 Task: Create a Vector Illustration of a Beachfront CafÃ©.
Action: Mouse moved to (107, 59)
Screenshot: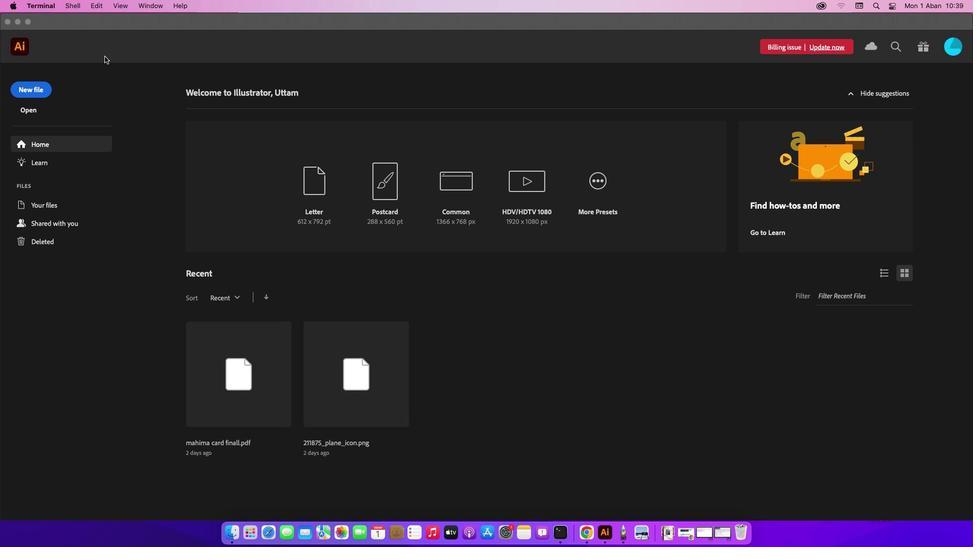 
Action: Mouse pressed left at (107, 59)
Screenshot: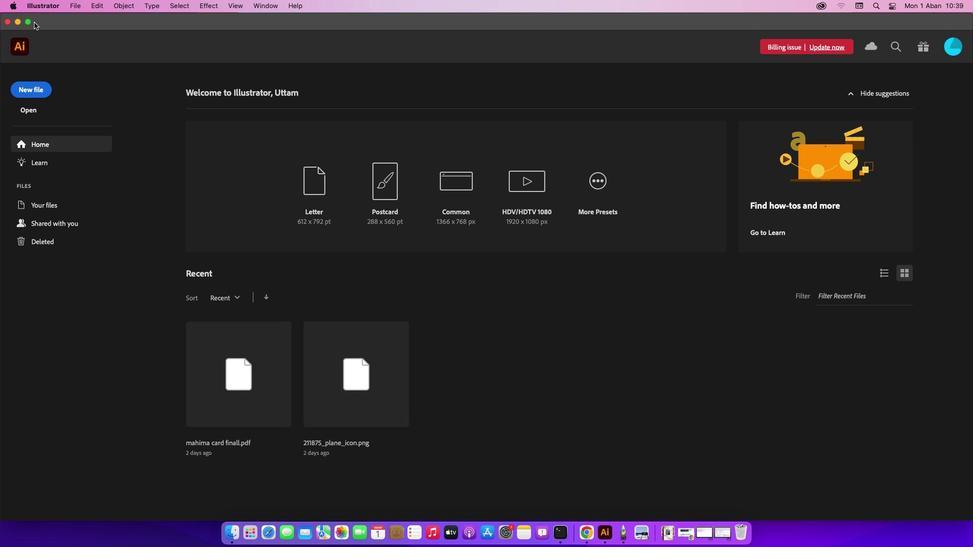 
Action: Mouse moved to (23, 90)
Screenshot: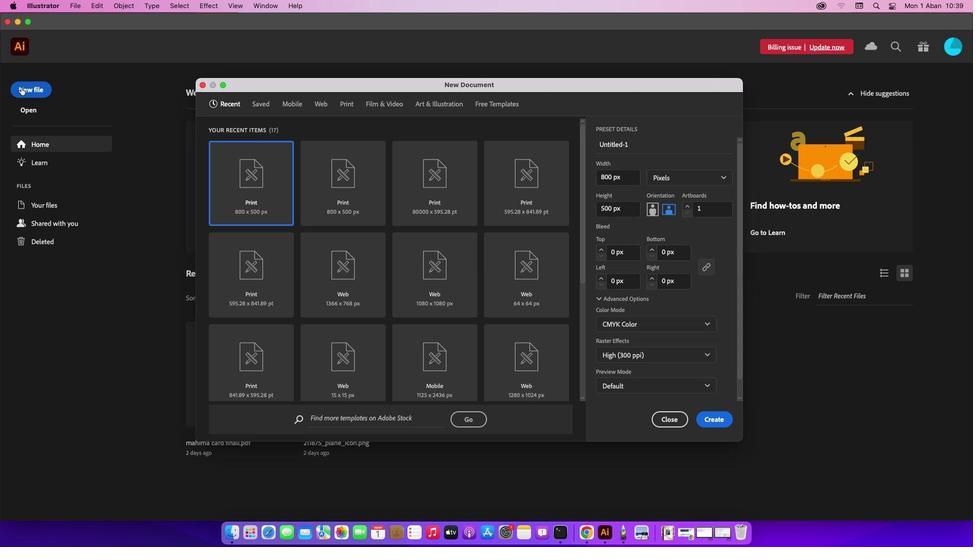 
Action: Mouse pressed left at (23, 90)
Screenshot: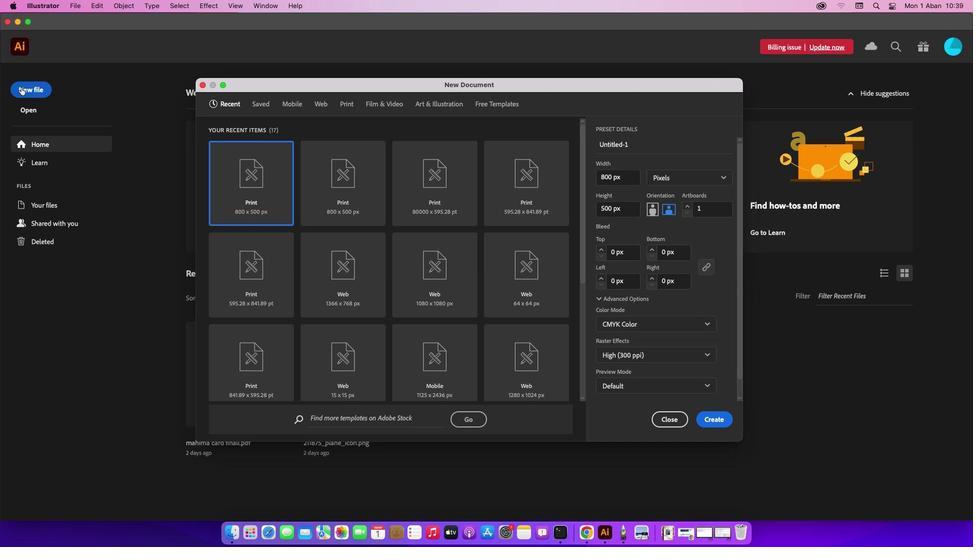 
Action: Mouse moved to (706, 422)
Screenshot: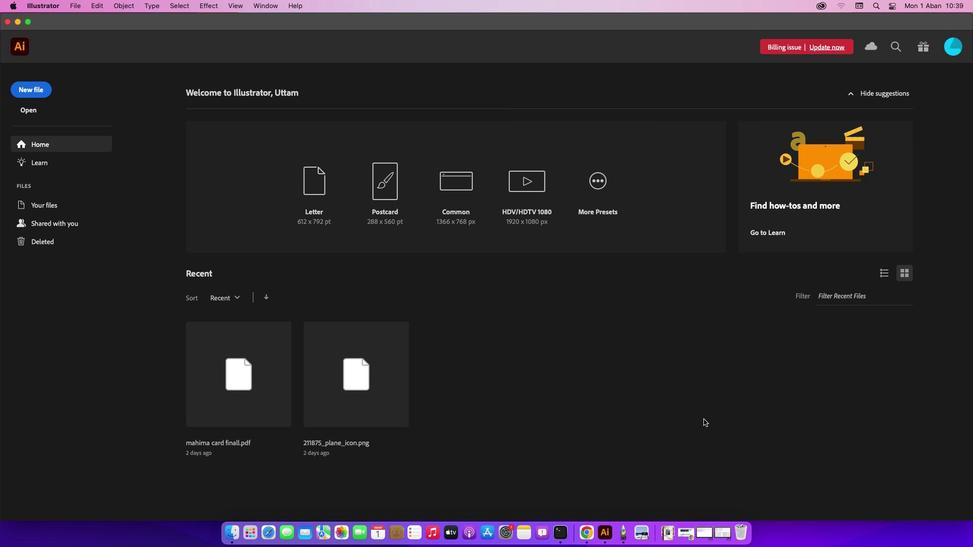
Action: Mouse pressed left at (706, 422)
Screenshot: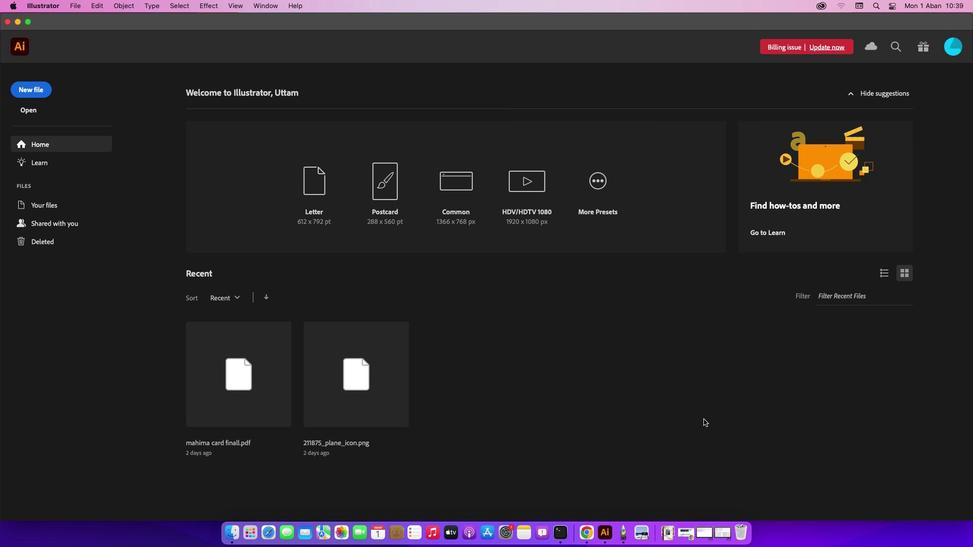 
Action: Mouse moved to (810, 91)
Screenshot: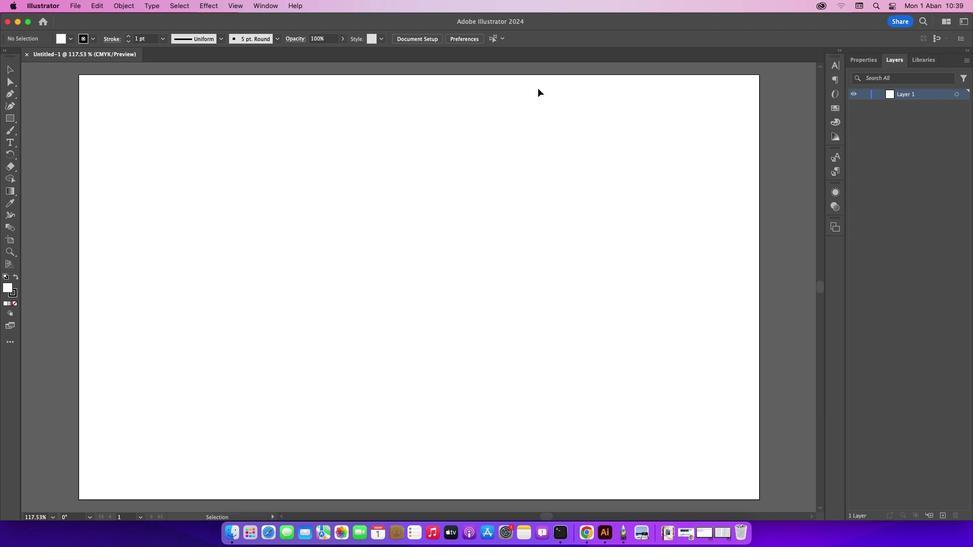 
Action: Mouse pressed left at (810, 91)
Screenshot: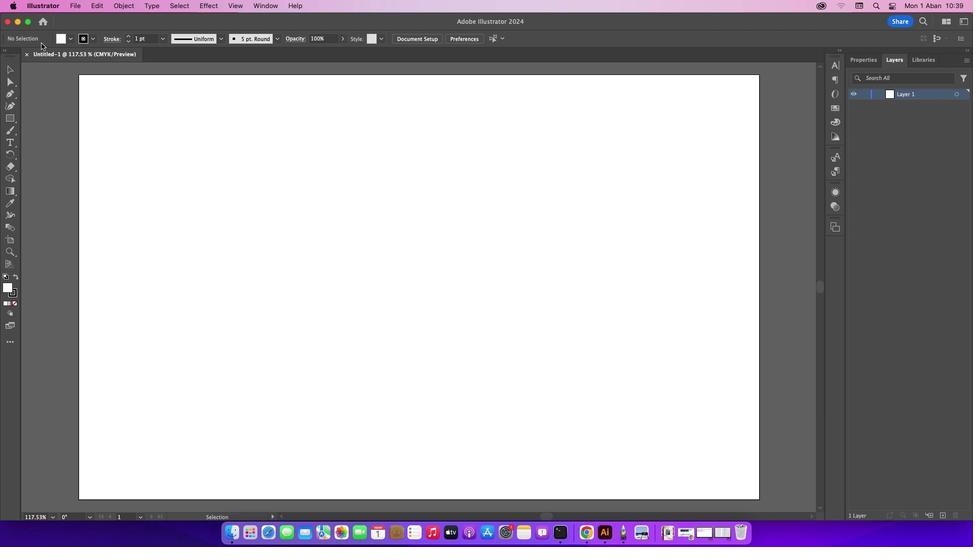 
Action: Mouse moved to (86, 12)
Screenshot: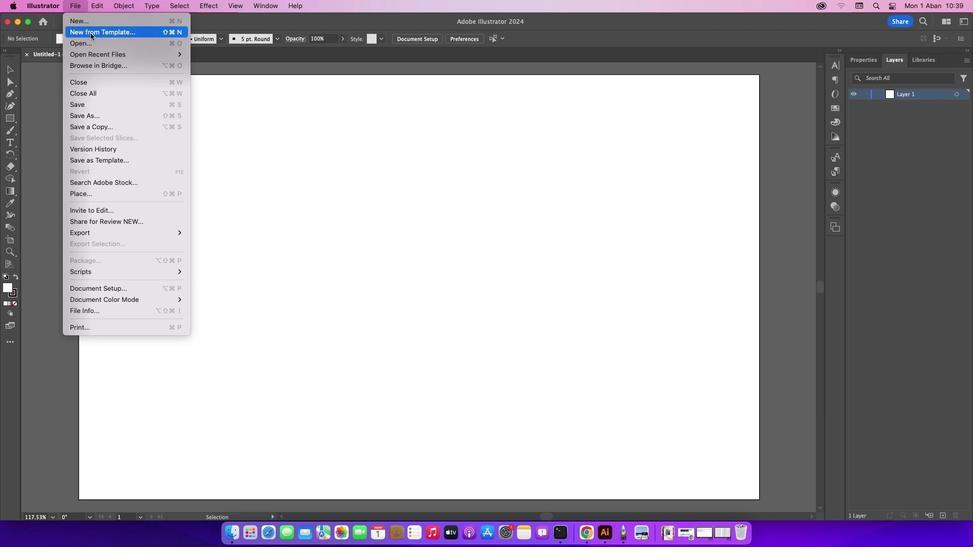 
Action: Mouse pressed left at (86, 12)
Screenshot: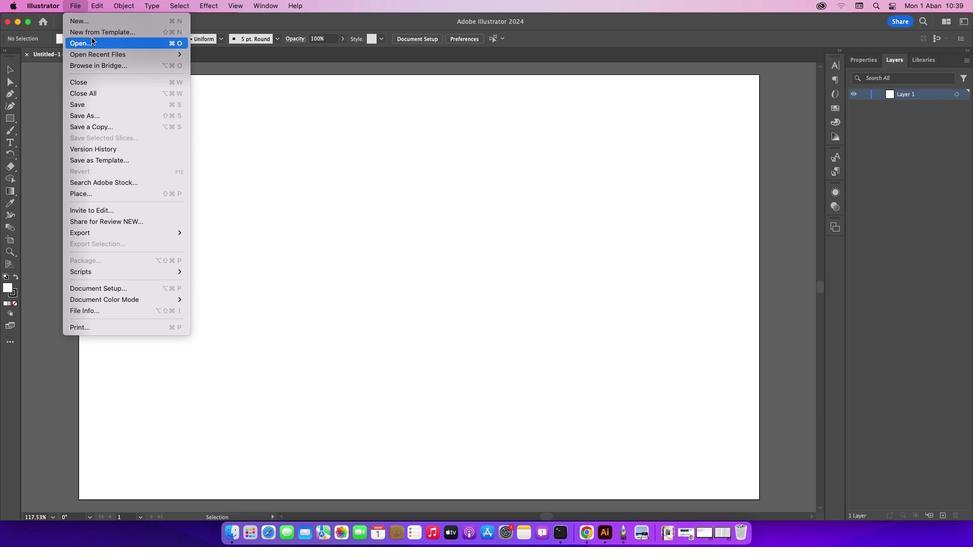 
Action: Mouse moved to (94, 41)
Screenshot: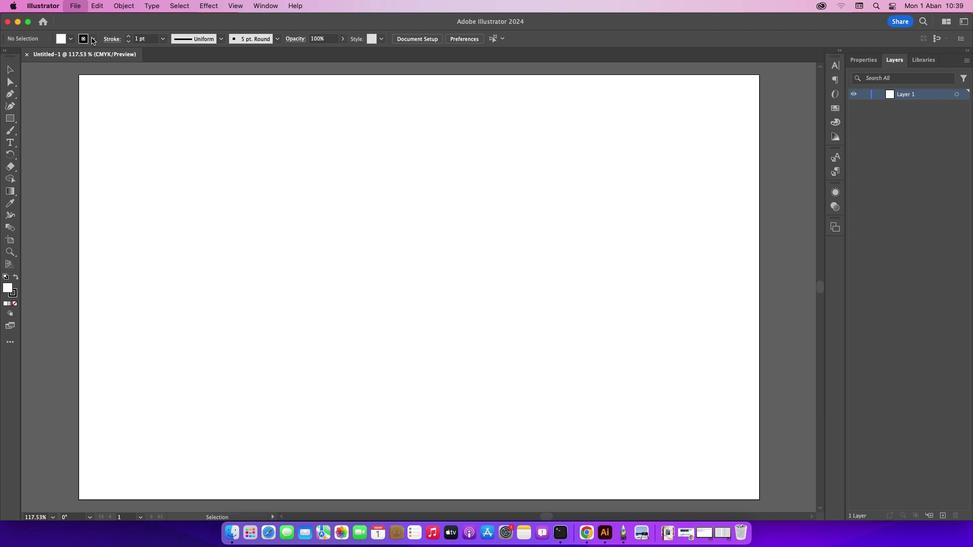 
Action: Mouse pressed left at (94, 41)
Screenshot: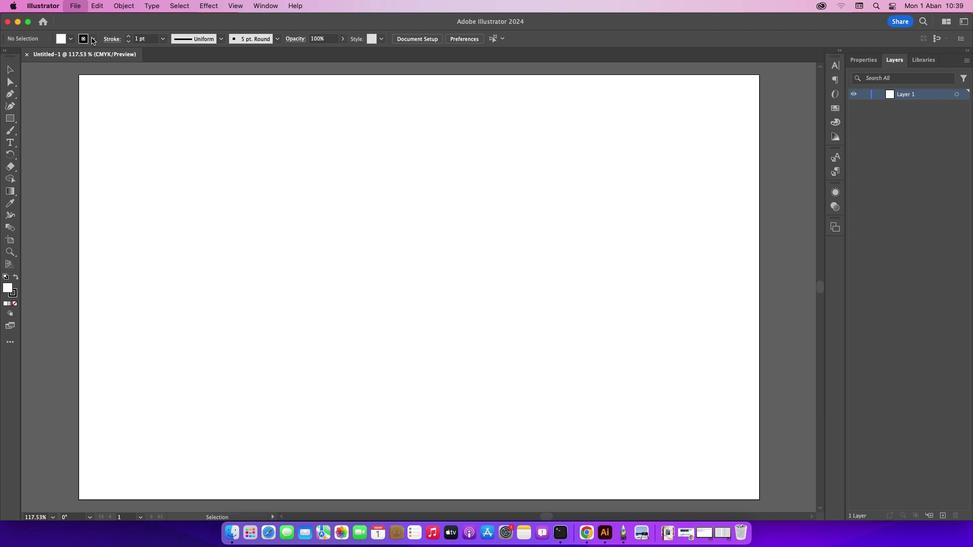 
Action: Mouse moved to (325, 140)
Screenshot: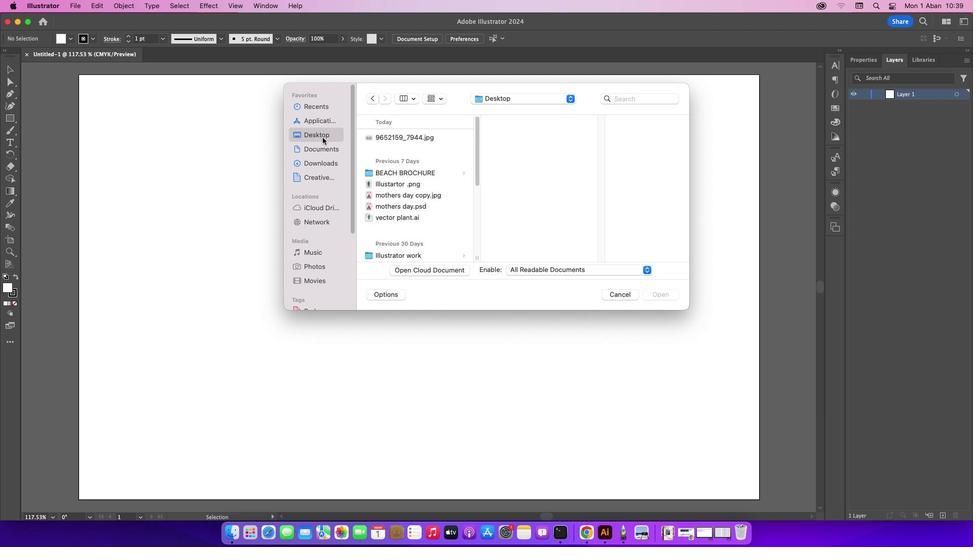 
Action: Mouse pressed left at (325, 140)
Screenshot: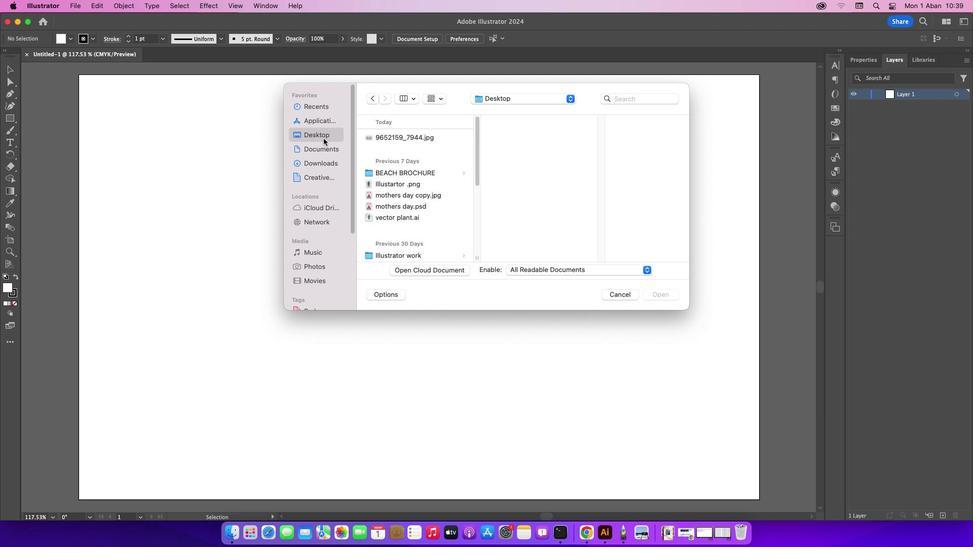 
Action: Mouse moved to (481, 165)
Screenshot: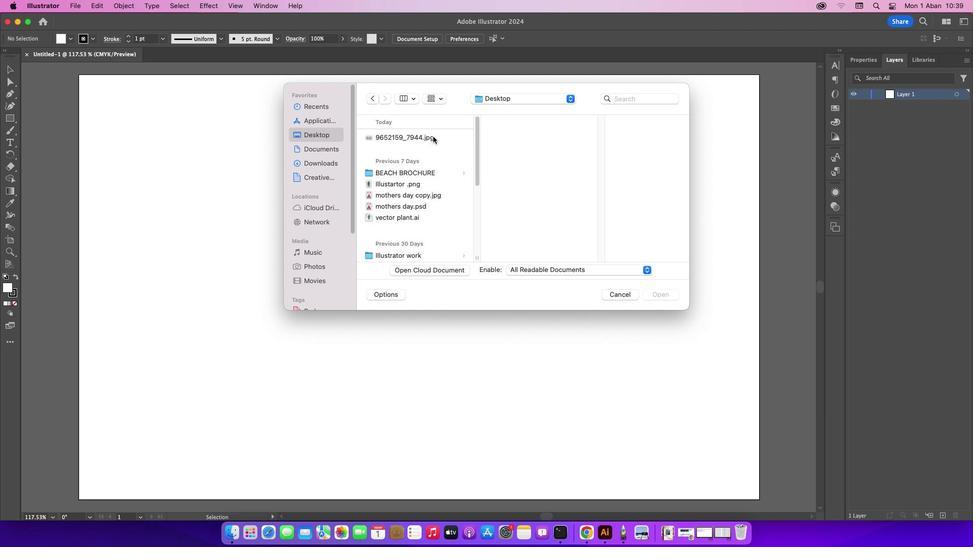 
Action: Mouse pressed left at (481, 165)
Screenshot: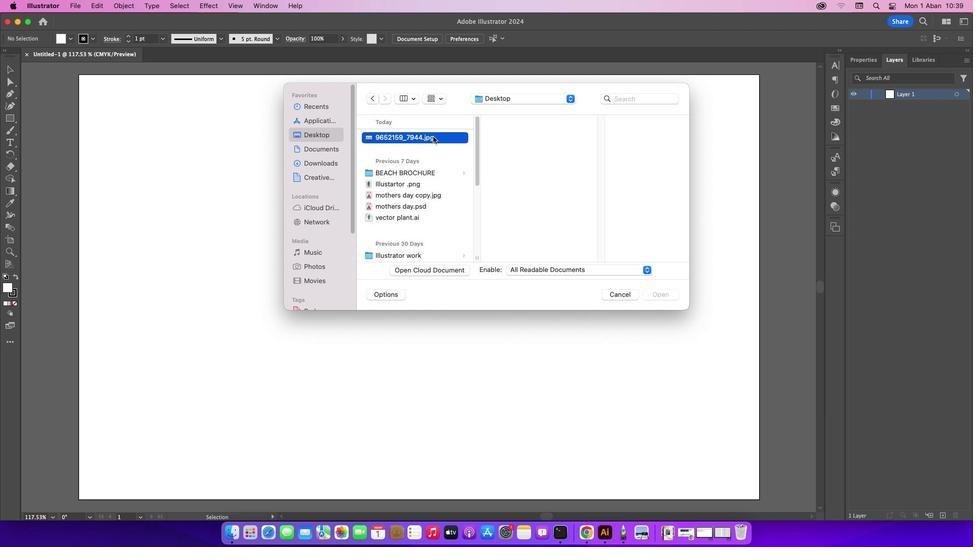 
Action: Mouse moved to (436, 139)
Screenshot: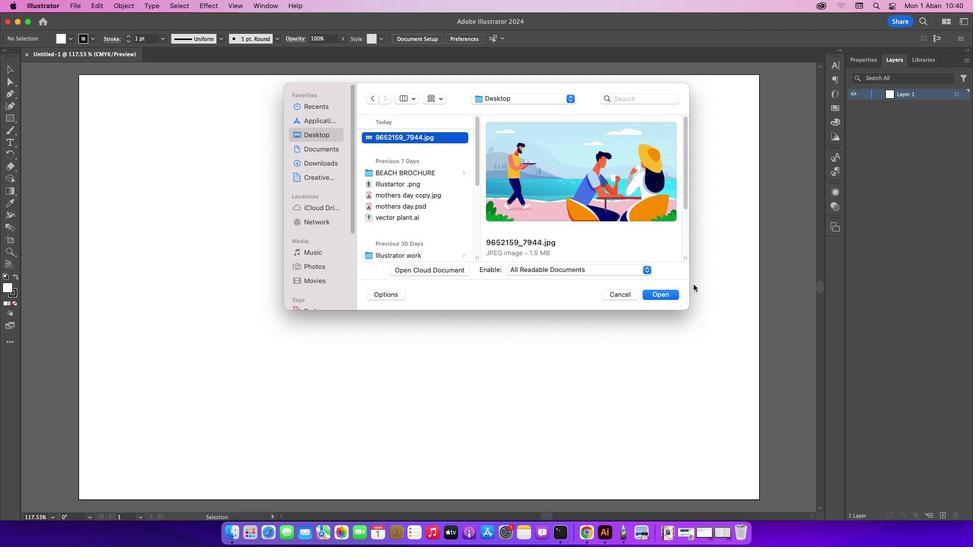 
Action: Mouse pressed left at (436, 139)
Screenshot: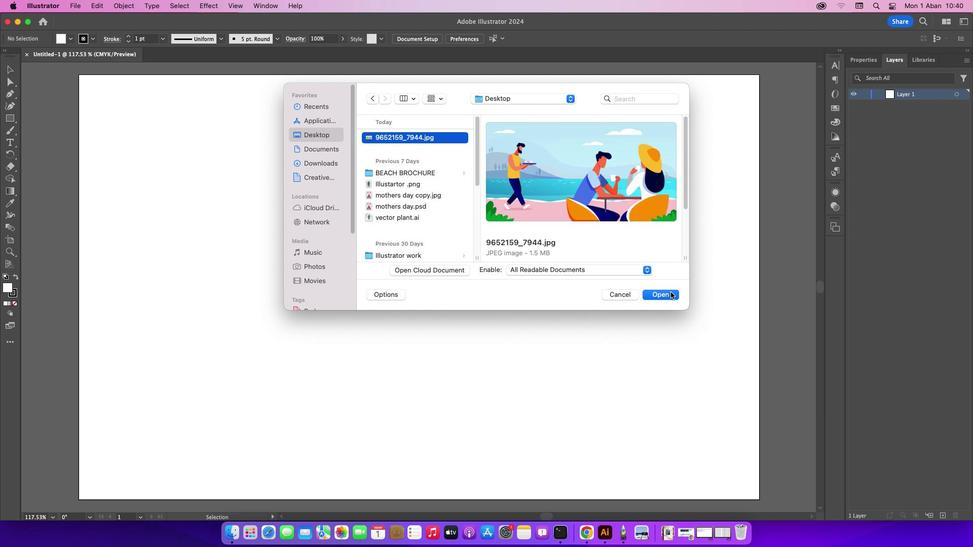 
Action: Mouse moved to (669, 298)
Screenshot: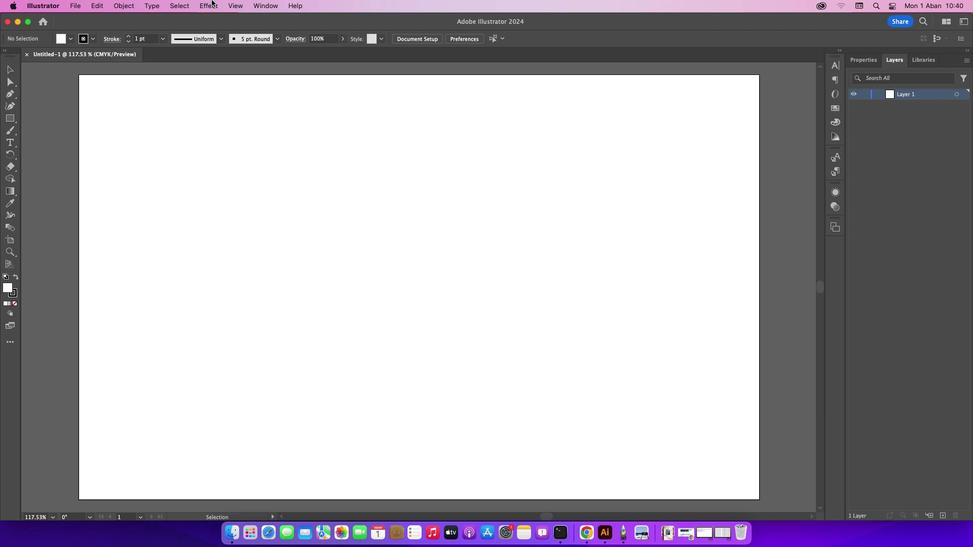 
Action: Mouse pressed left at (669, 298)
Screenshot: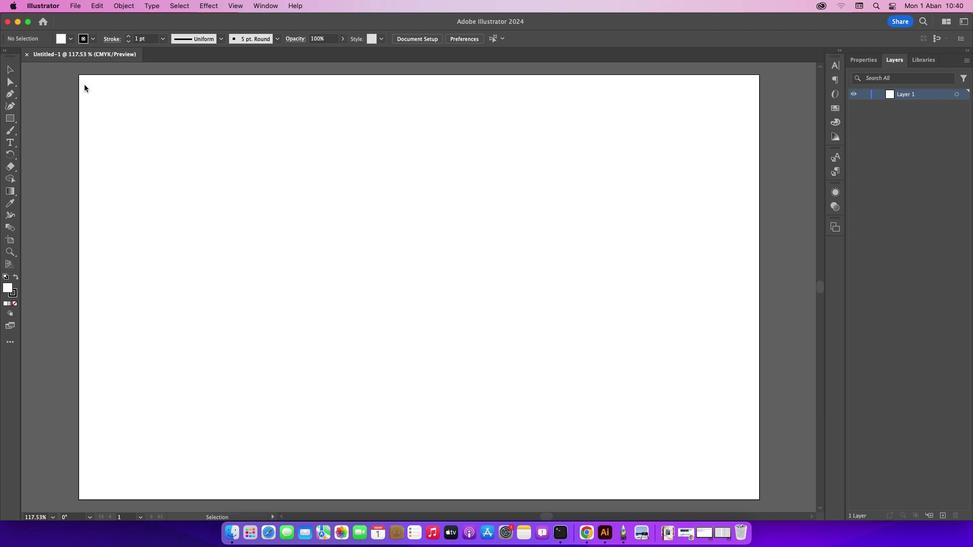 
Action: Mouse moved to (882, 98)
Screenshot: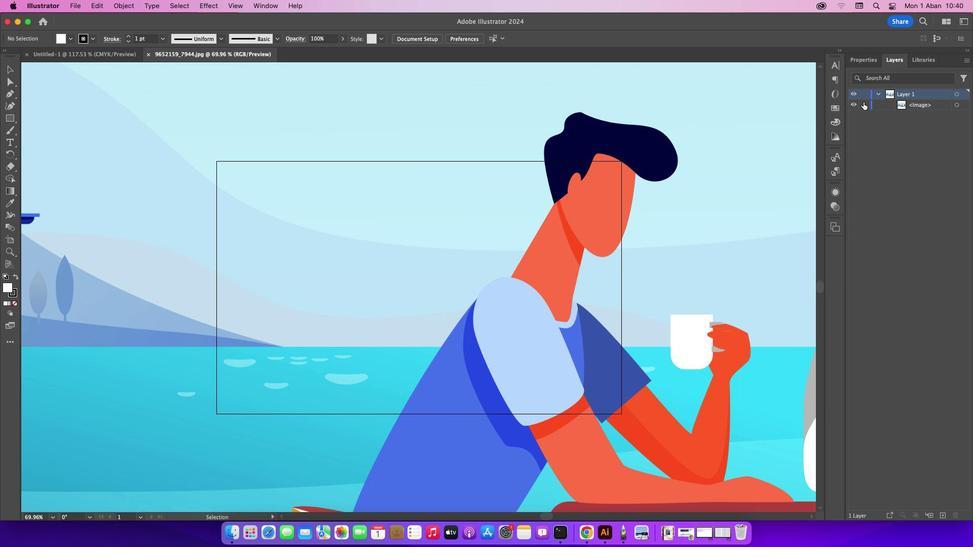 
Action: Mouse pressed left at (882, 98)
Screenshot: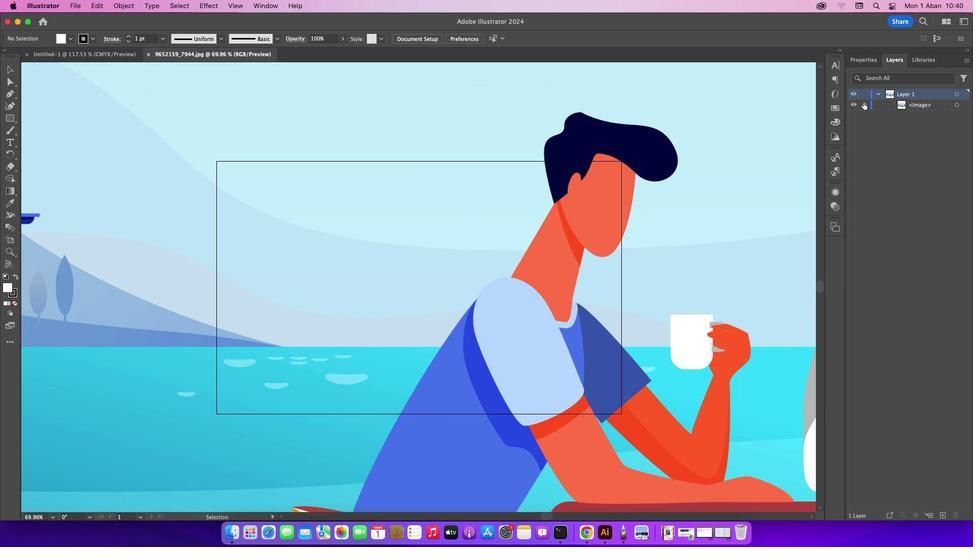 
Action: Mouse moved to (866, 105)
Screenshot: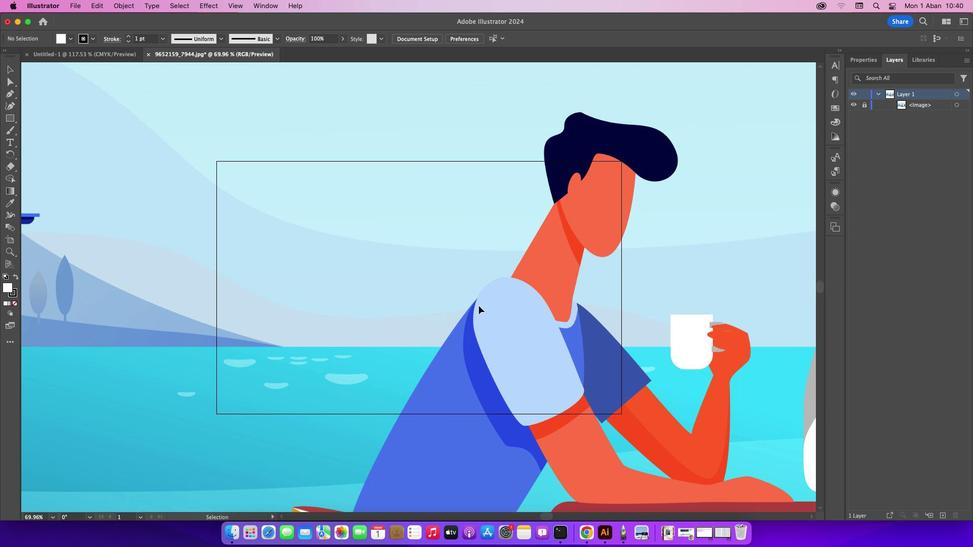 
Action: Mouse pressed left at (866, 105)
Screenshot: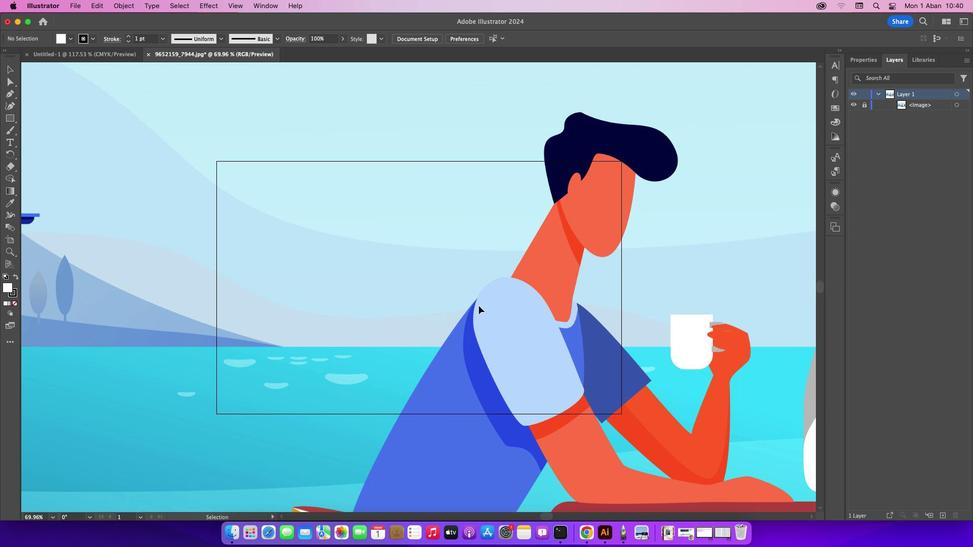
Action: Mouse moved to (481, 308)
Screenshot: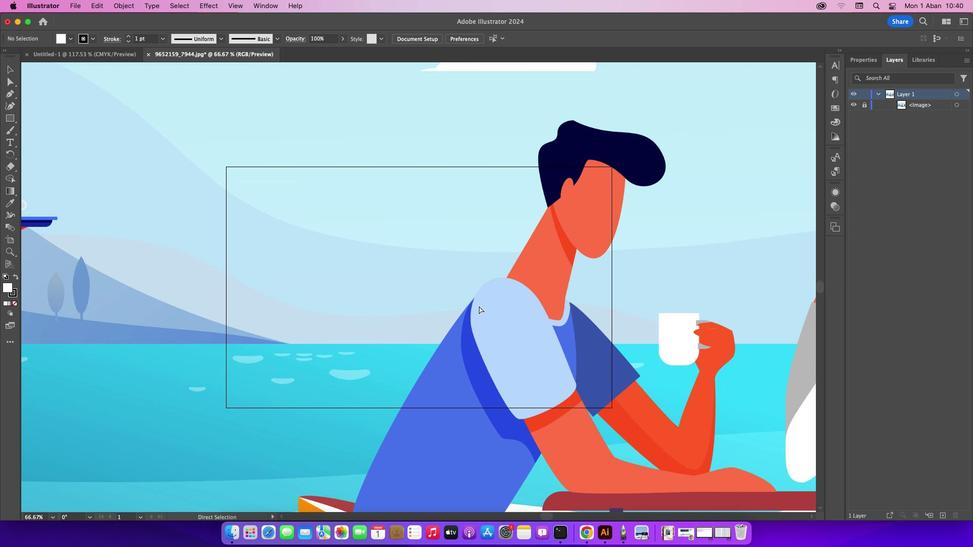 
Action: Key pressed Key.cmd_r'-''-''-''-'
Screenshot: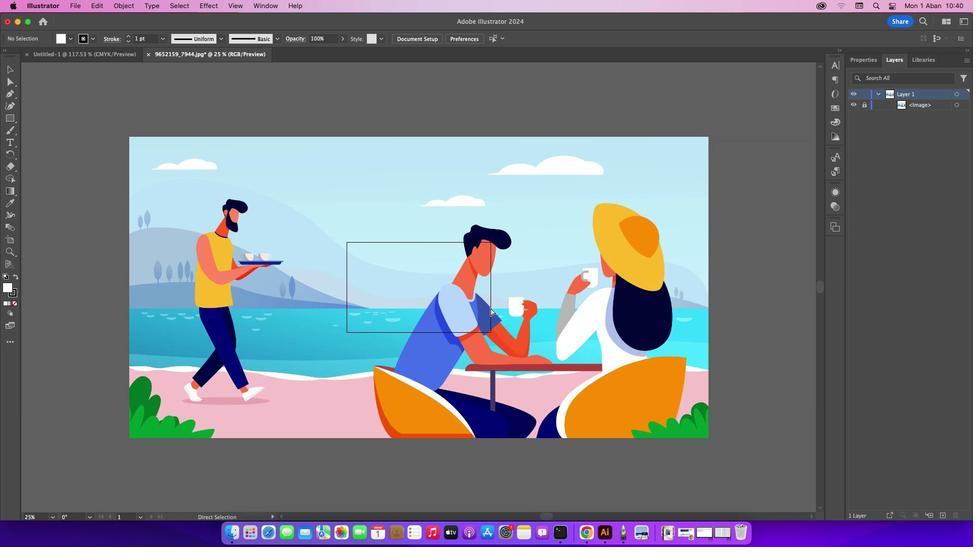 
Action: Mouse moved to (493, 310)
Screenshot: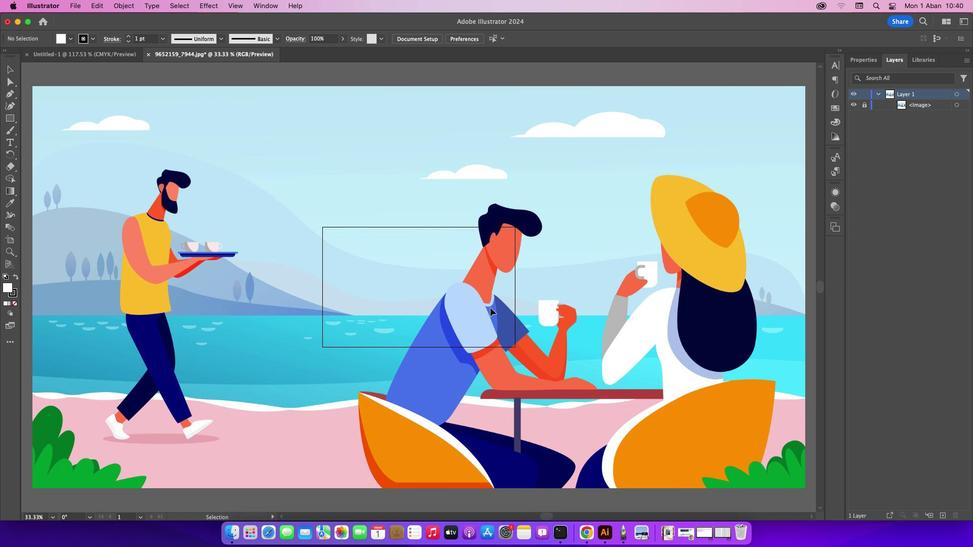 
Action: Key pressed '='
Screenshot: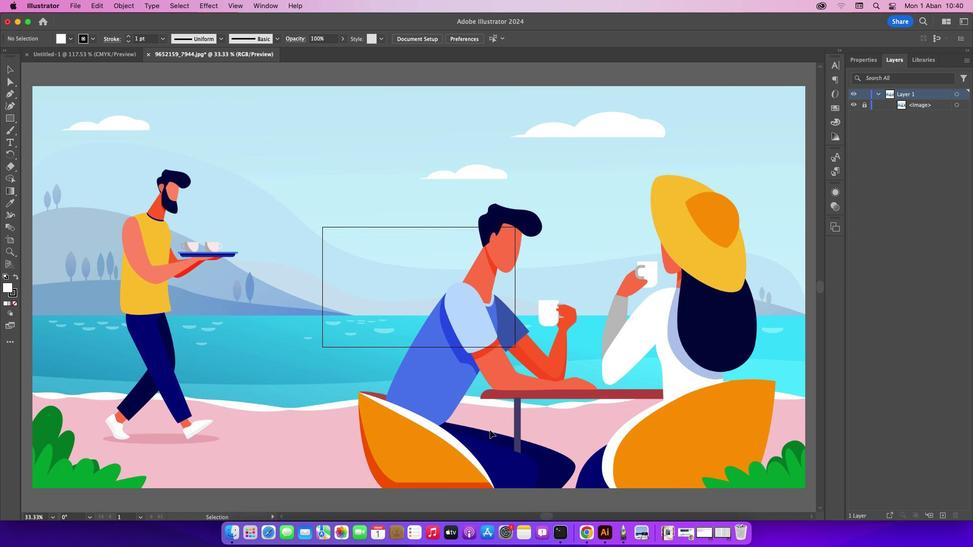 
Action: Mouse moved to (547, 519)
Screenshot: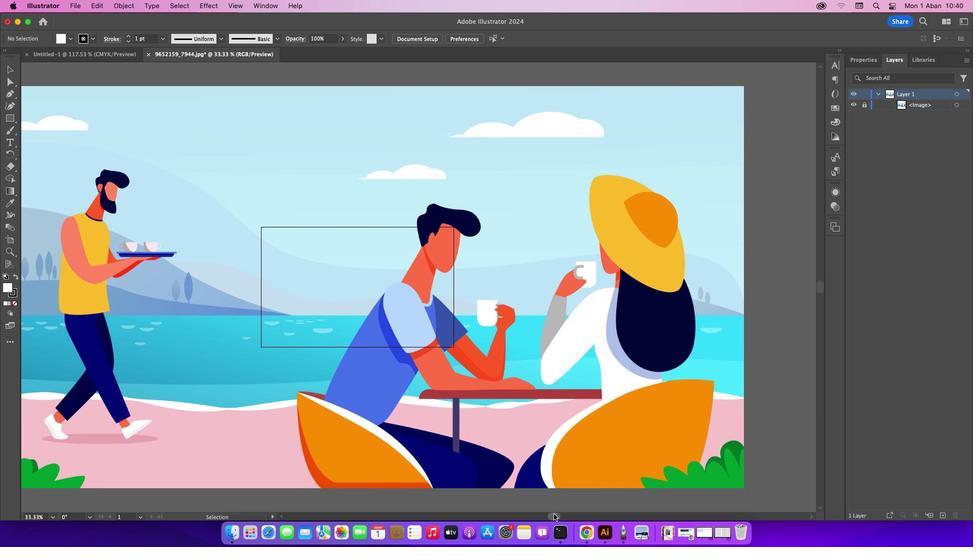
Action: Mouse pressed left at (547, 519)
Screenshot: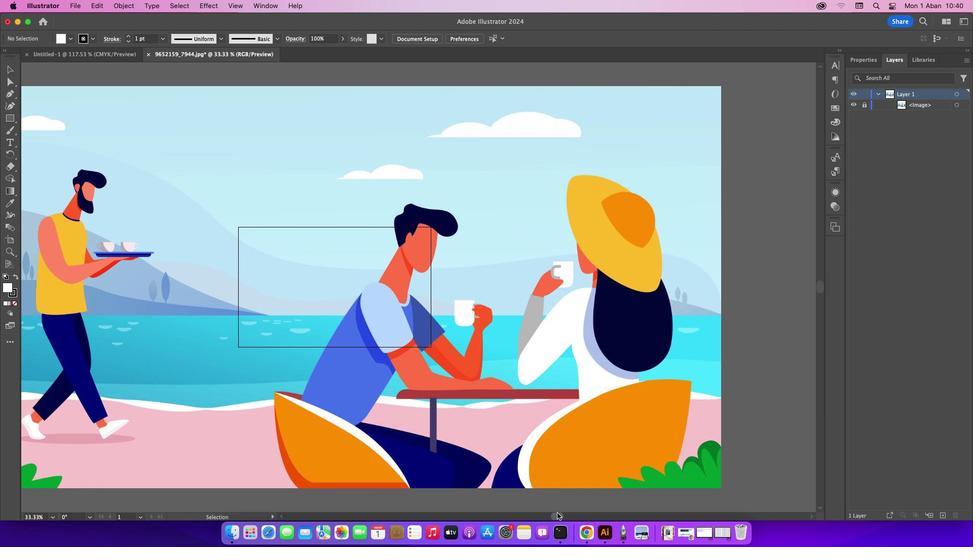 
Action: Mouse moved to (543, 427)
Screenshot: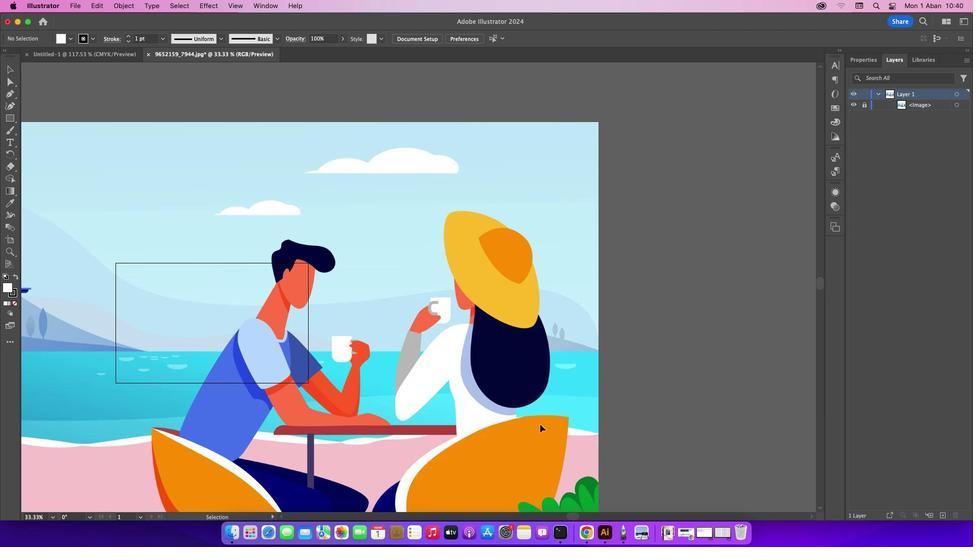
Action: Mouse scrolled (543, 427) with delta (3, 2)
Screenshot: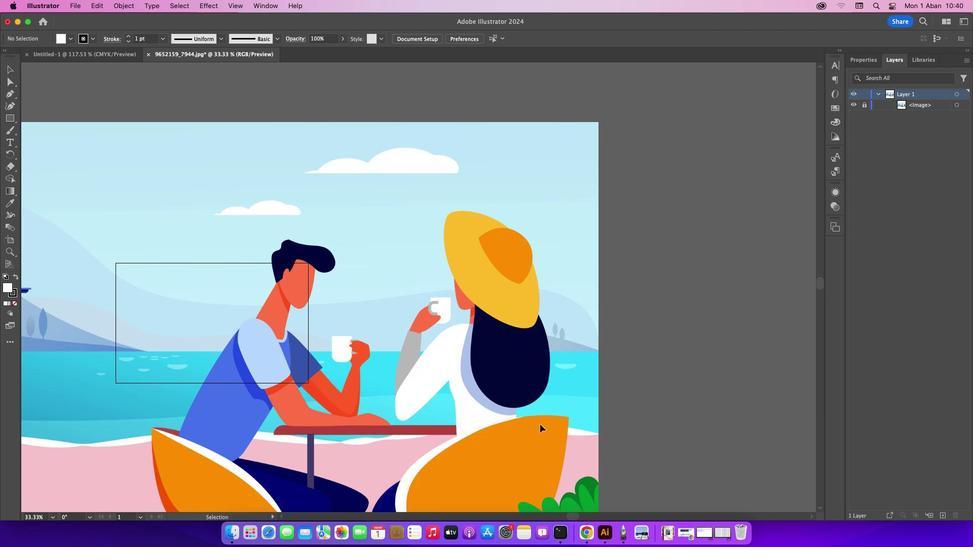 
Action: Mouse scrolled (543, 427) with delta (3, 2)
Screenshot: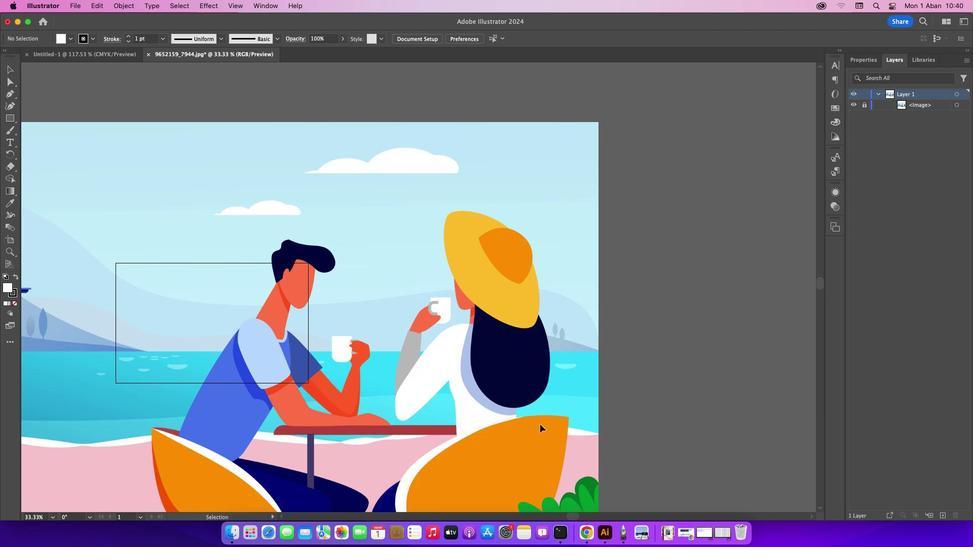 
Action: Mouse scrolled (543, 427) with delta (3, 1)
Screenshot: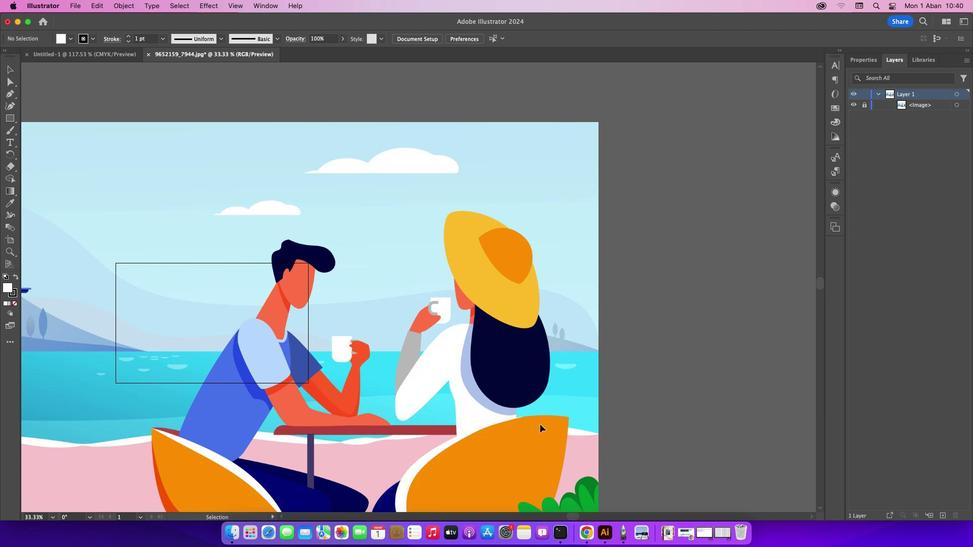 
Action: Mouse scrolled (543, 427) with delta (3, 0)
Screenshot: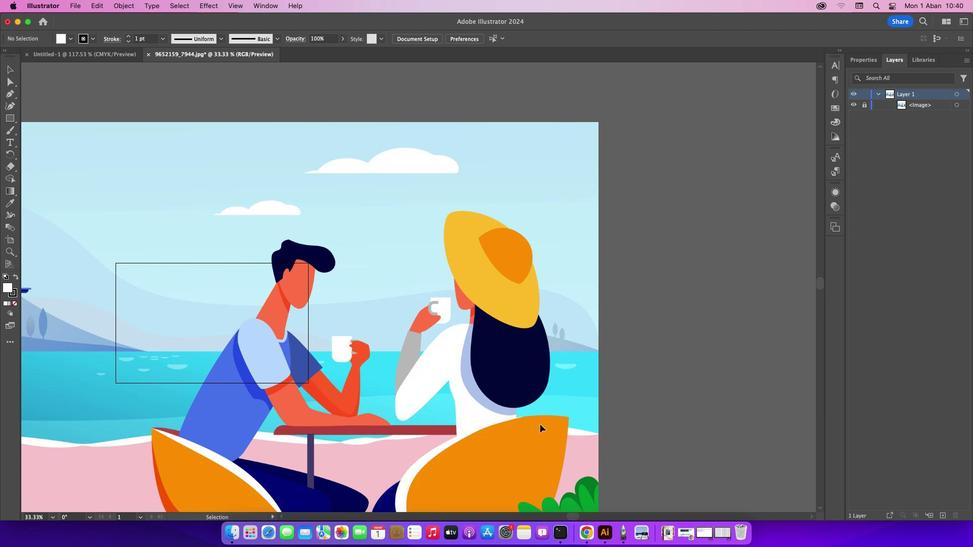 
Action: Mouse scrolled (543, 427) with delta (3, 0)
Screenshot: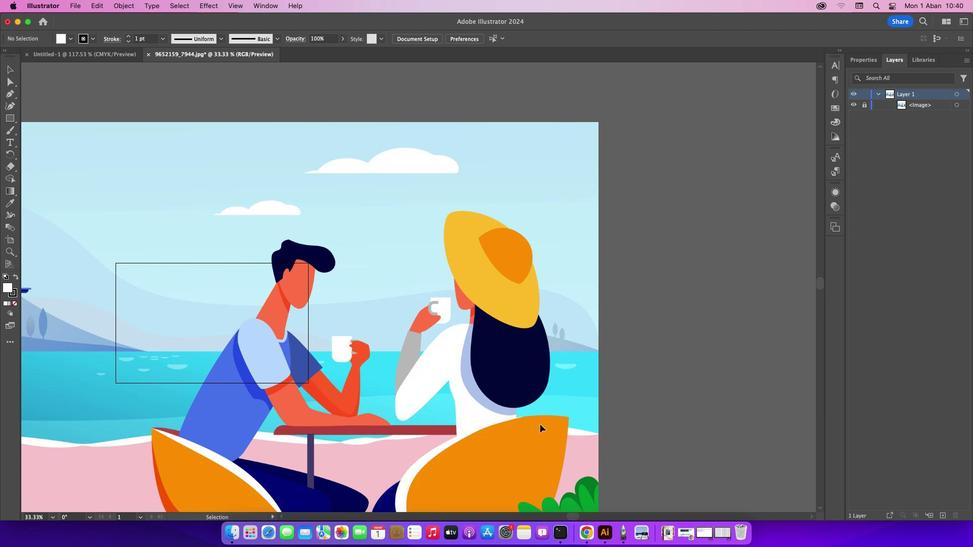 
Action: Mouse scrolled (543, 427) with delta (3, 3)
Screenshot: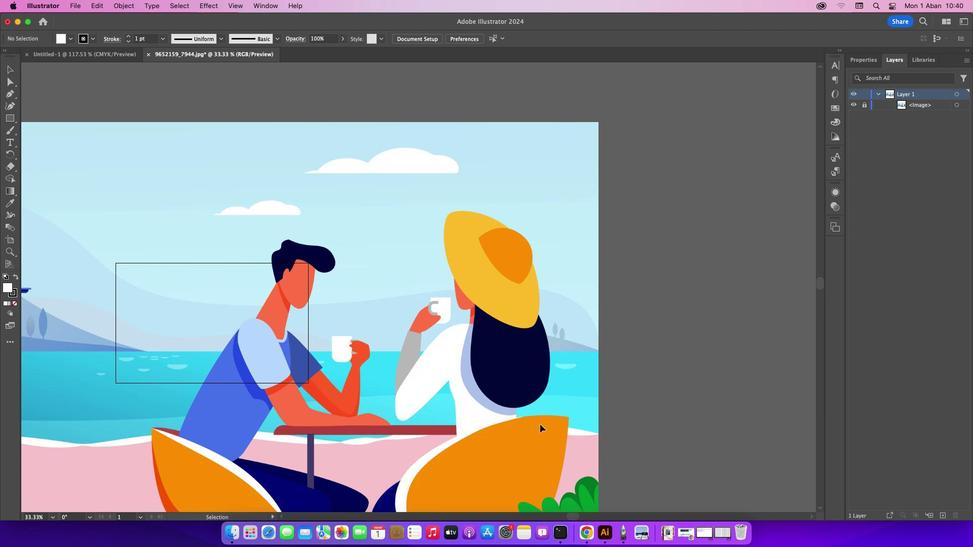 
Action: Mouse scrolled (543, 427) with delta (3, 3)
Screenshot: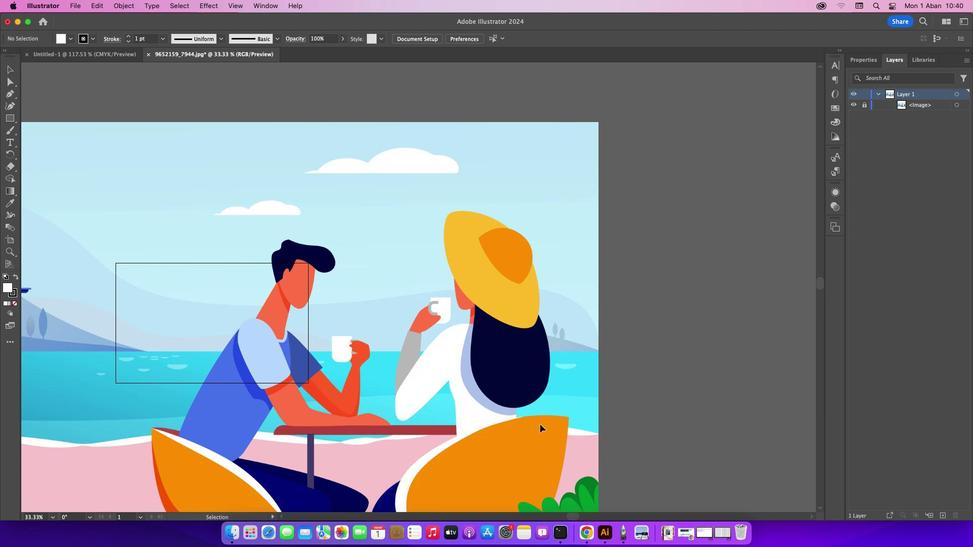
Action: Mouse scrolled (543, 427) with delta (3, 4)
Screenshot: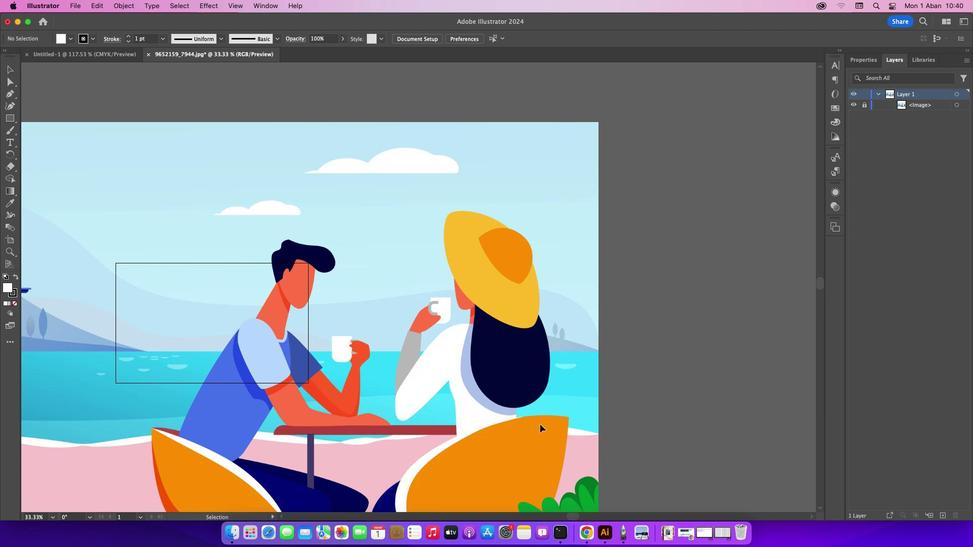 
Action: Mouse scrolled (543, 427) with delta (3, 5)
Screenshot: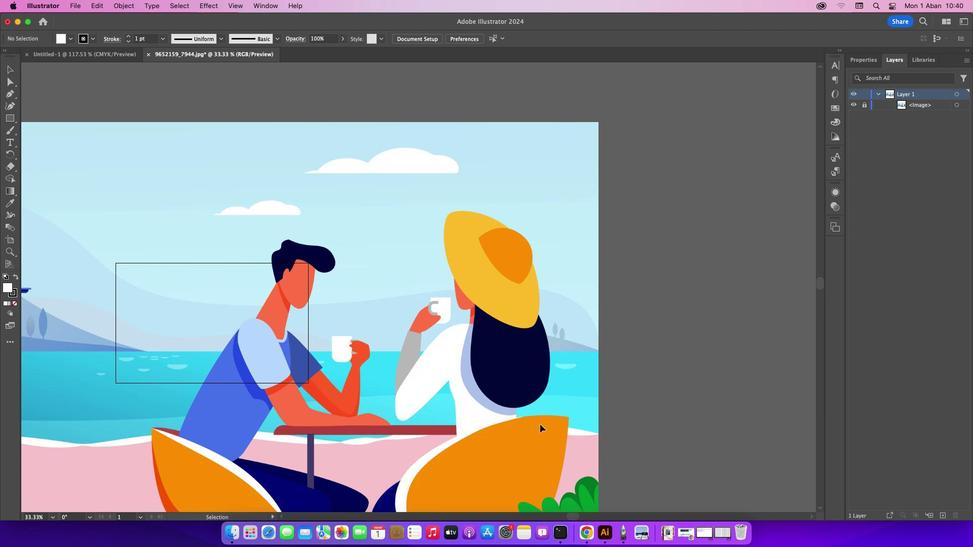 
Action: Mouse scrolled (543, 427) with delta (3, 6)
Screenshot: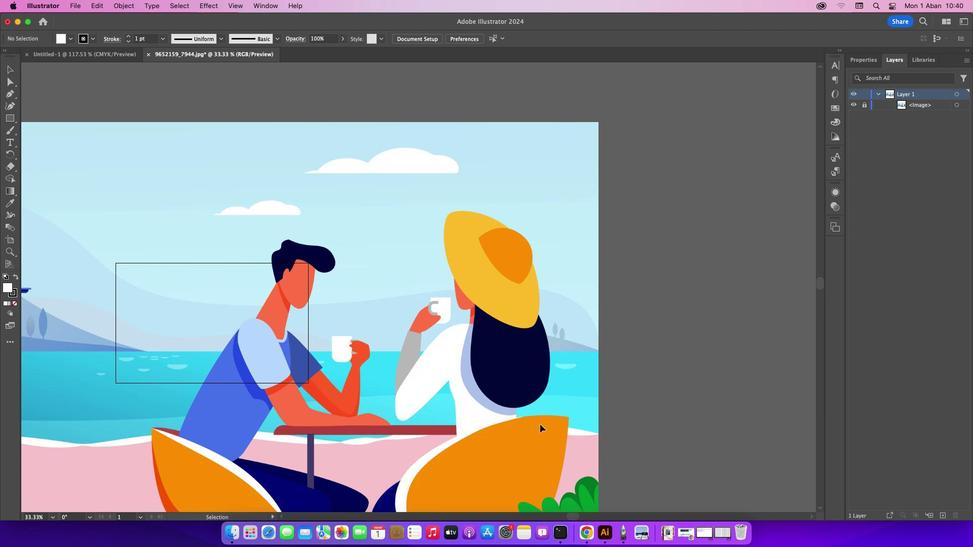 
Action: Key pressed Key.cmd_r'='
Screenshot: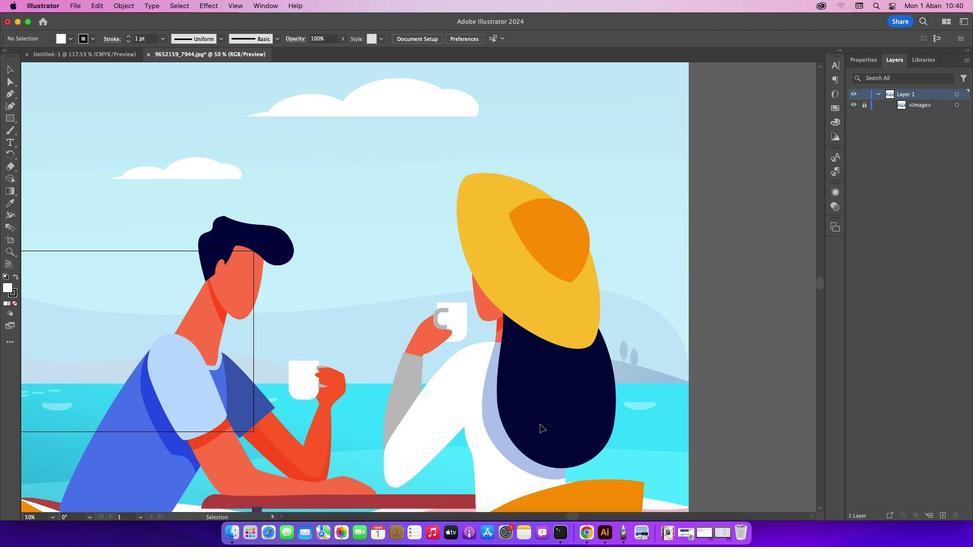 
Action: Mouse moved to (12, 97)
Screenshot: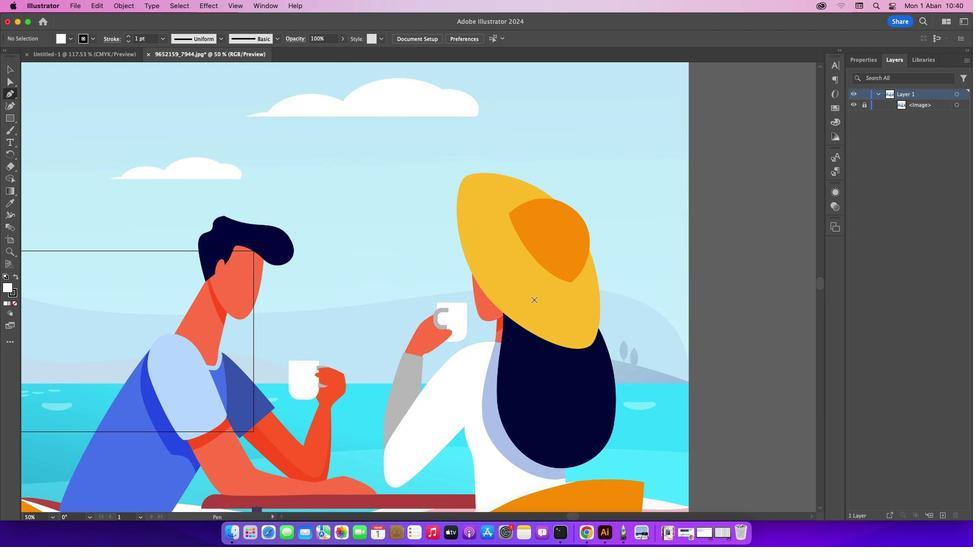 
Action: Mouse pressed left at (12, 97)
Screenshot: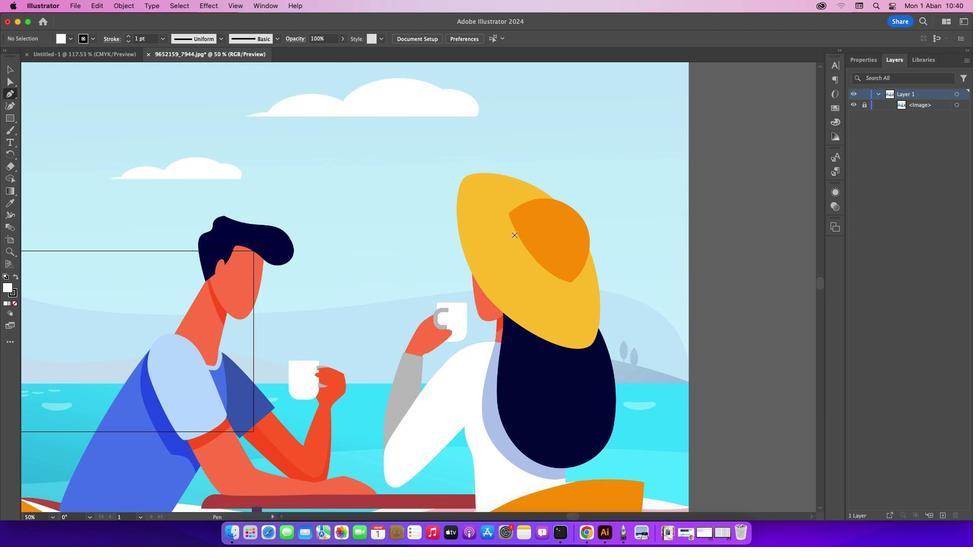 
Action: Mouse moved to (517, 237)
Screenshot: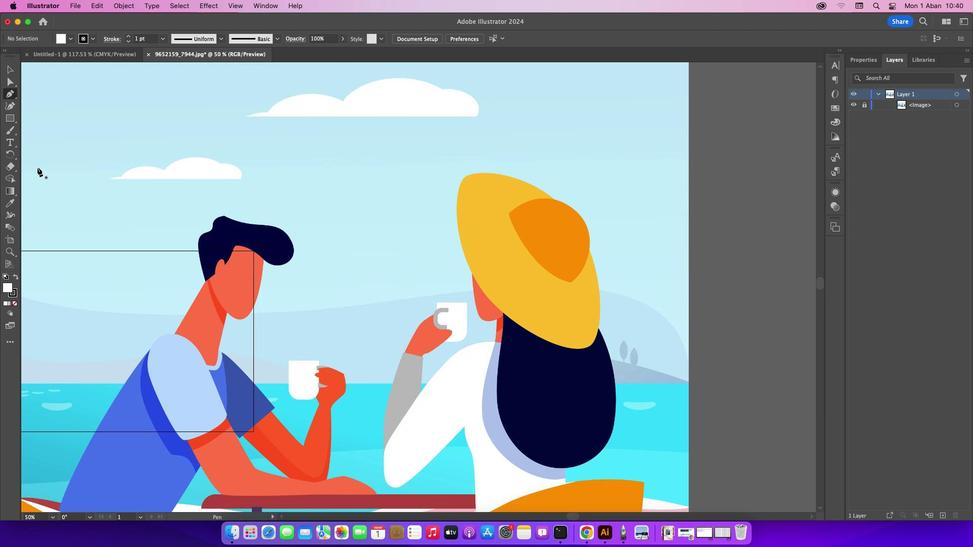 
Action: Key pressed Key.caps_lock
Screenshot: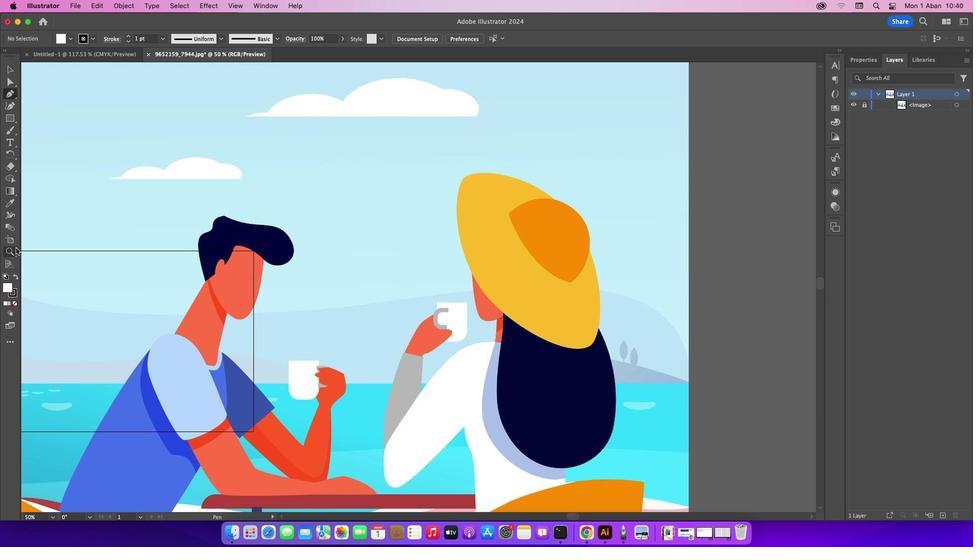 
Action: Mouse moved to (16, 298)
Screenshot: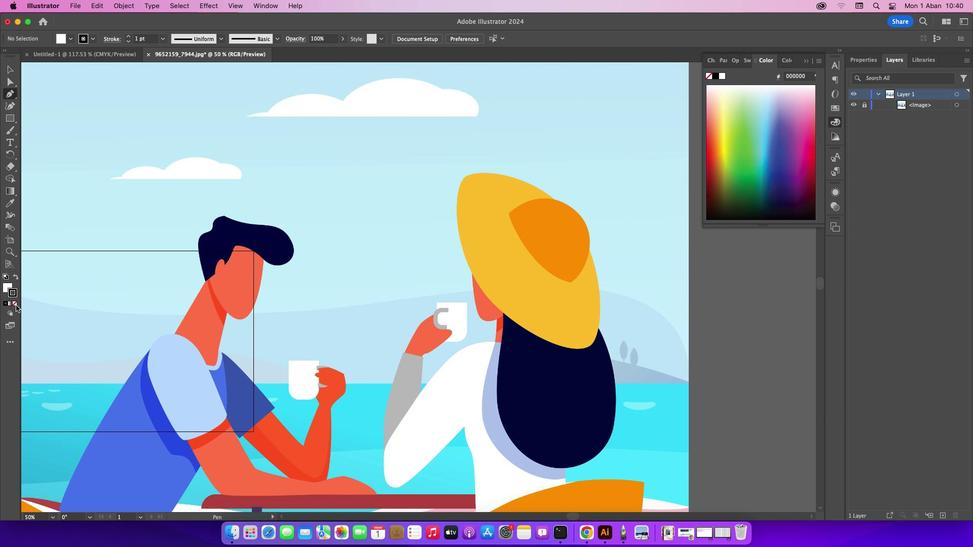
Action: Mouse pressed left at (16, 298)
Screenshot: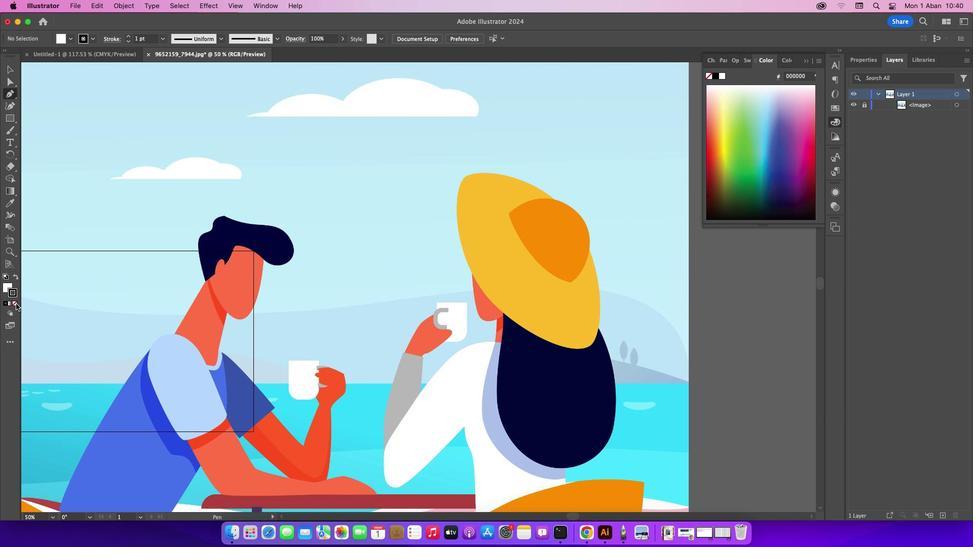 
Action: Mouse moved to (18, 306)
Screenshot: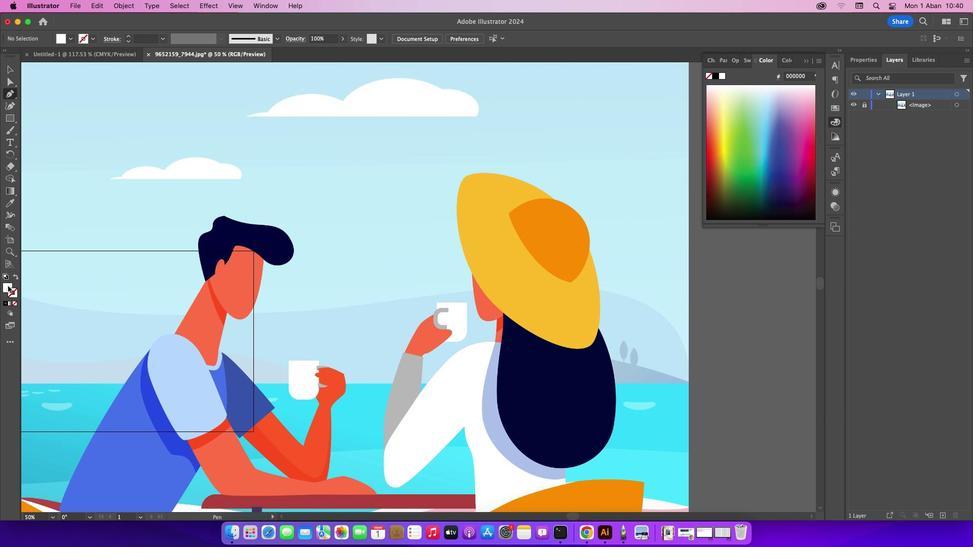 
Action: Mouse pressed left at (18, 306)
Screenshot: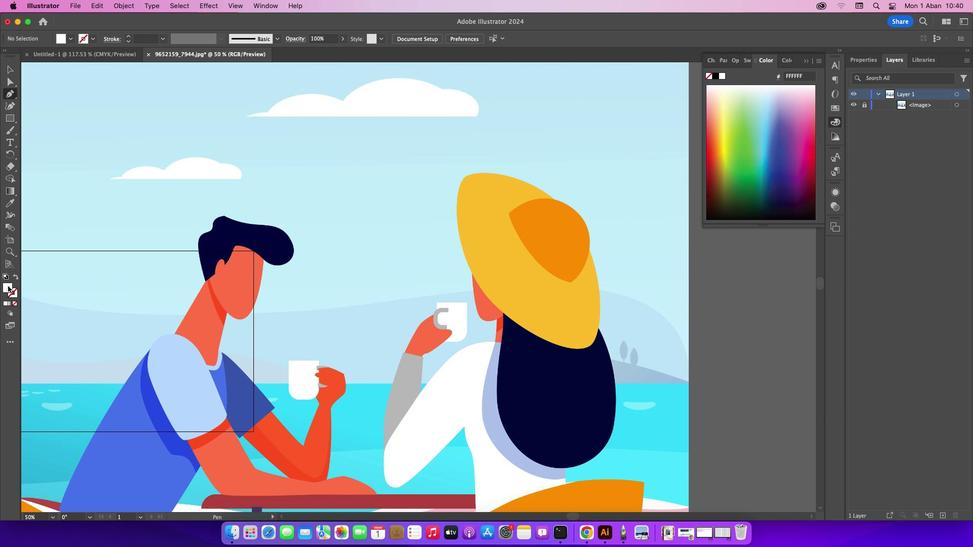 
Action: Mouse moved to (10, 289)
Screenshot: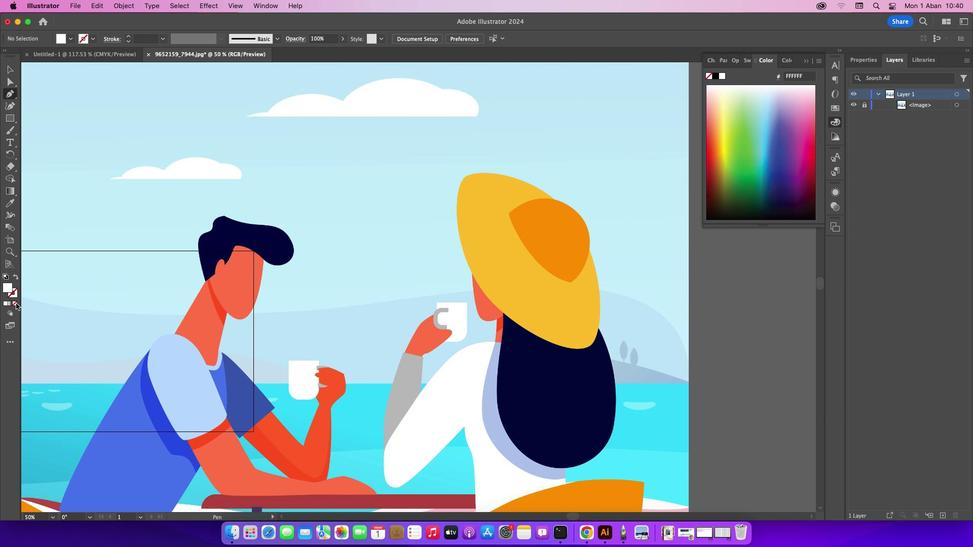 
Action: Mouse pressed left at (10, 289)
Screenshot: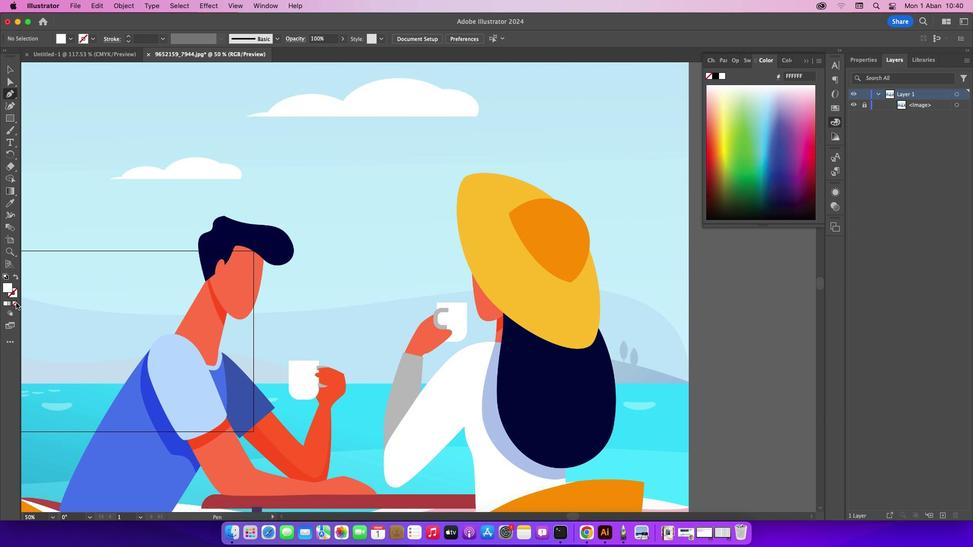 
Action: Mouse moved to (18, 306)
Screenshot: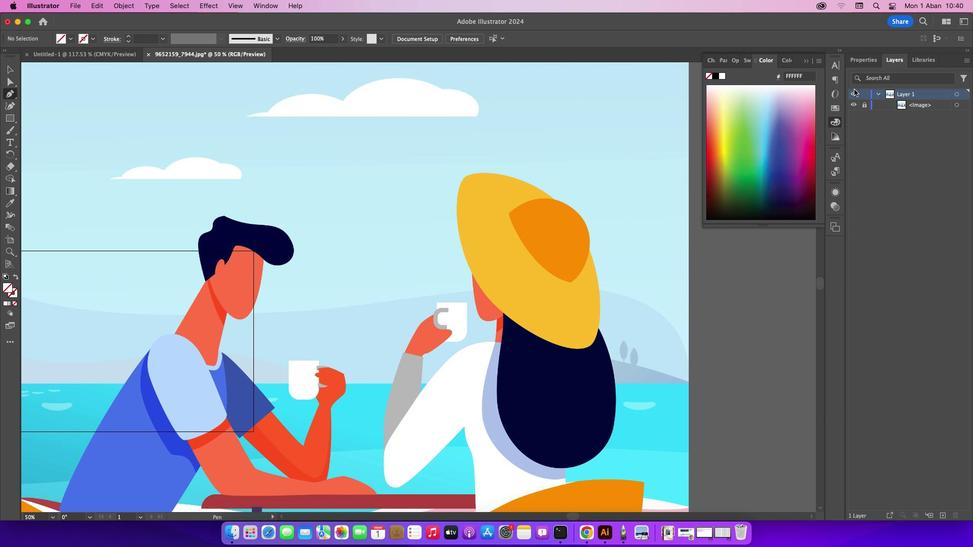 
Action: Mouse pressed left at (18, 306)
Screenshot: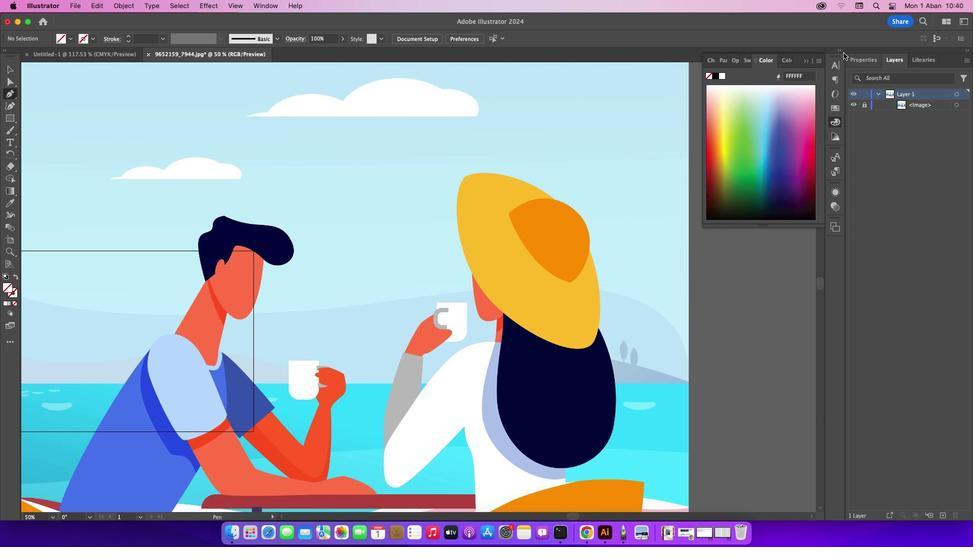 
Action: Mouse moved to (807, 62)
Screenshot: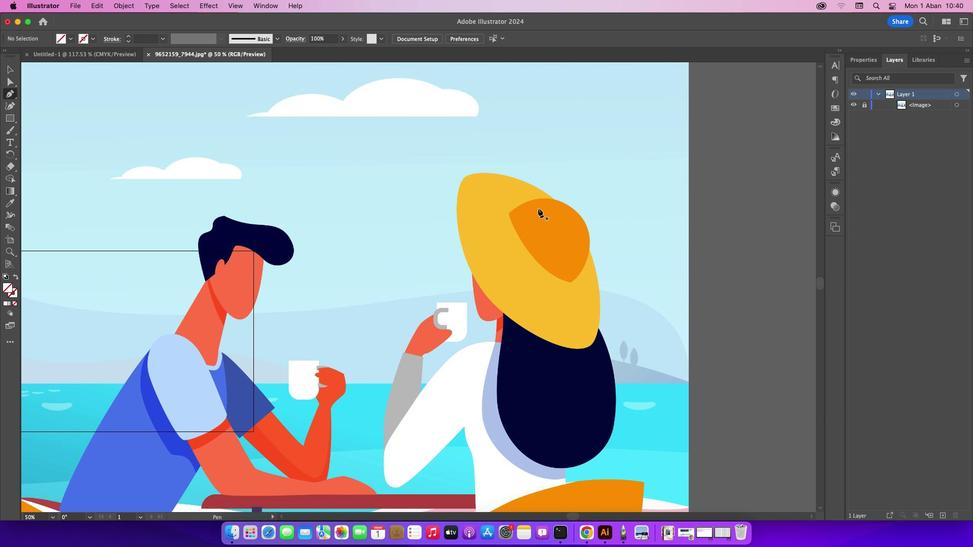 
Action: Mouse pressed left at (807, 62)
Screenshot: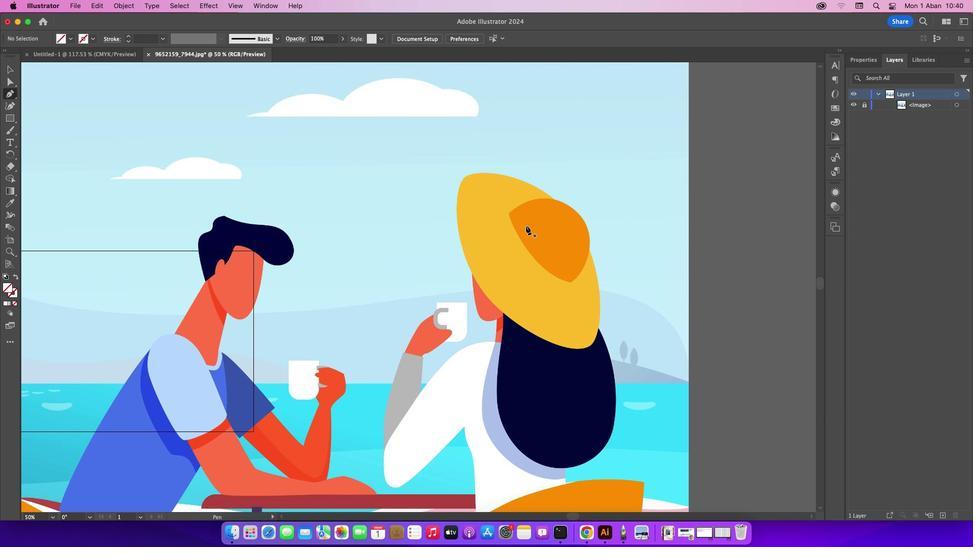
Action: Mouse moved to (511, 216)
Screenshot: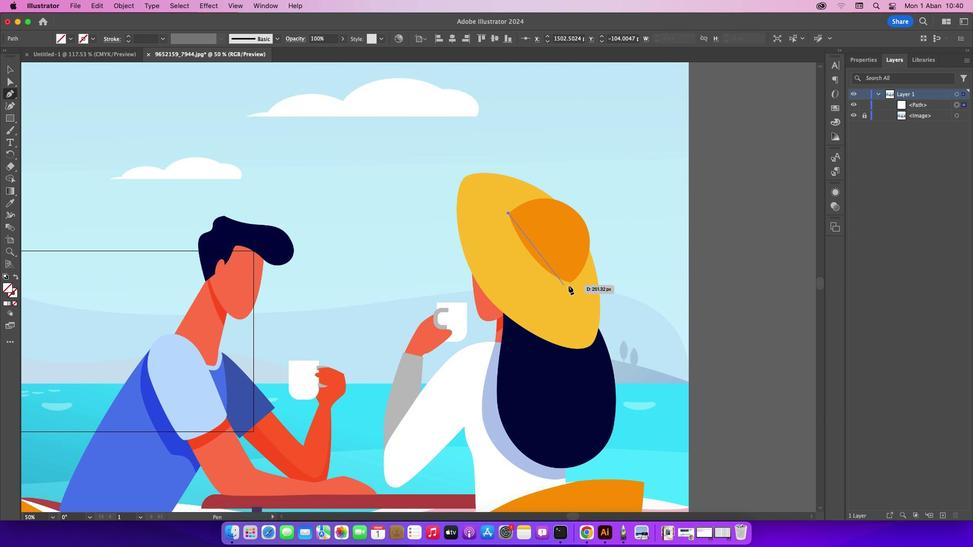 
Action: Mouse pressed left at (511, 216)
Screenshot: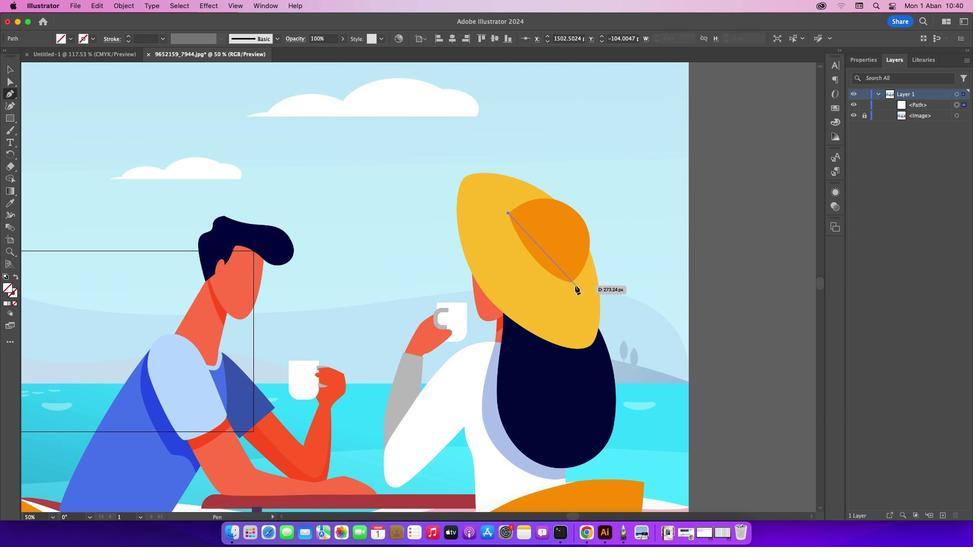 
Action: Mouse moved to (571, 284)
Screenshot: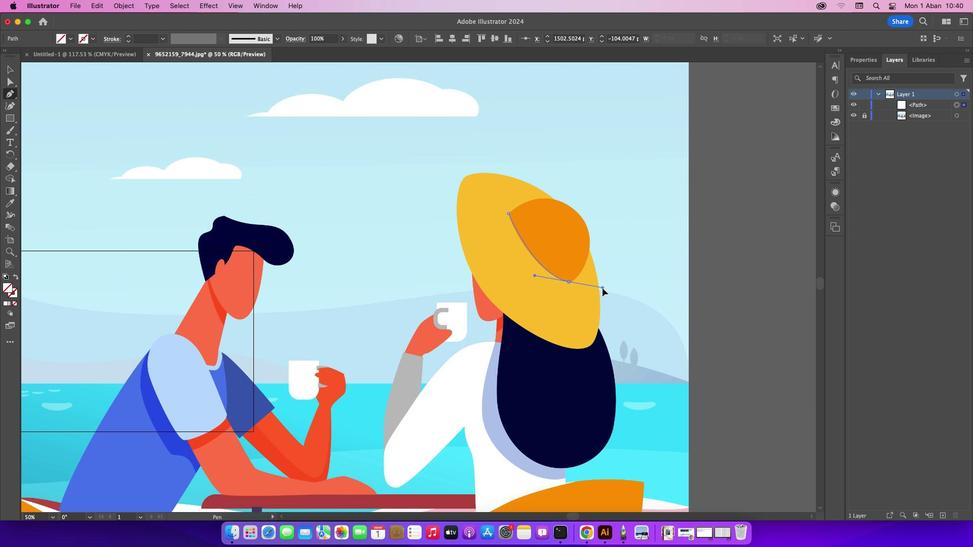
Action: Mouse pressed left at (571, 284)
Screenshot: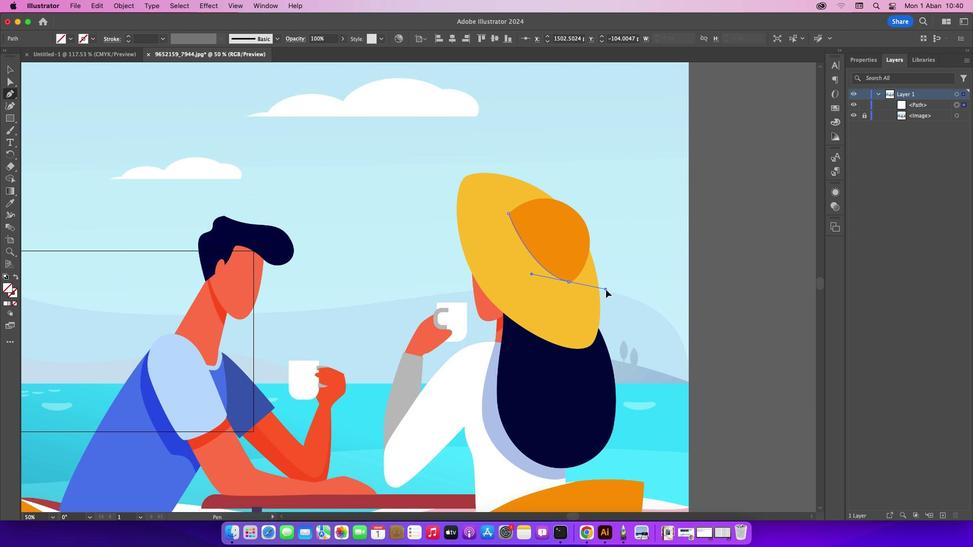 
Action: Mouse moved to (570, 283)
Screenshot: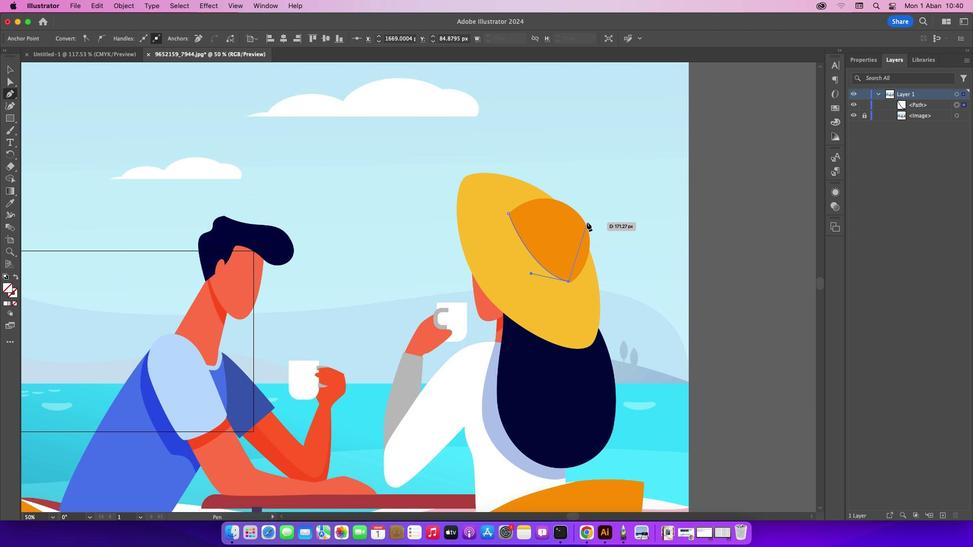 
Action: Mouse pressed left at (570, 283)
Screenshot: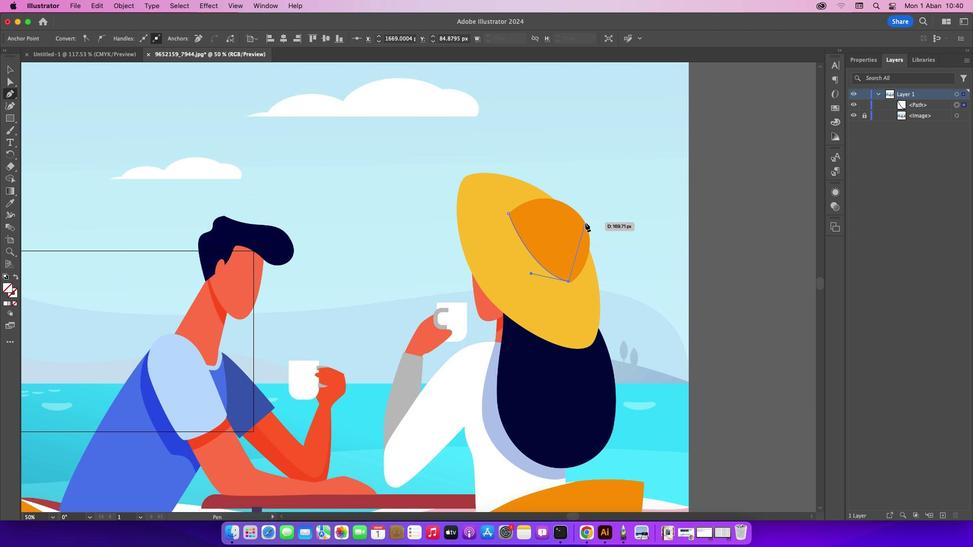 
Action: Mouse moved to (588, 225)
Screenshot: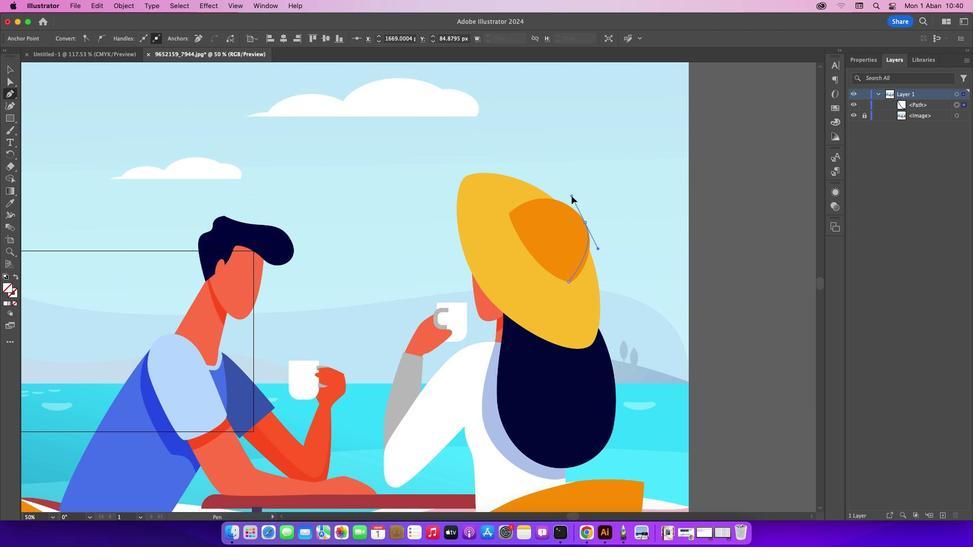 
Action: Mouse pressed left at (588, 225)
Screenshot: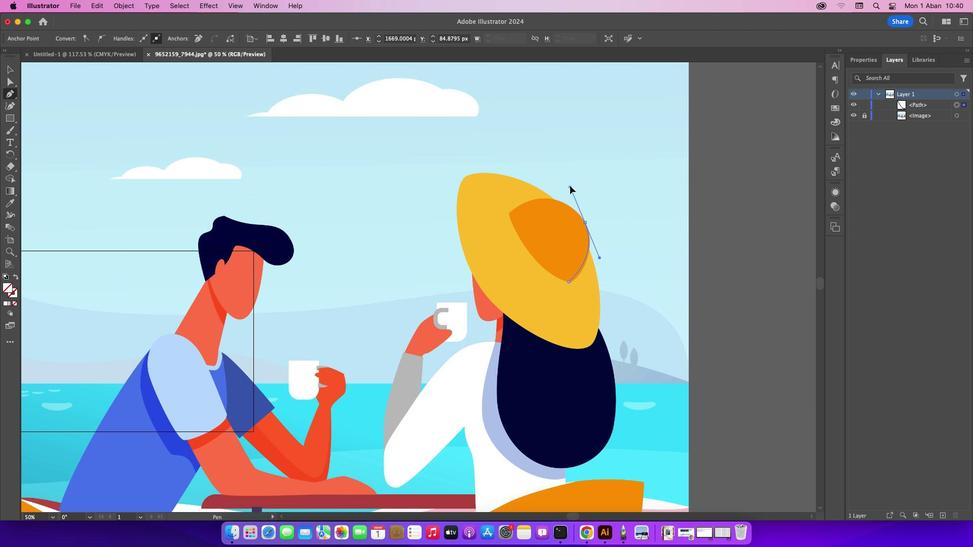 
Action: Mouse moved to (570, 173)
Screenshot: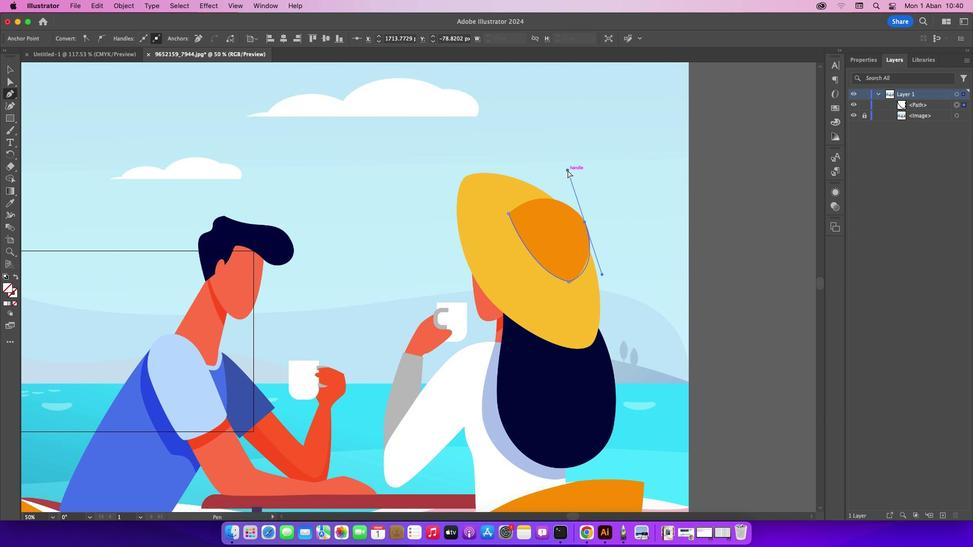 
Action: Key pressed Key.cmd'z'
Screenshot: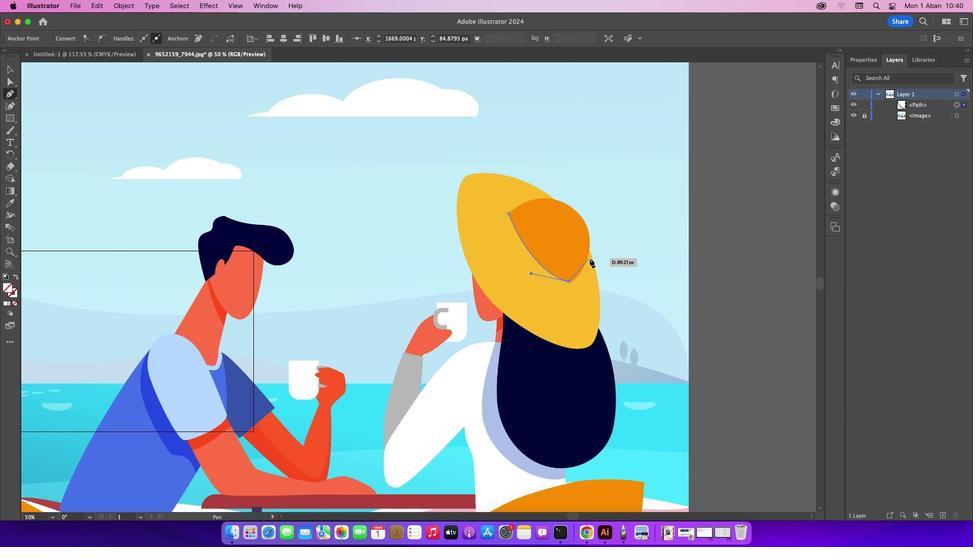 
Action: Mouse moved to (592, 254)
Screenshot: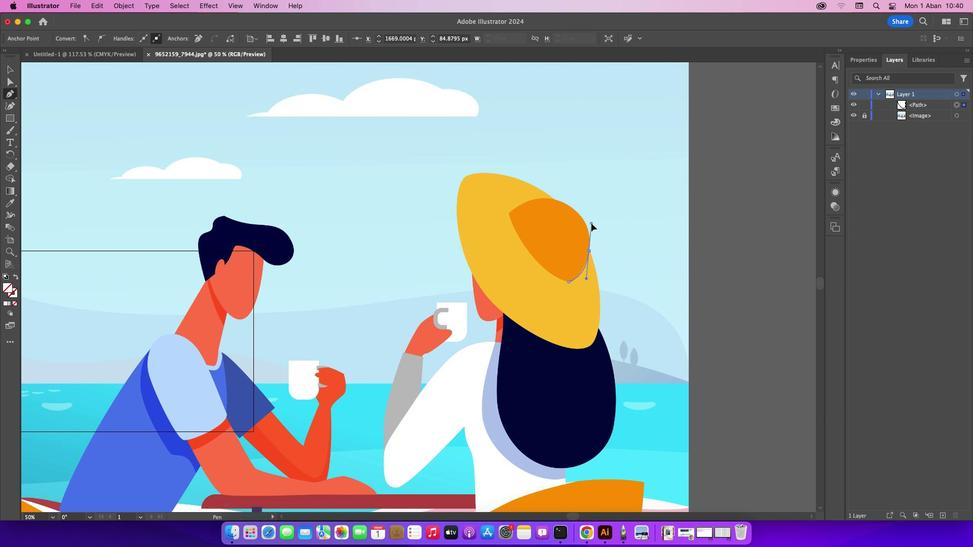 
Action: Mouse pressed left at (592, 254)
Screenshot: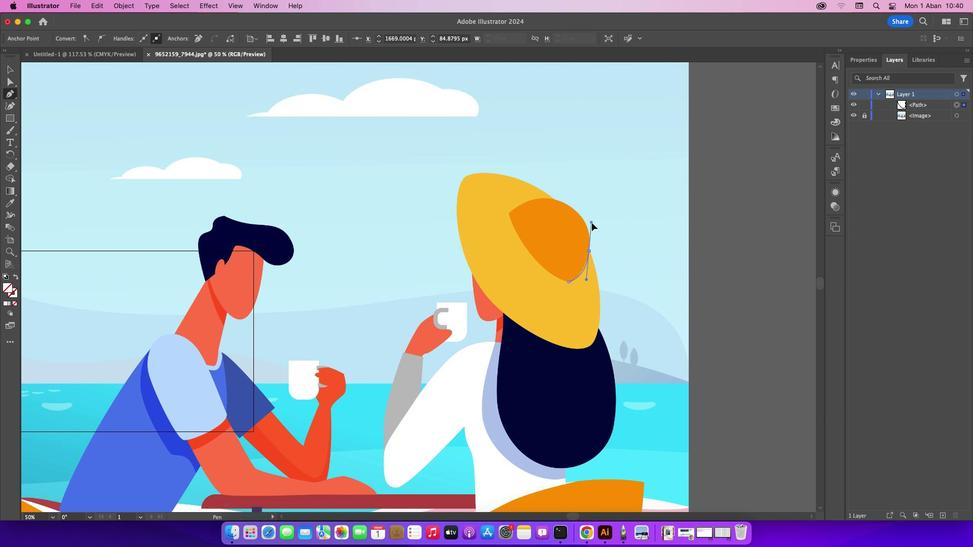 
Action: Mouse moved to (562, 202)
Screenshot: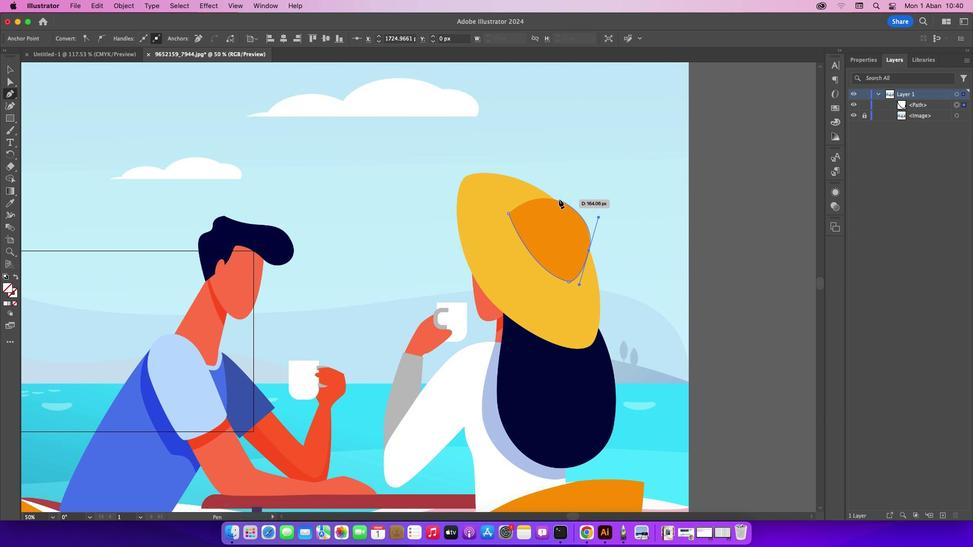 
Action: Mouse pressed left at (562, 202)
Screenshot: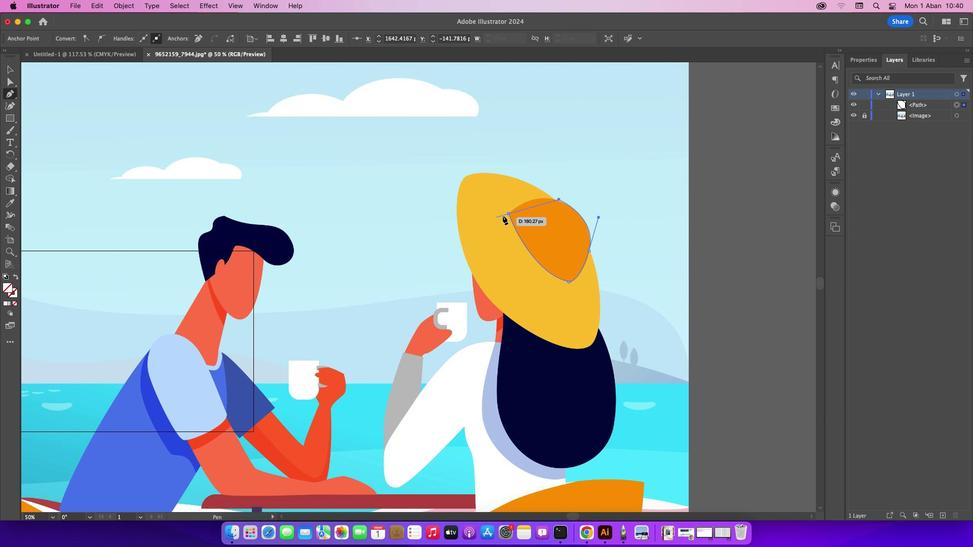 
Action: Mouse moved to (511, 214)
Screenshot: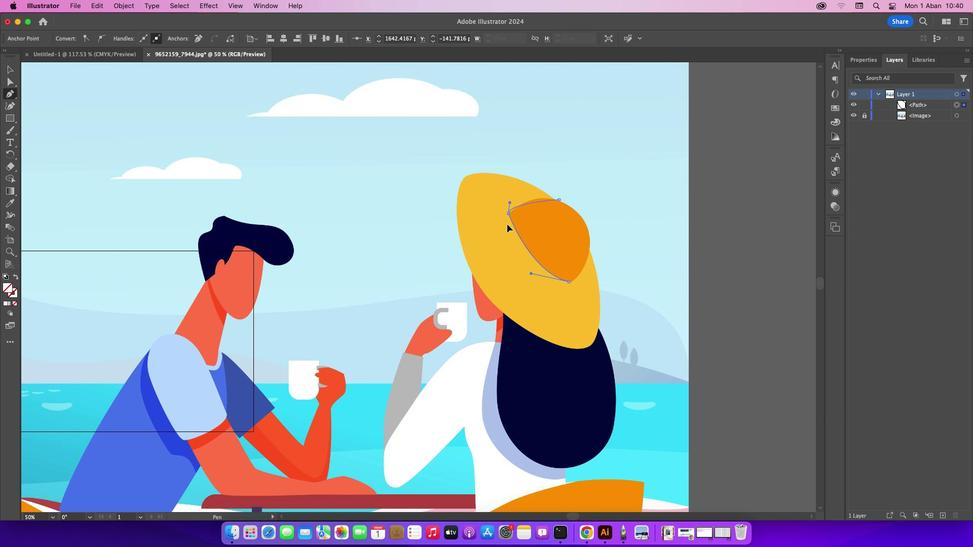 
Action: Mouse pressed left at (511, 214)
Screenshot: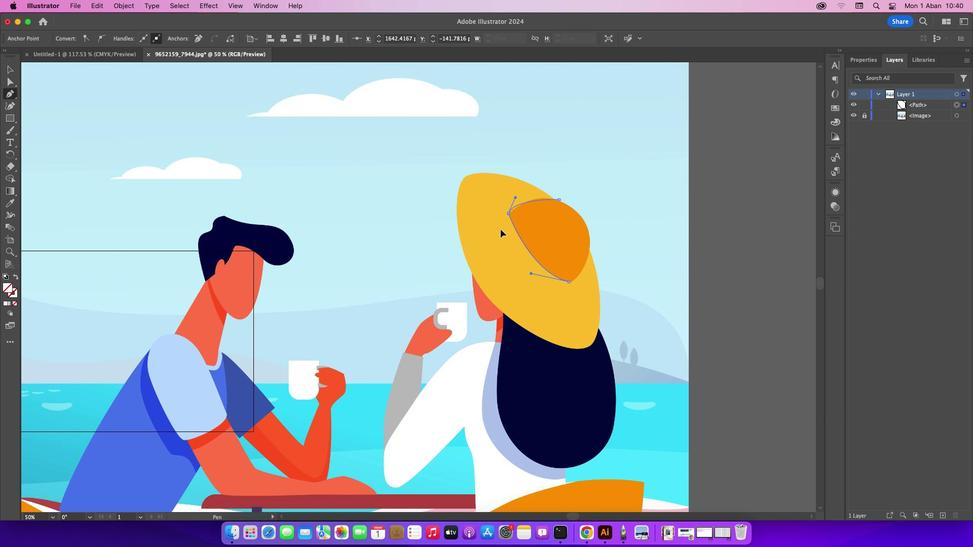 
Action: Mouse moved to (21, 70)
Screenshot: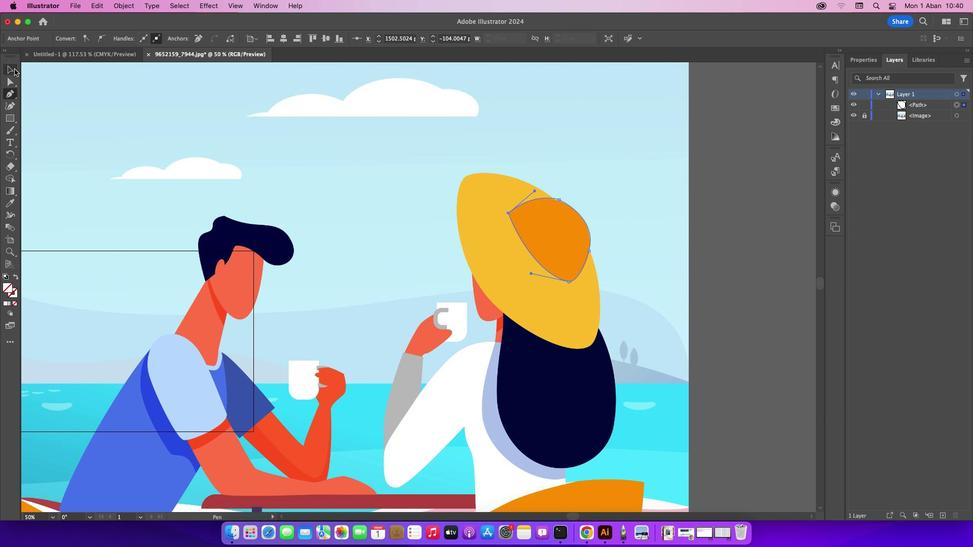 
Action: Mouse pressed left at (21, 70)
Screenshot: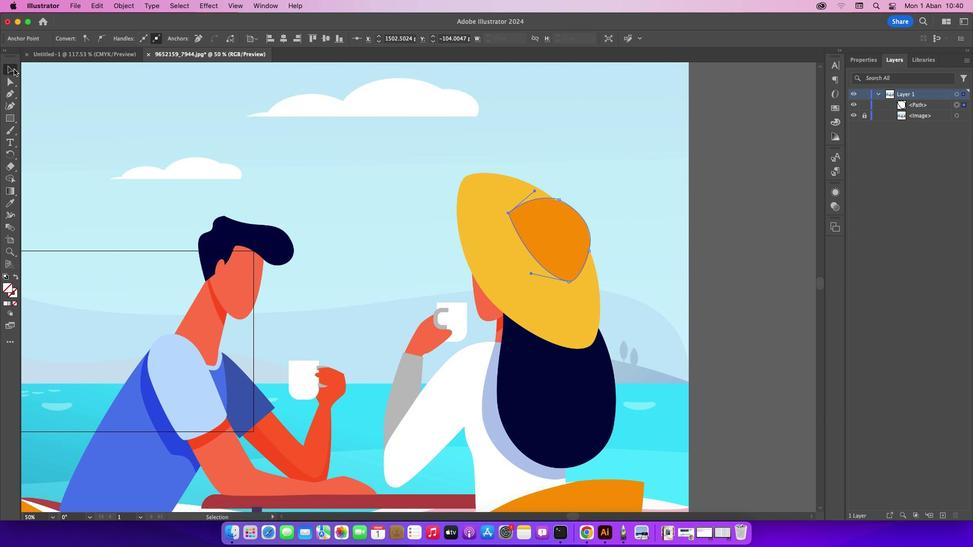 
Action: Mouse moved to (20, 70)
Screenshot: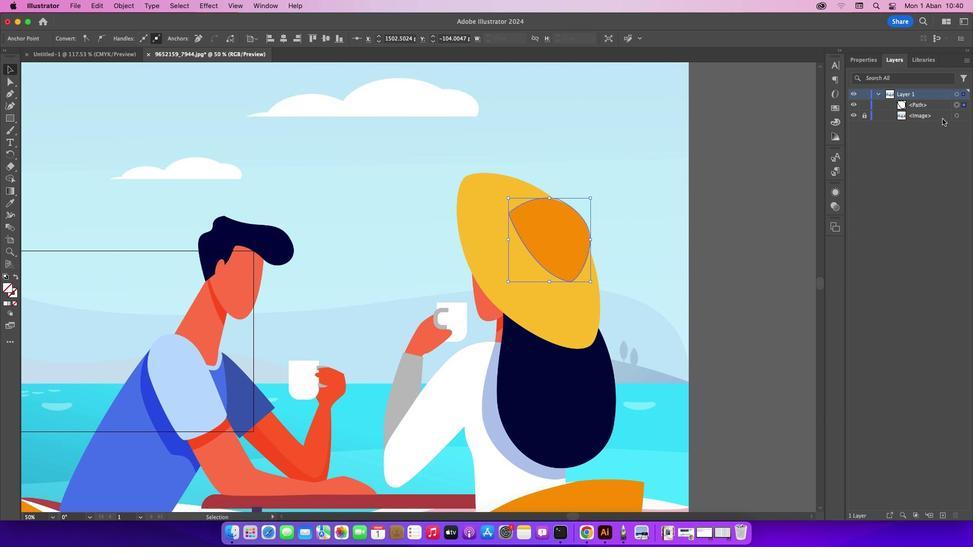 
Action: Mouse pressed left at (20, 70)
Screenshot: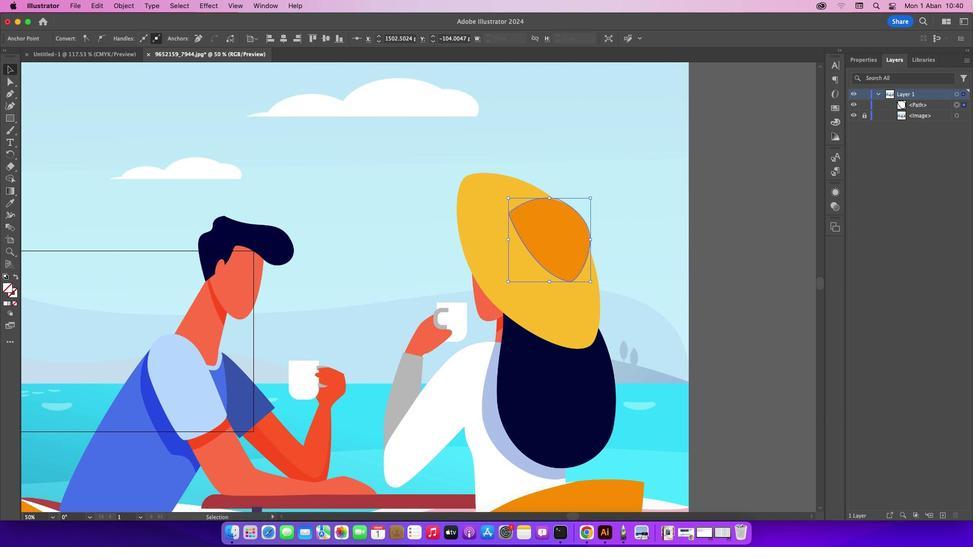 
Action: Mouse moved to (17, 71)
Screenshot: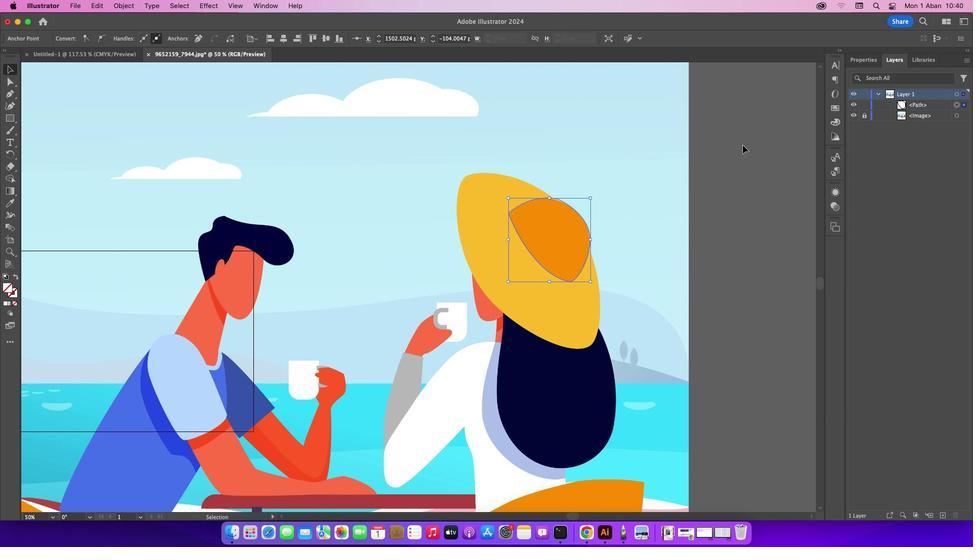 
Action: Mouse pressed left at (17, 71)
Screenshot: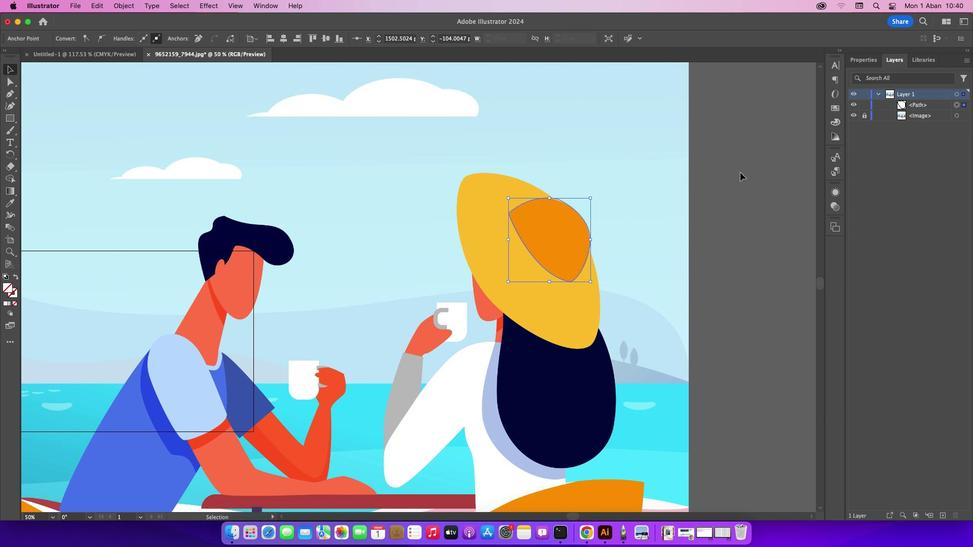 
Action: Mouse moved to (557, 225)
Screenshot: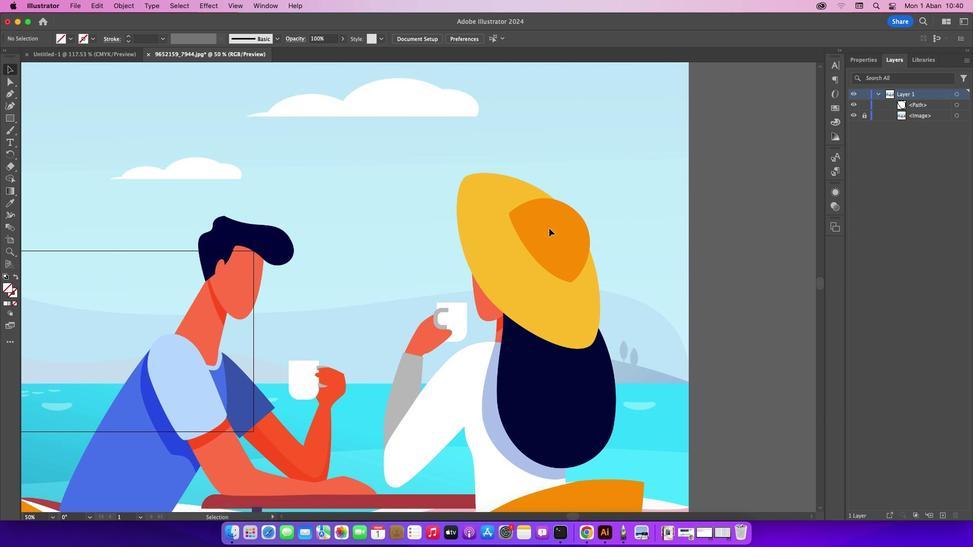 
Action: Mouse pressed left at (557, 225)
Screenshot: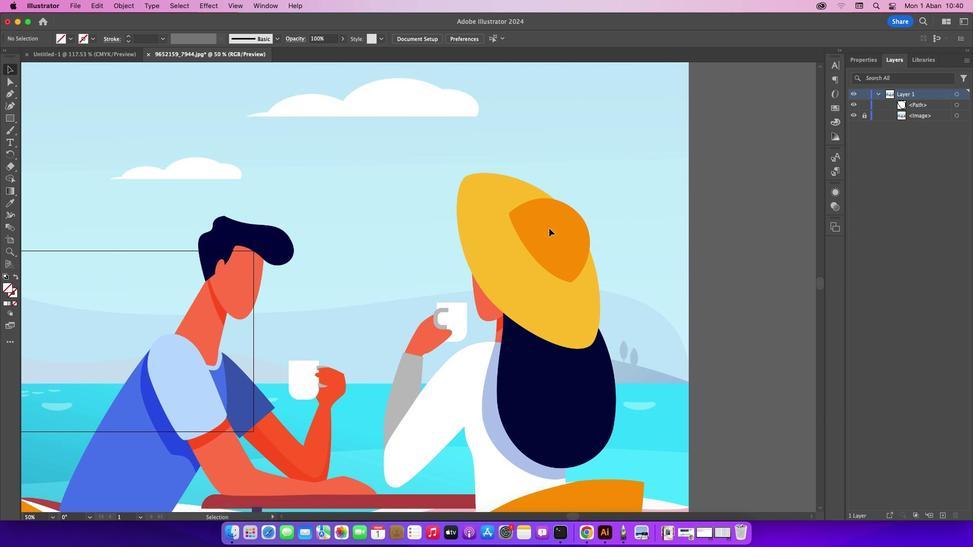 
Action: Mouse moved to (552, 231)
Screenshot: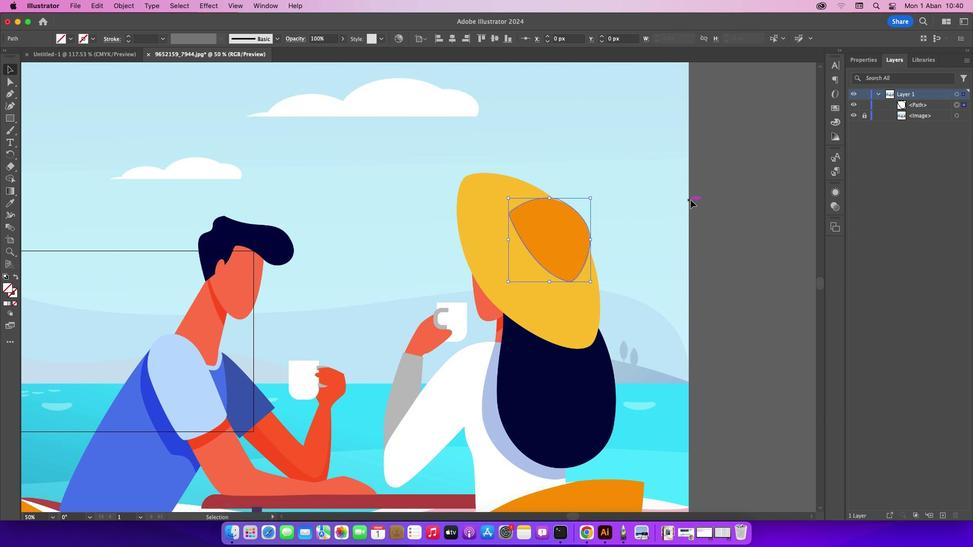
Action: Mouse pressed left at (552, 231)
Screenshot: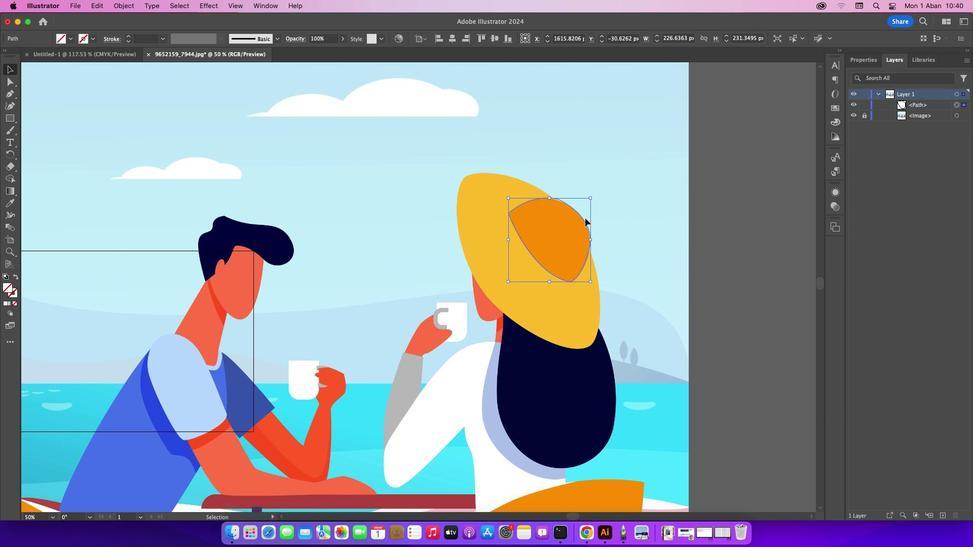 
Action: Mouse moved to (583, 220)
Screenshot: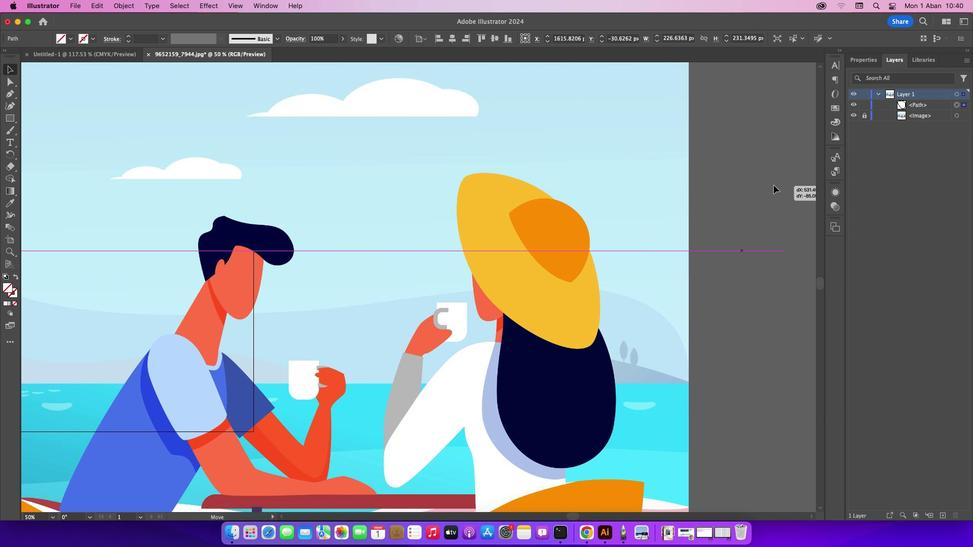 
Action: Mouse pressed left at (583, 220)
Screenshot: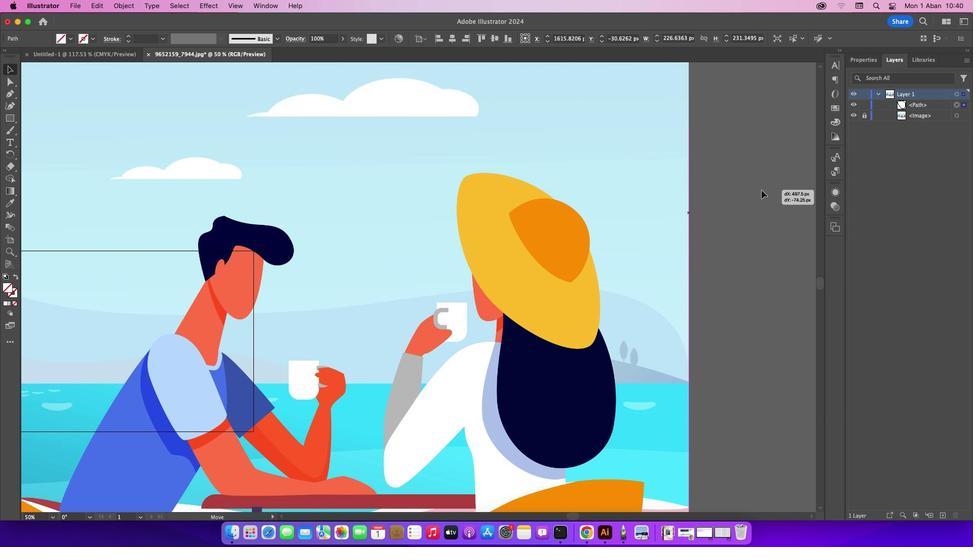 
Action: Mouse moved to (15, 206)
Screenshot: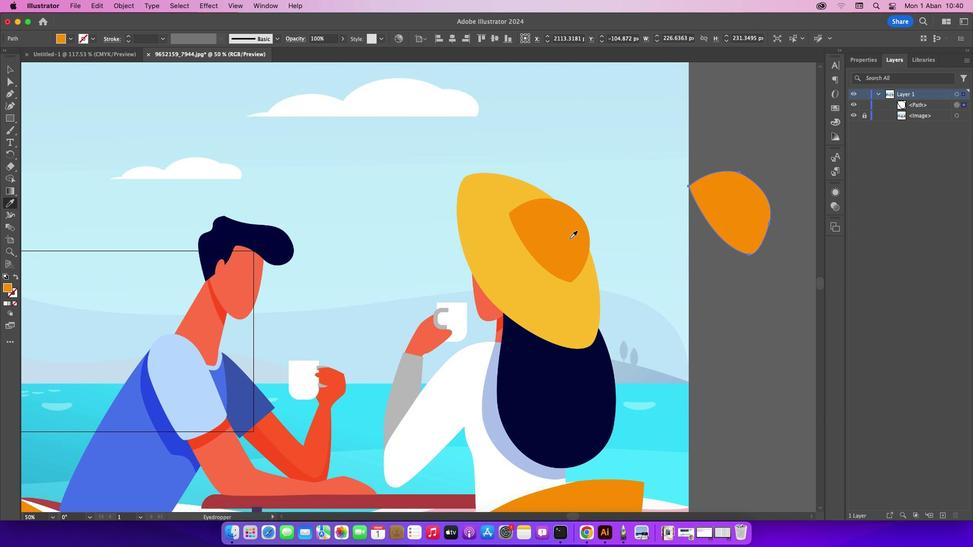 
Action: Mouse pressed left at (15, 206)
Screenshot: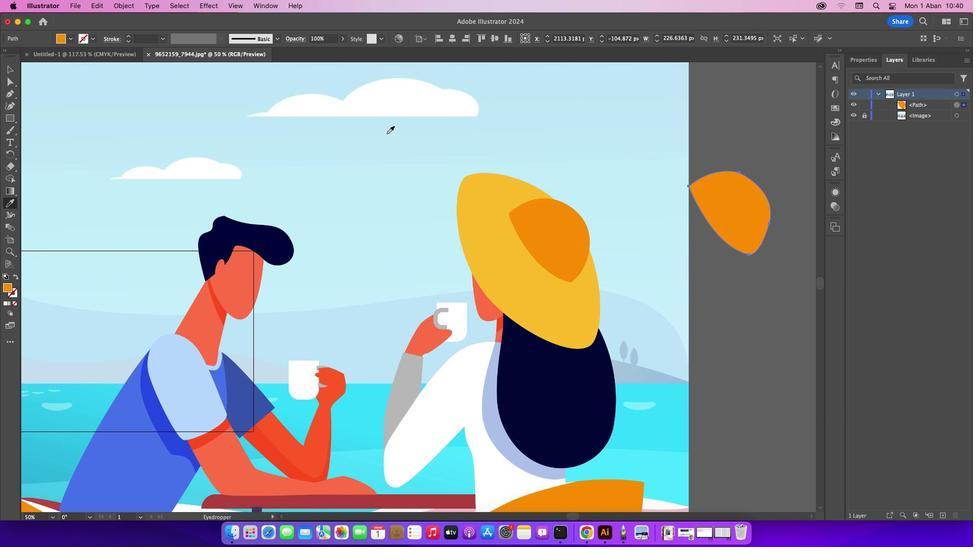 
Action: Mouse moved to (572, 241)
Screenshot: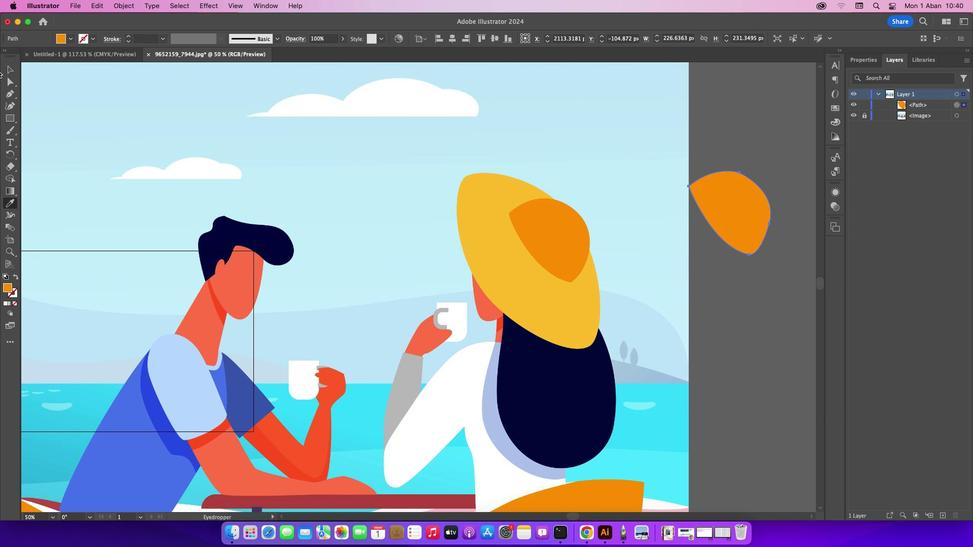 
Action: Mouse pressed left at (572, 241)
Screenshot: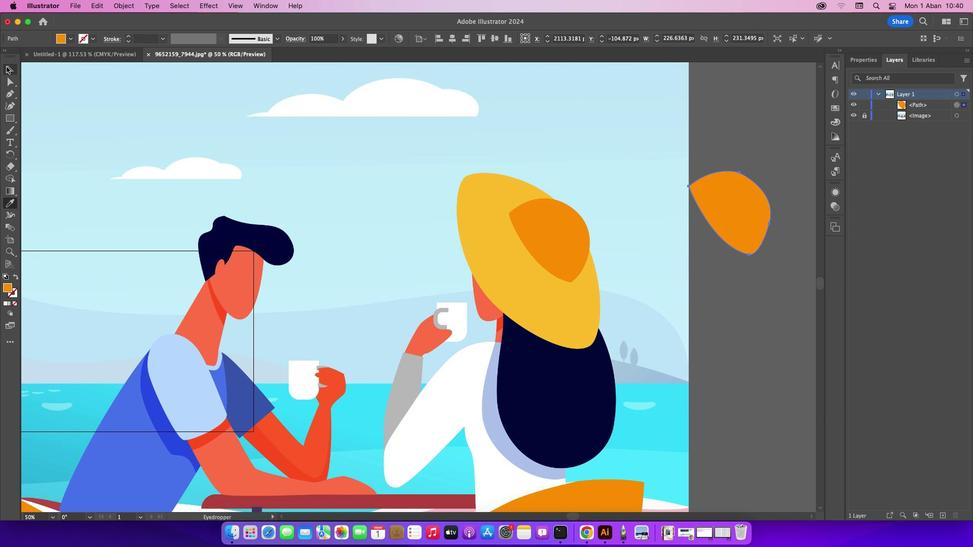 
Action: Mouse moved to (11, 68)
Screenshot: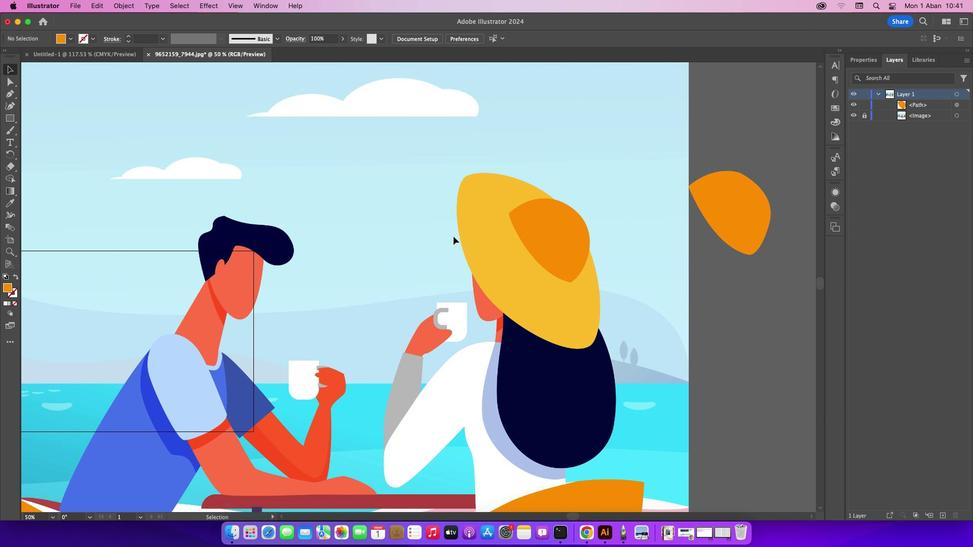 
Action: Mouse pressed left at (11, 68)
Screenshot: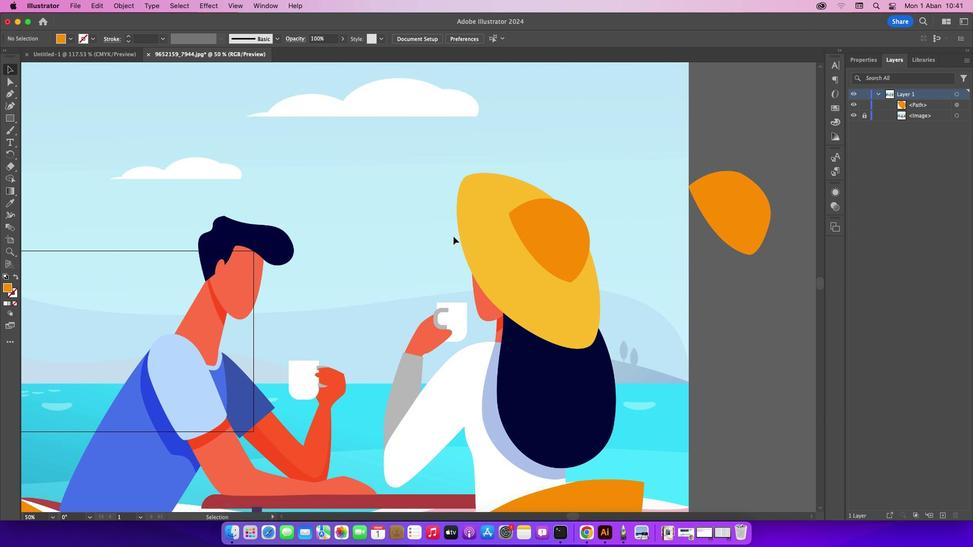 
Action: Mouse moved to (456, 239)
Screenshot: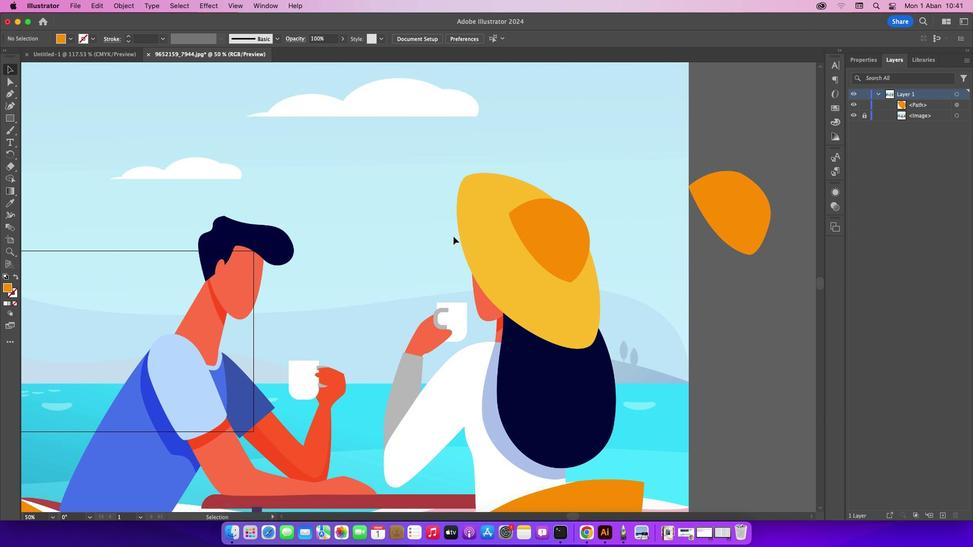 
Action: Mouse pressed left at (456, 239)
Screenshot: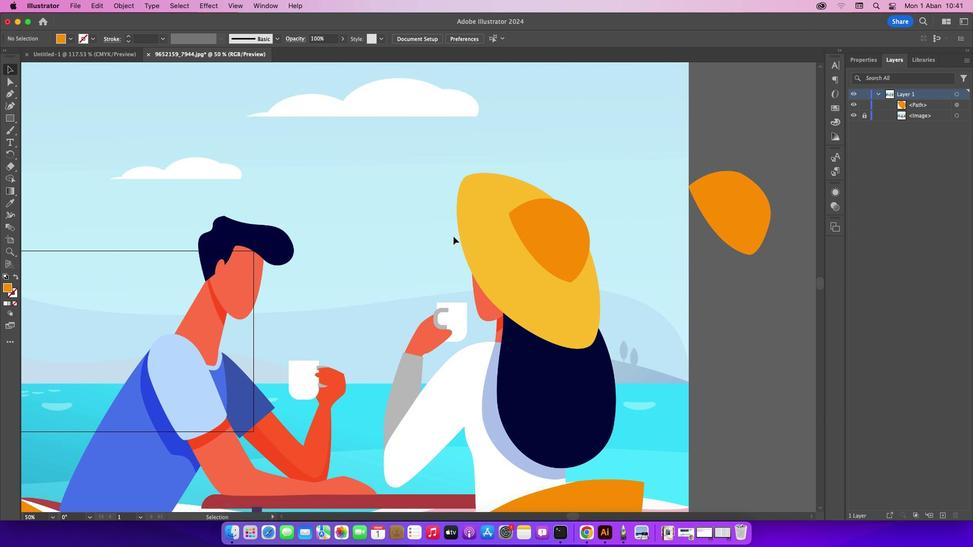
Action: Key pressed Key.cmd_r'-''-''-'
Screenshot: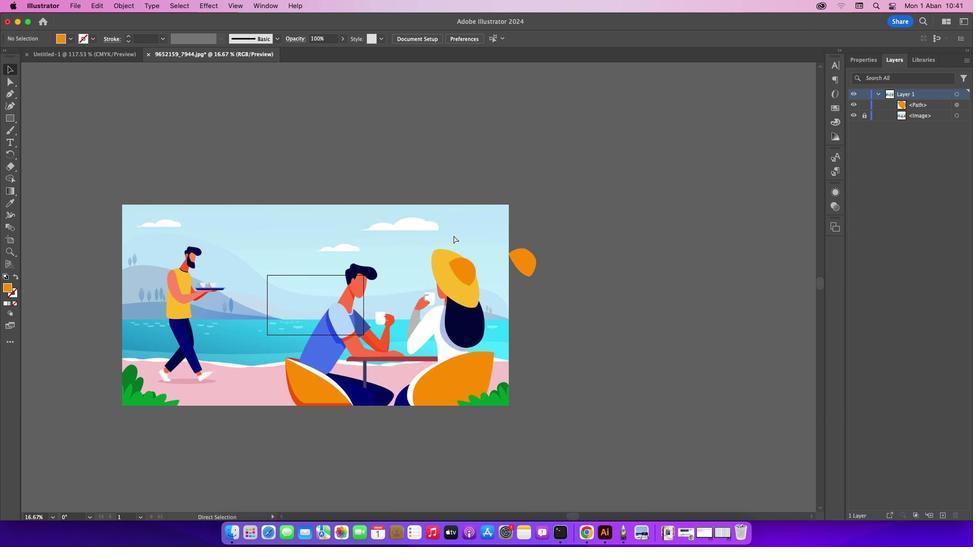 
Action: Mouse moved to (456, 238)
Screenshot: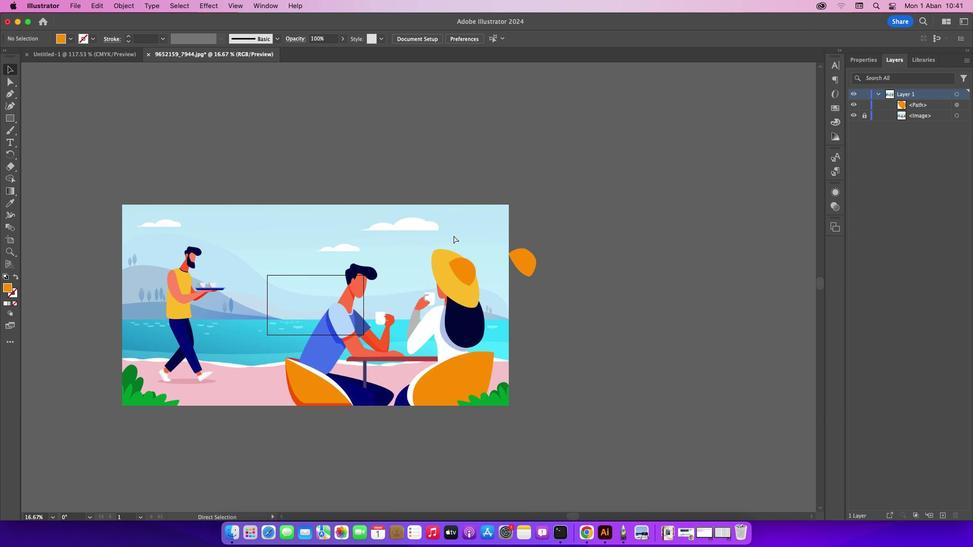 
Action: Key pressed '=''='
Screenshot: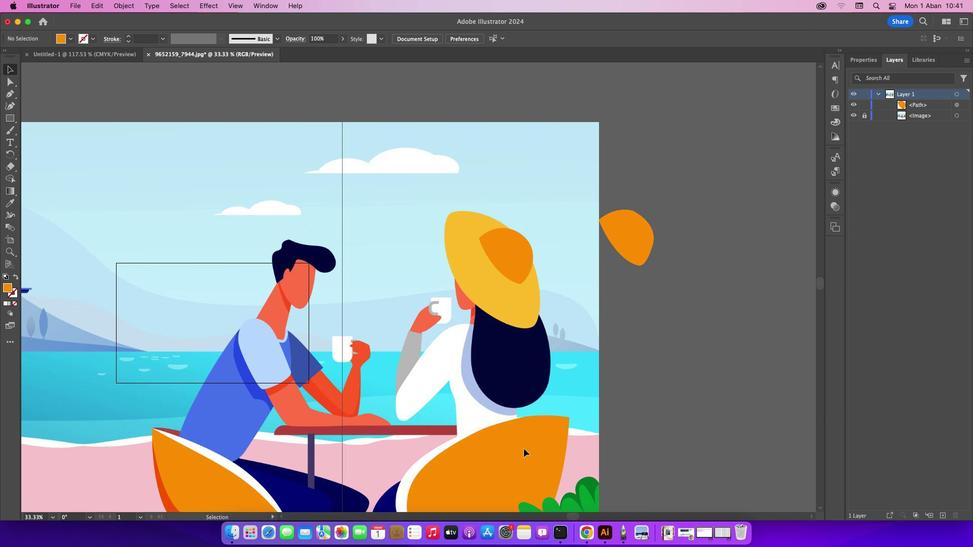 
Action: Mouse moved to (578, 517)
Screenshot: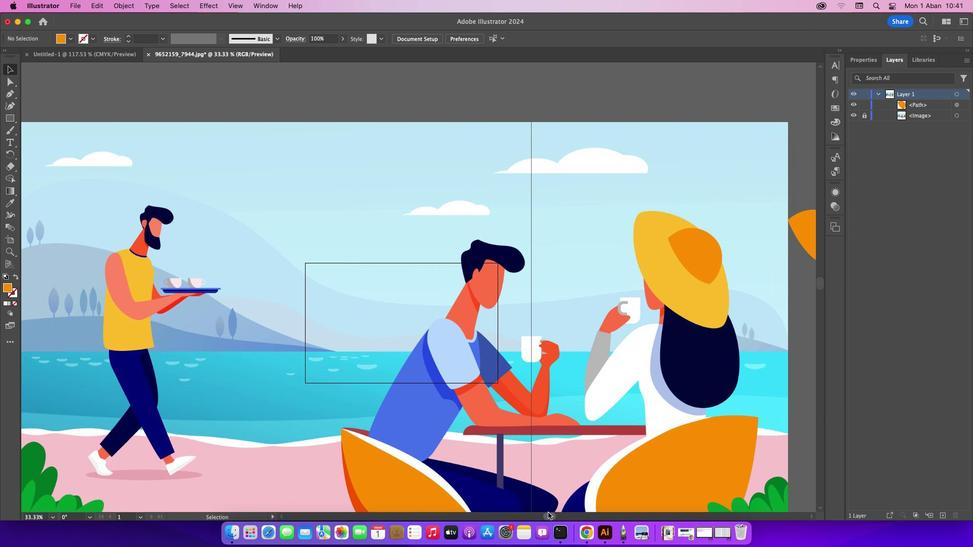 
Action: Mouse pressed left at (578, 517)
Screenshot: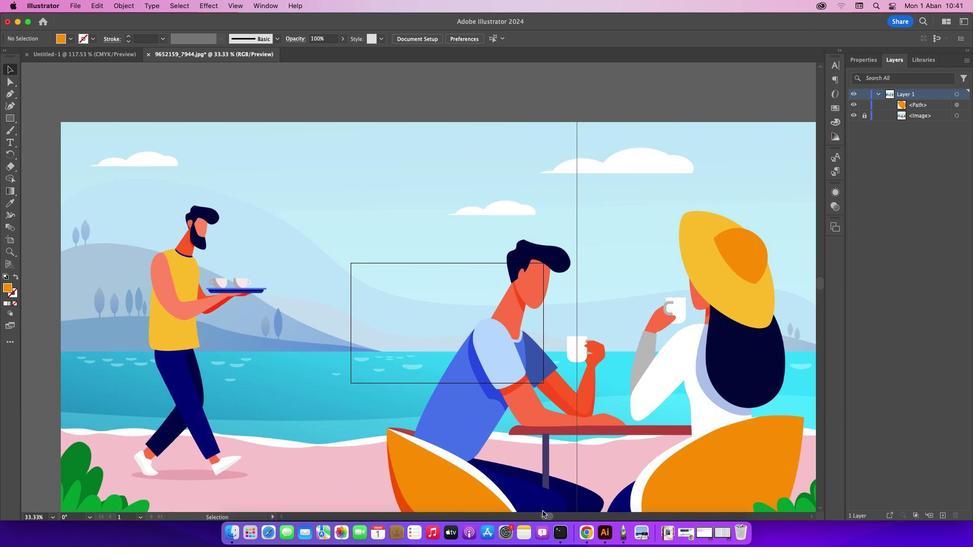 
Action: Mouse moved to (14, 98)
Screenshot: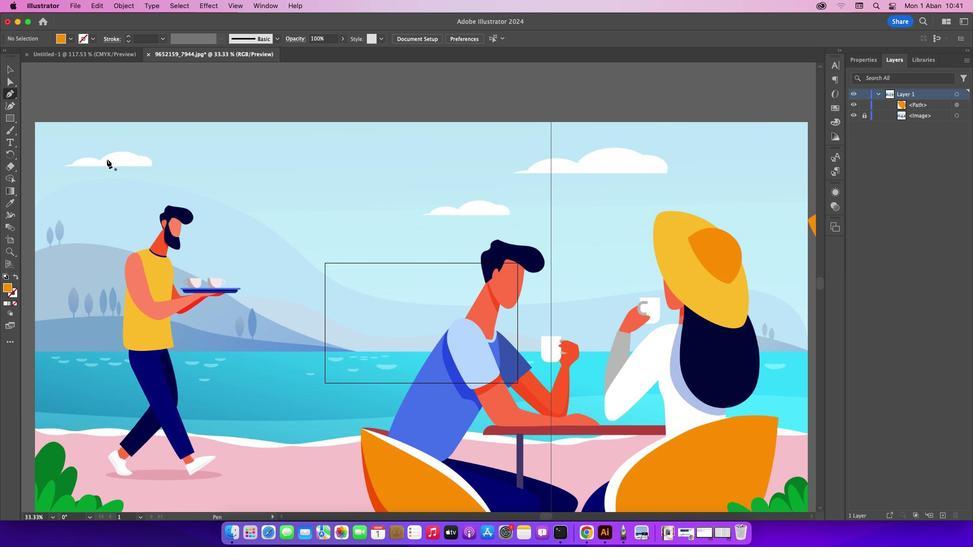 
Action: Mouse pressed left at (14, 98)
Screenshot: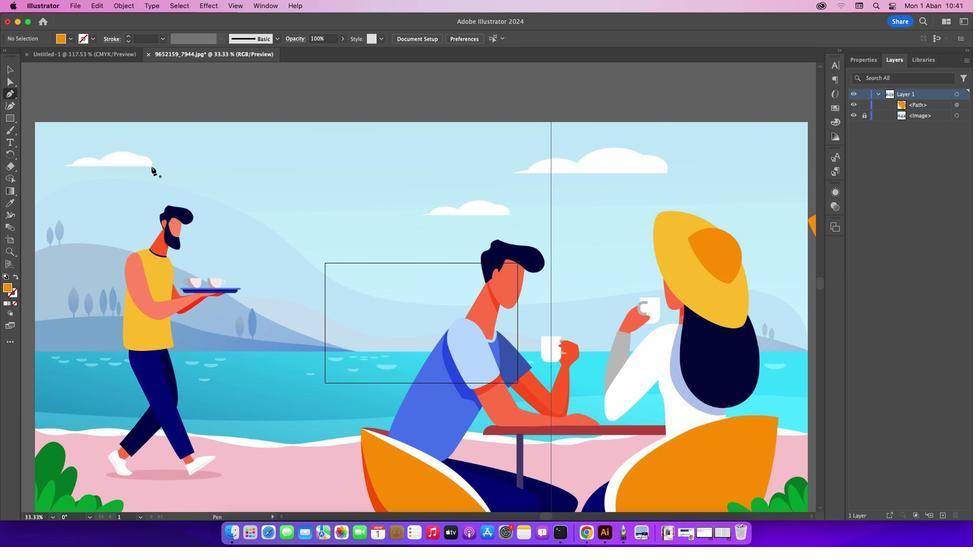 
Action: Mouse moved to (39, 126)
Screenshot: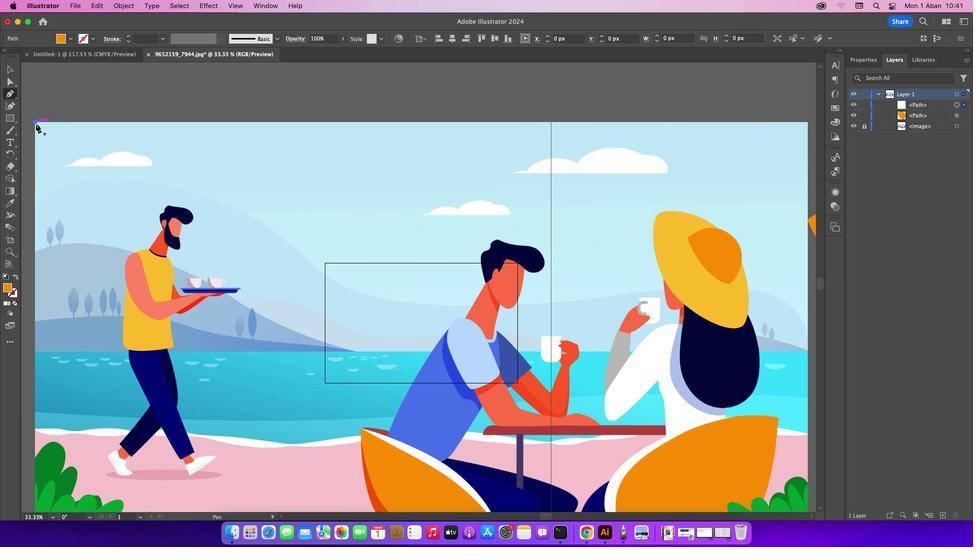 
Action: Mouse pressed left at (39, 126)
Screenshot: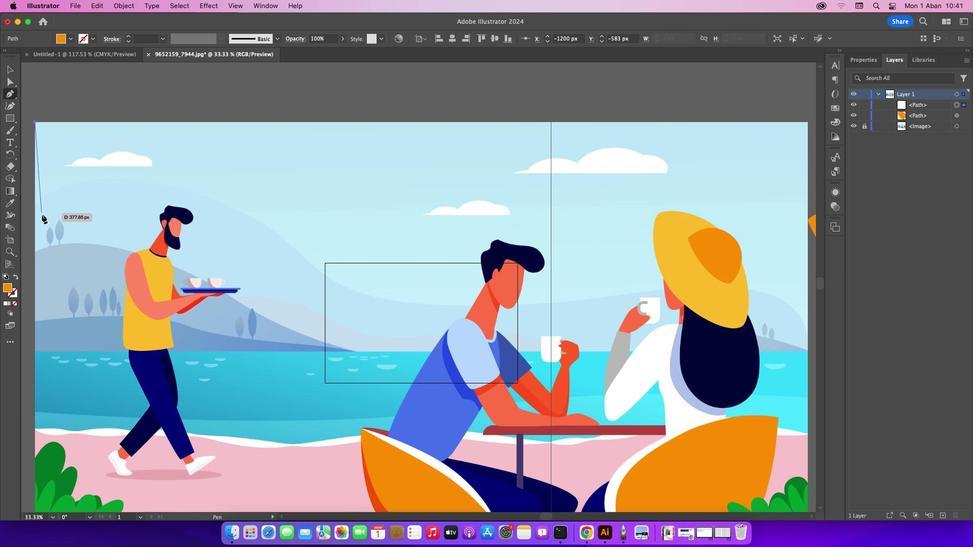 
Action: Mouse moved to (39, 225)
Screenshot: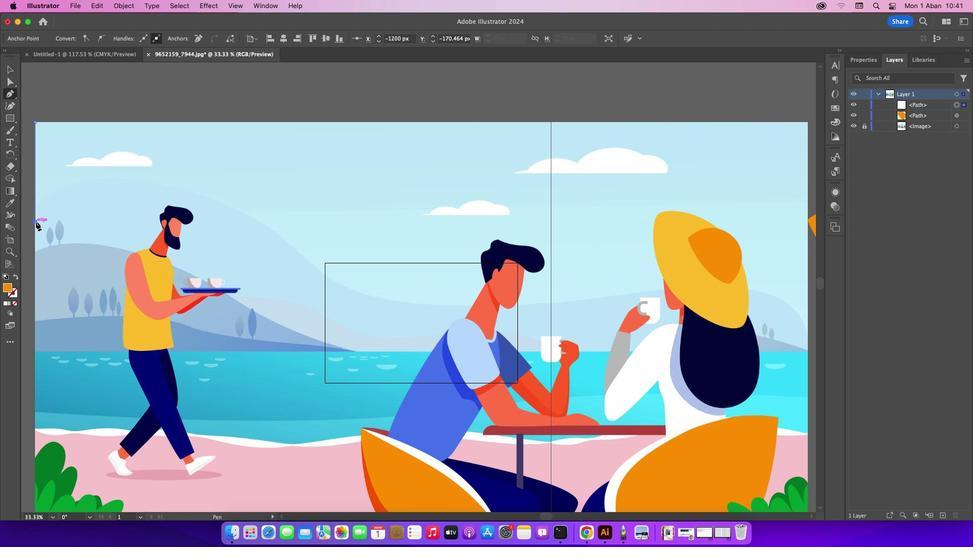 
Action: Mouse pressed left at (39, 225)
Screenshot: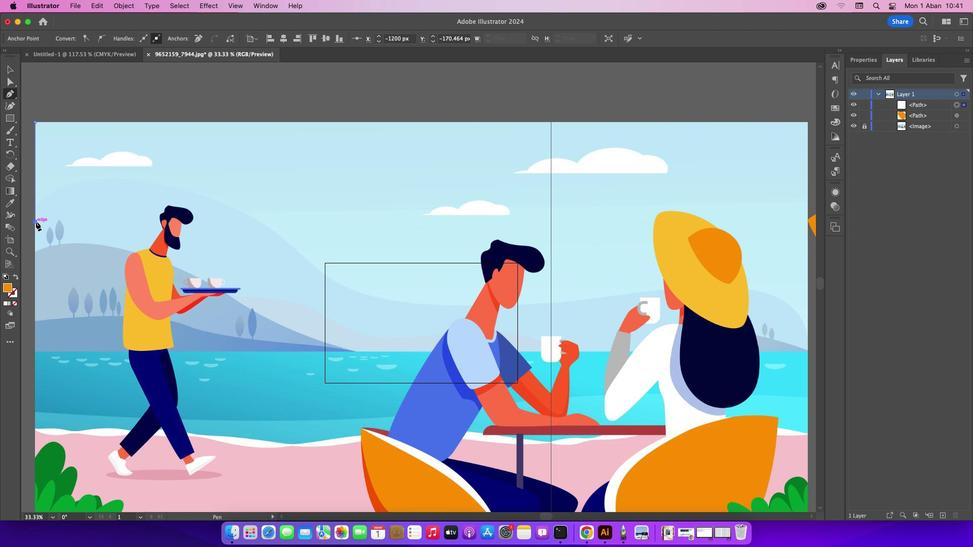 
Action: Mouse moved to (37, 353)
Screenshot: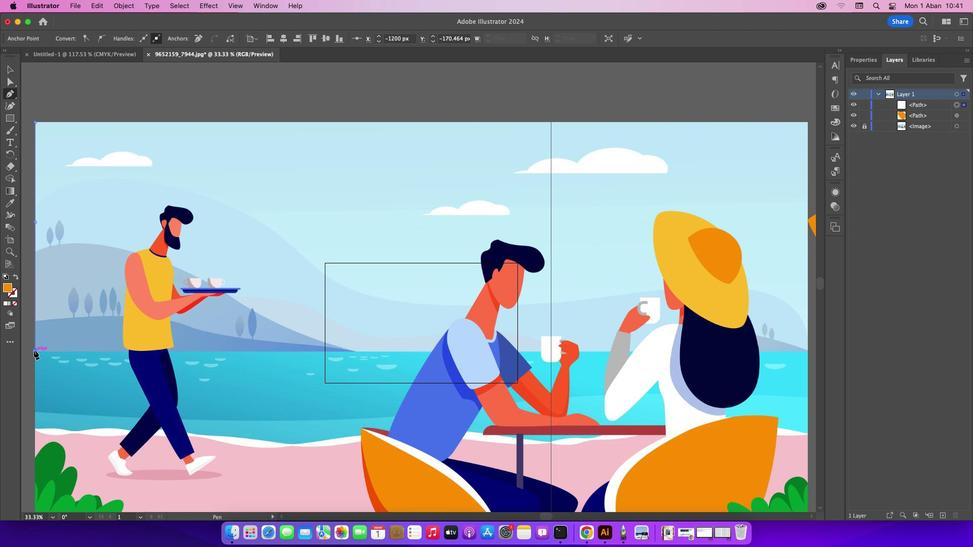 
Action: Mouse pressed left at (37, 353)
Screenshot: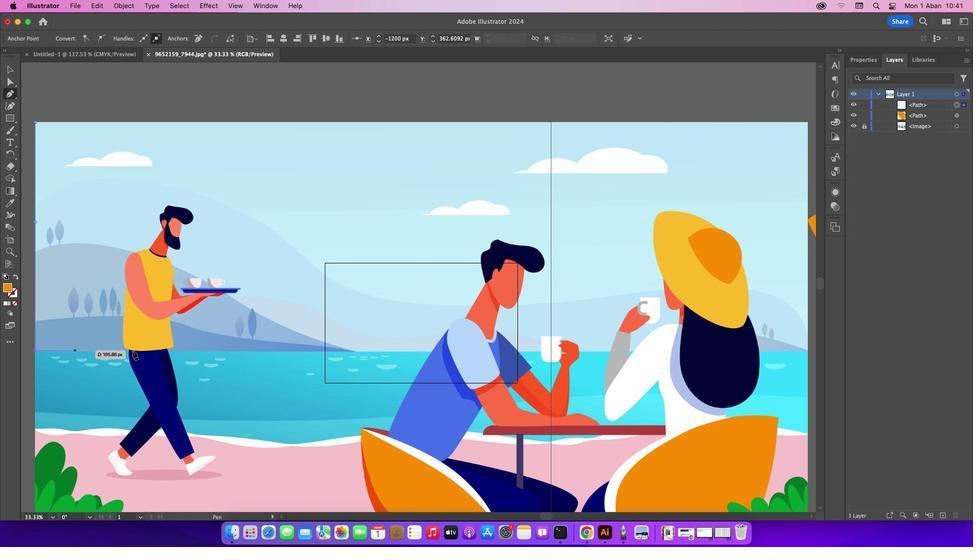 
Action: Mouse moved to (812, 353)
Screenshot: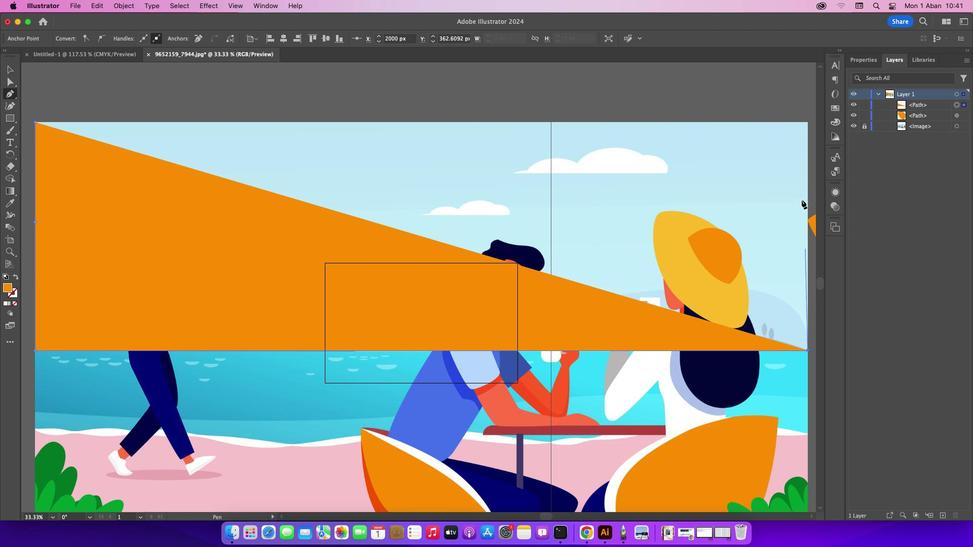 
Action: Mouse pressed left at (812, 353)
Screenshot: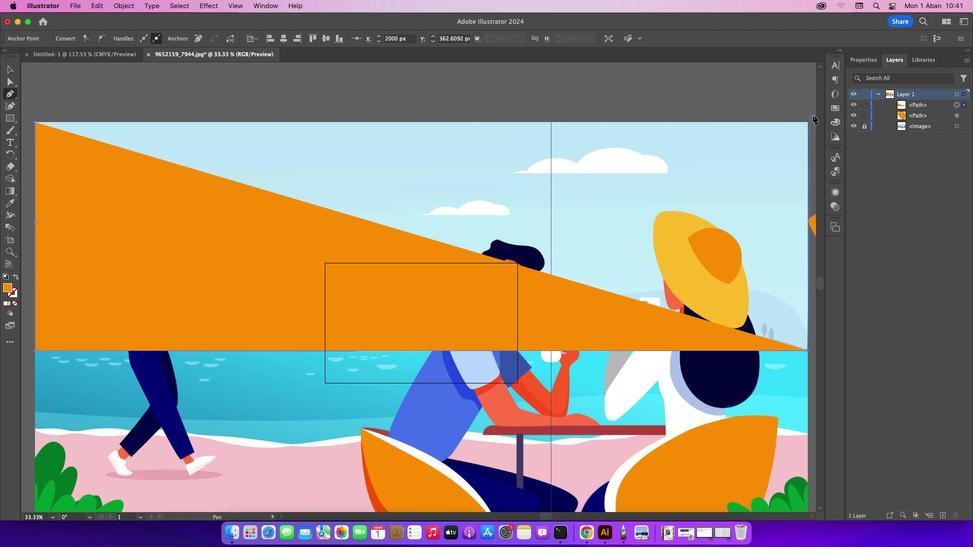 
Action: Mouse moved to (811, 125)
Screenshot: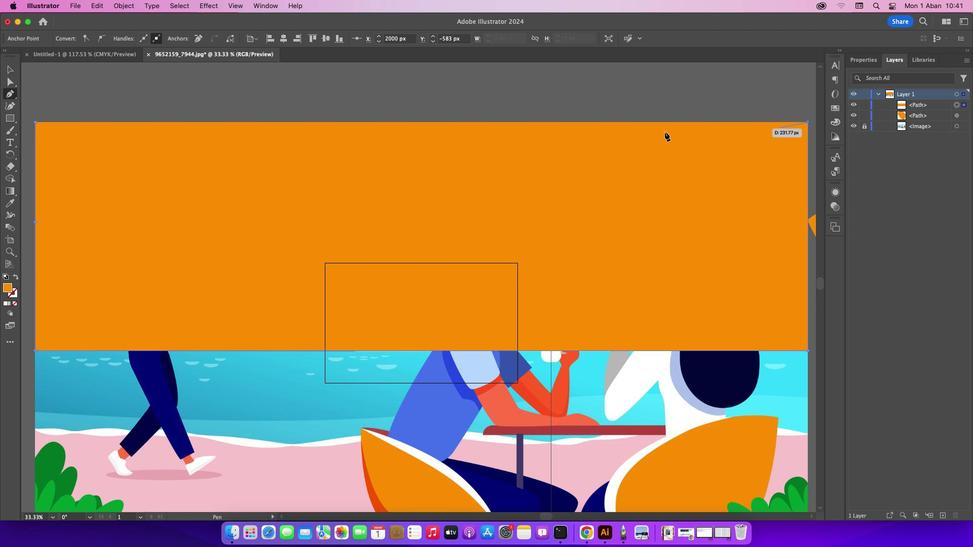 
Action: Mouse pressed left at (811, 125)
Screenshot: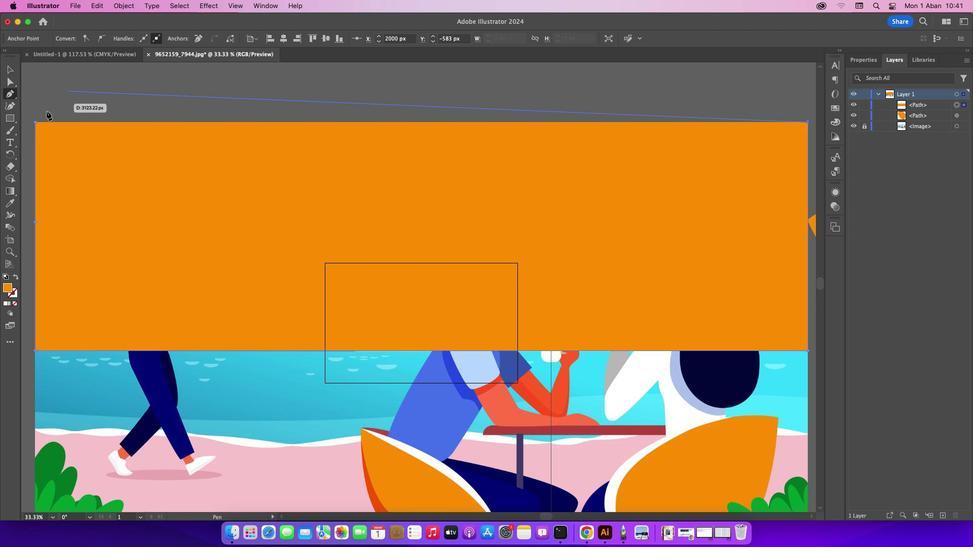 
Action: Mouse moved to (37, 126)
Screenshot: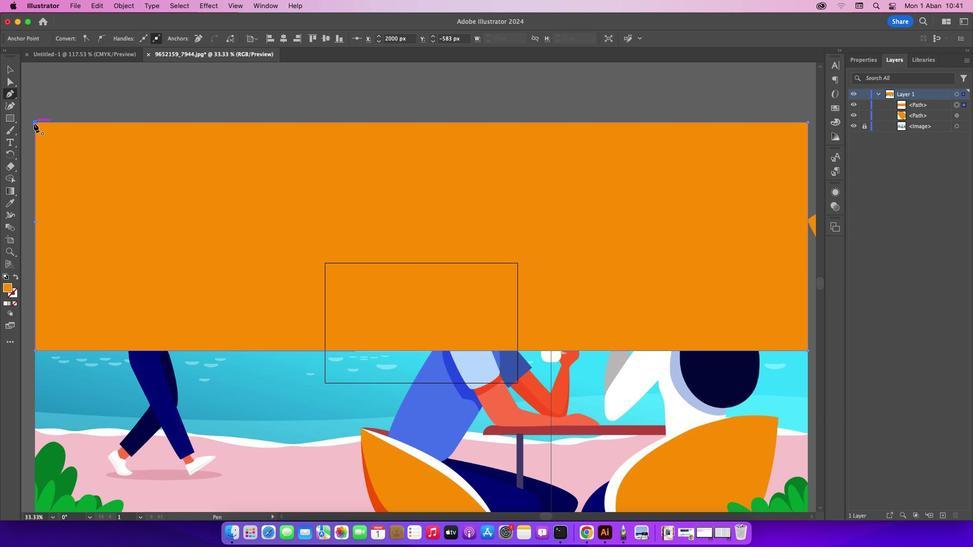 
Action: Mouse pressed left at (37, 126)
Screenshot: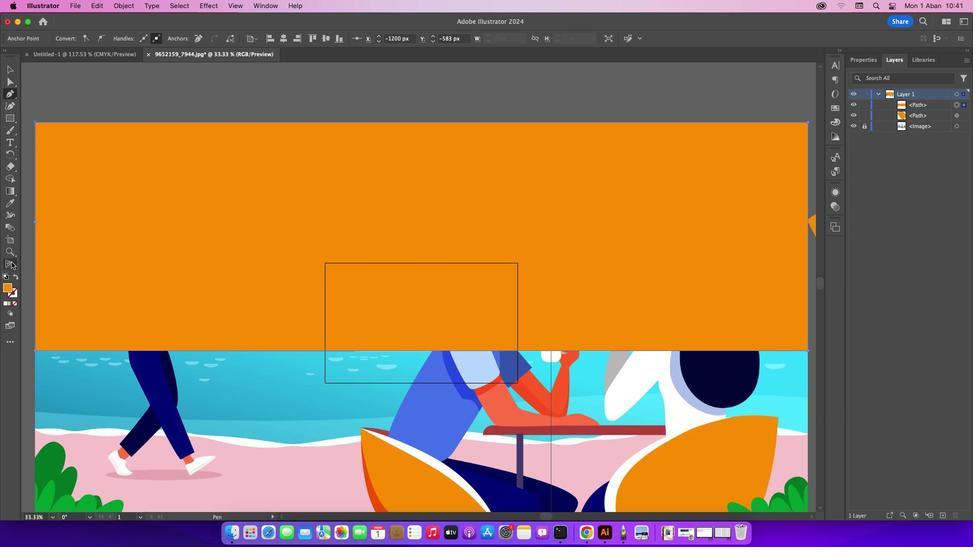 
Action: Mouse moved to (18, 306)
Screenshot: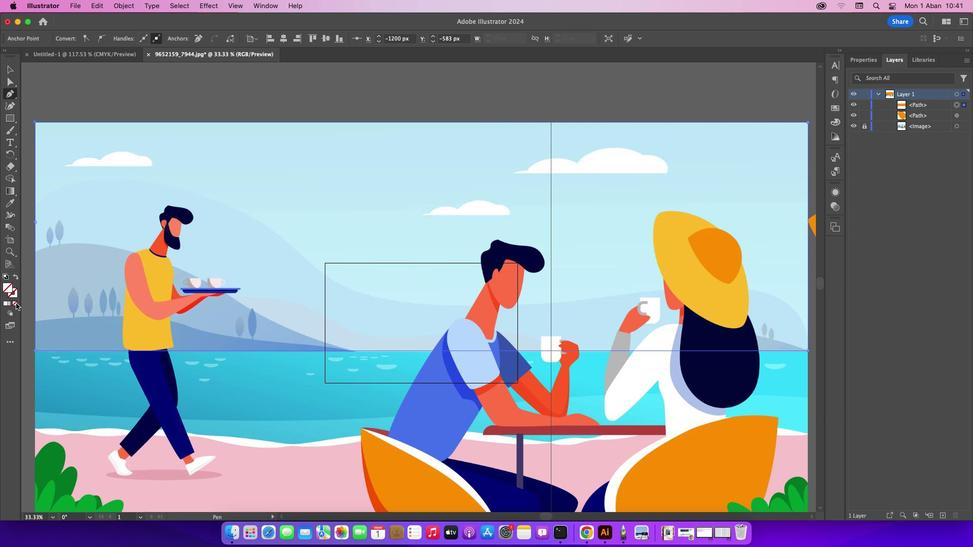 
Action: Mouse pressed left at (18, 306)
Screenshot: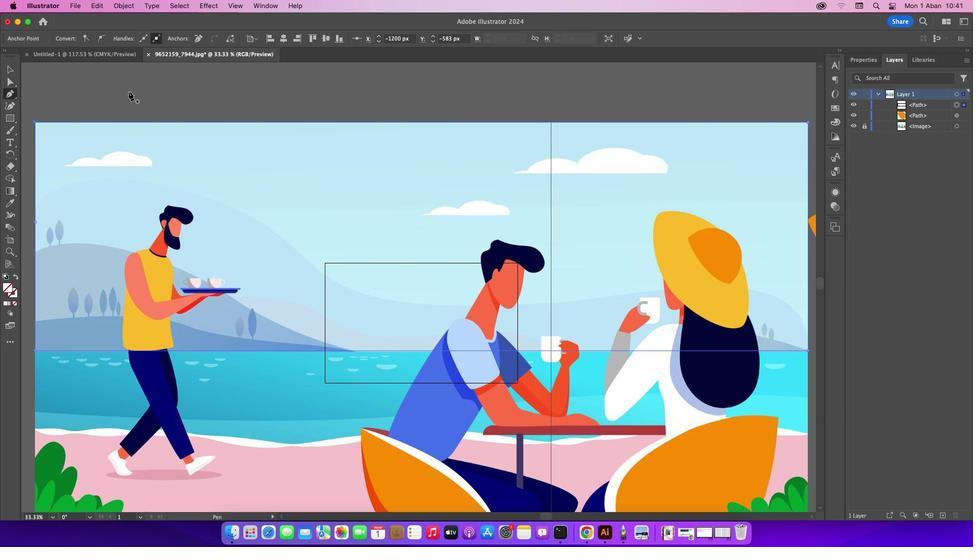 
Action: Mouse moved to (13, 68)
Screenshot: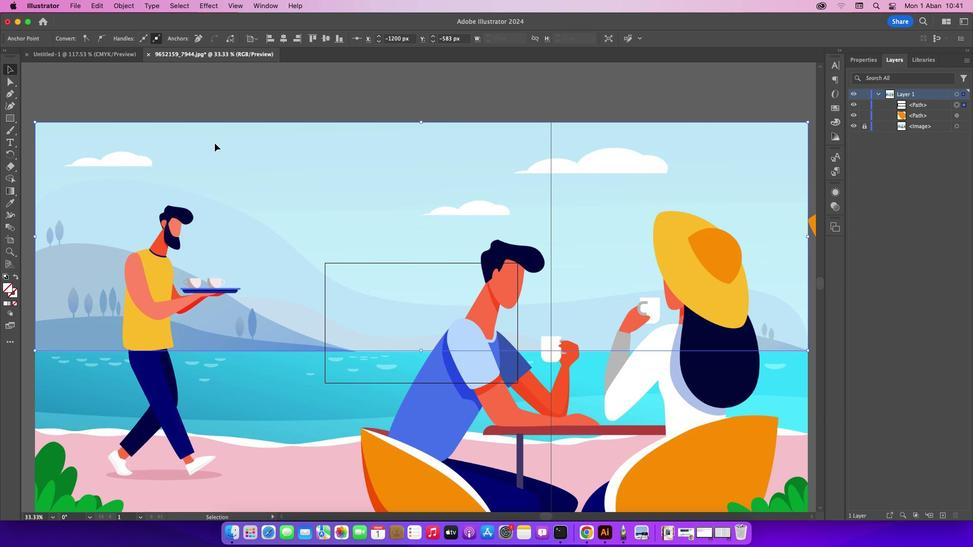 
Action: Mouse pressed left at (13, 68)
Screenshot: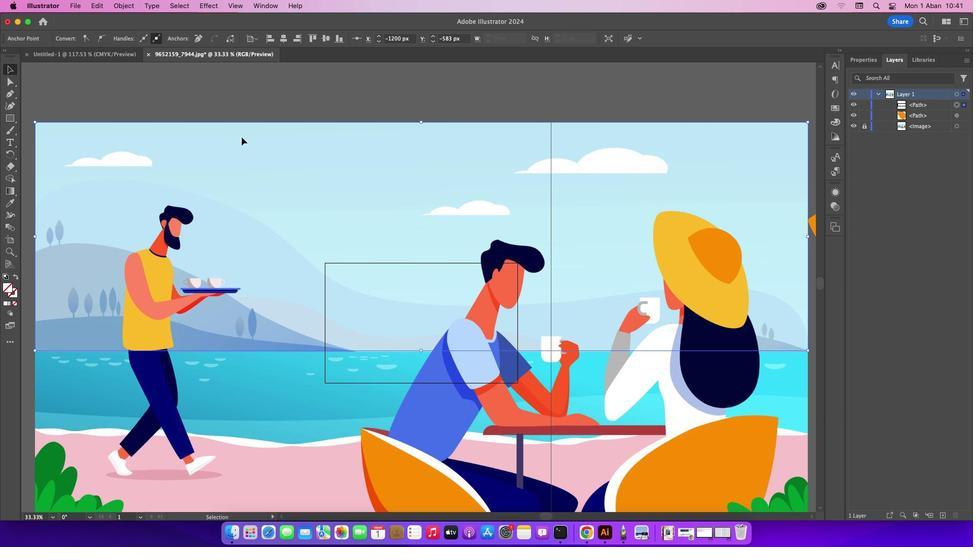 
Action: Mouse moved to (287, 270)
Screenshot: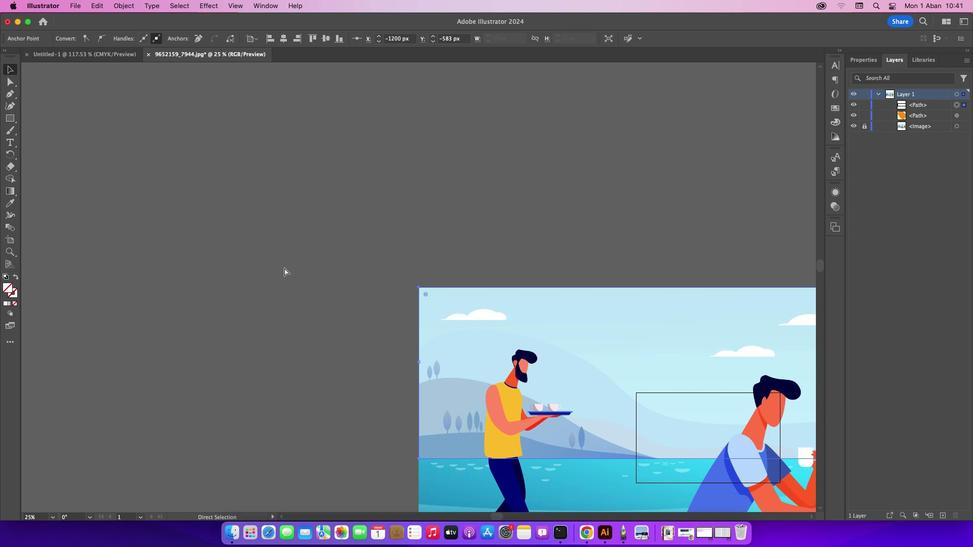 
Action: Key pressed Key.cmd_r'-'
Screenshot: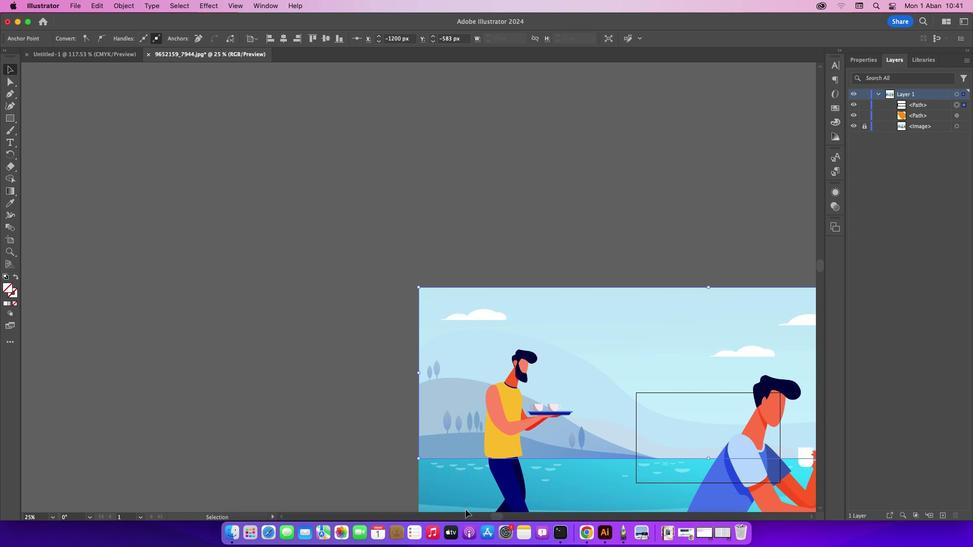 
Action: Mouse moved to (501, 521)
Screenshot: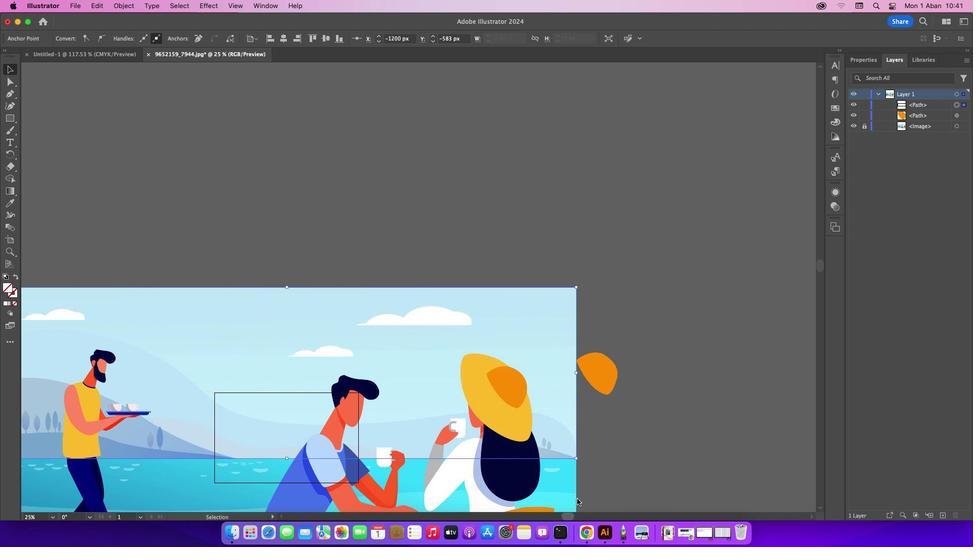 
Action: Mouse pressed left at (501, 521)
Screenshot: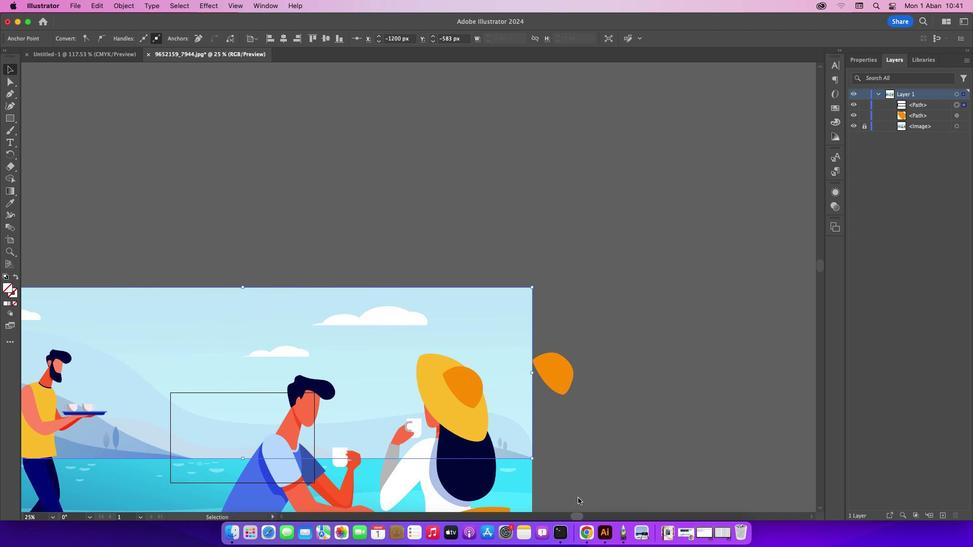 
Action: Mouse moved to (597, 432)
Screenshot: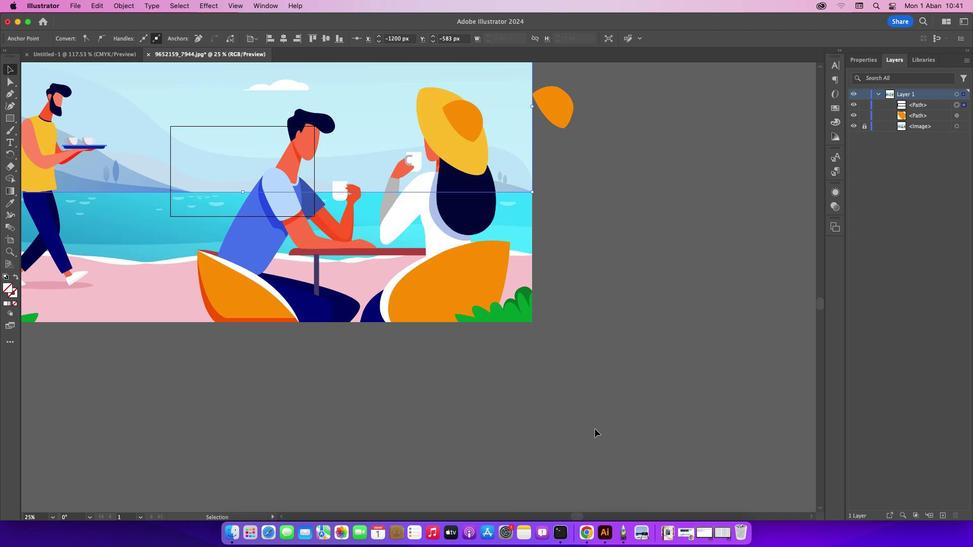 
Action: Mouse scrolled (597, 432) with delta (3, 2)
Screenshot: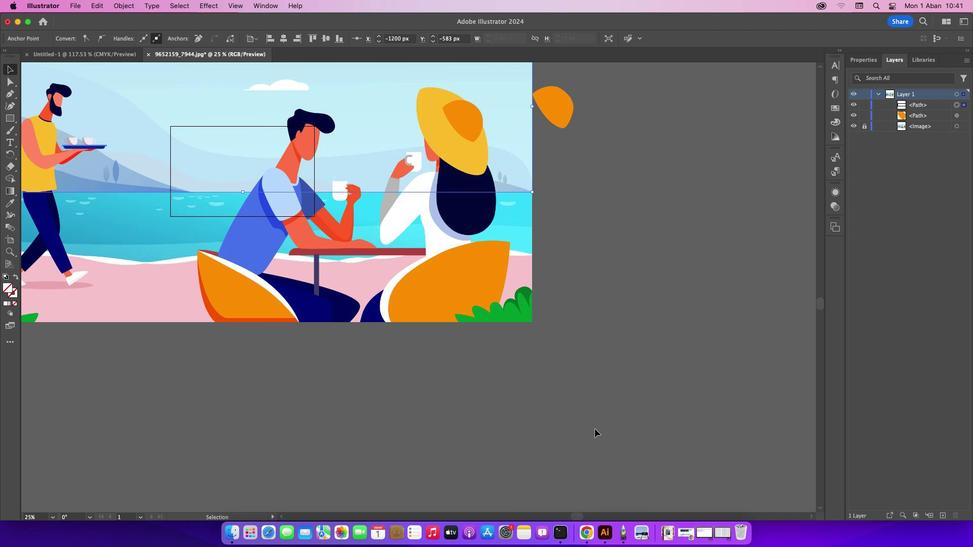
Action: Mouse scrolled (597, 432) with delta (3, 2)
Screenshot: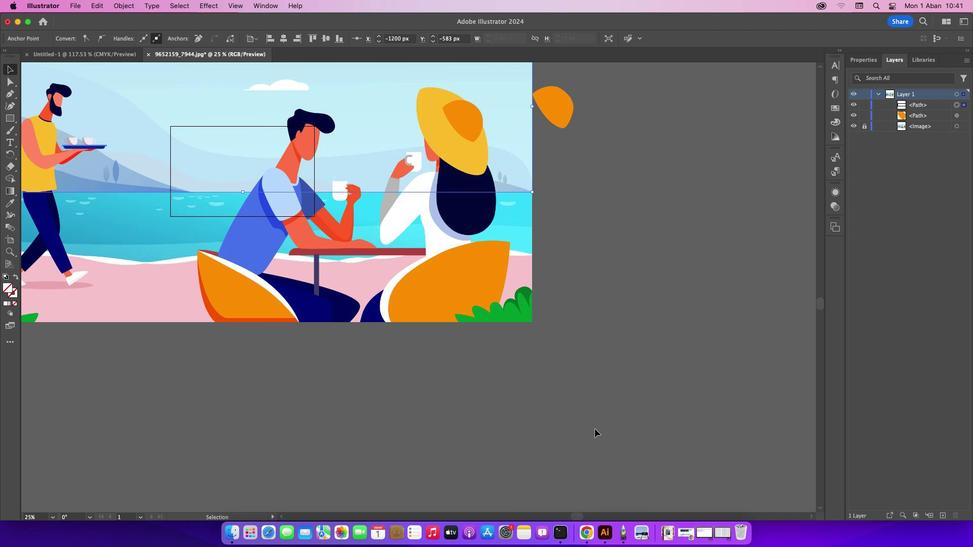 
Action: Mouse scrolled (597, 432) with delta (3, 1)
Screenshot: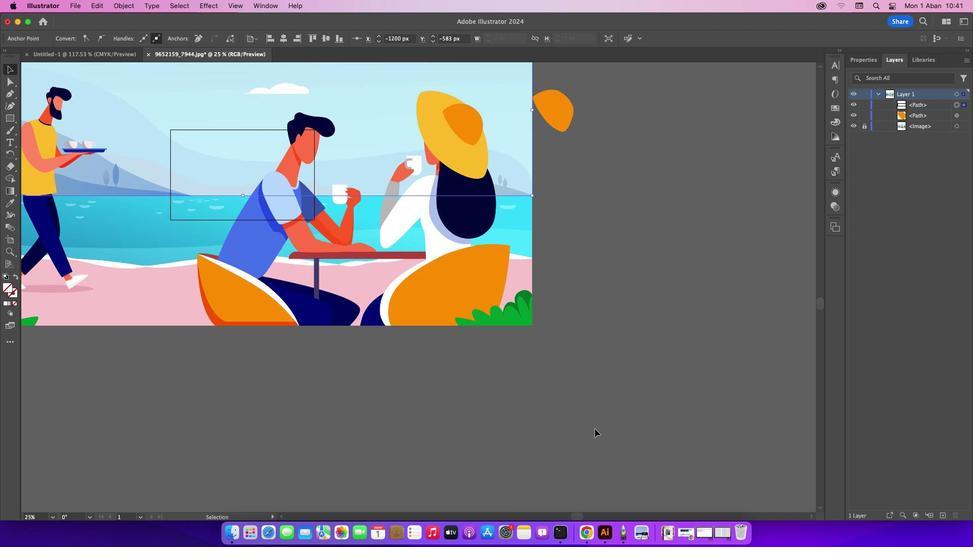
Action: Mouse scrolled (597, 432) with delta (3, 0)
Screenshot: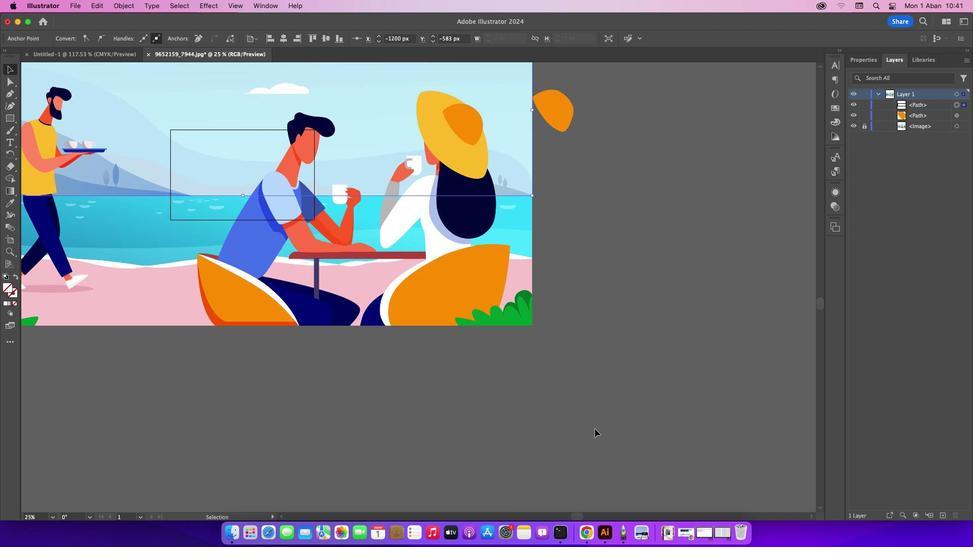 
Action: Mouse scrolled (597, 432) with delta (3, 0)
Screenshot: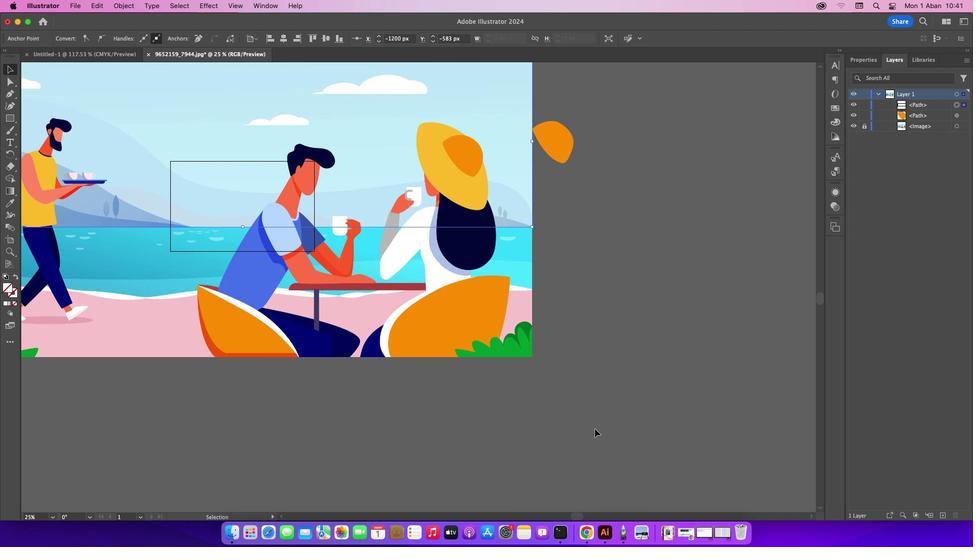 
Action: Mouse scrolled (597, 432) with delta (3, 3)
Screenshot: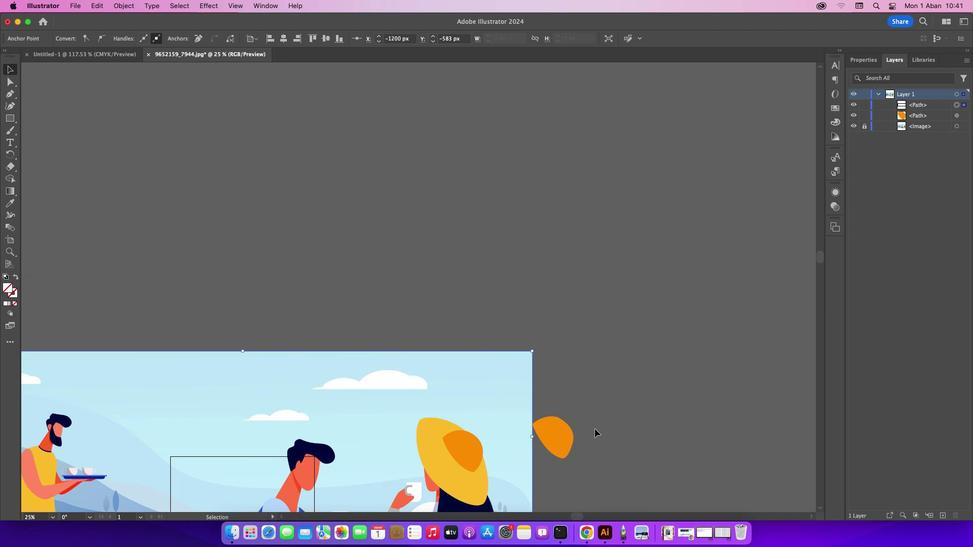 
Action: Mouse scrolled (597, 432) with delta (3, 3)
Screenshot: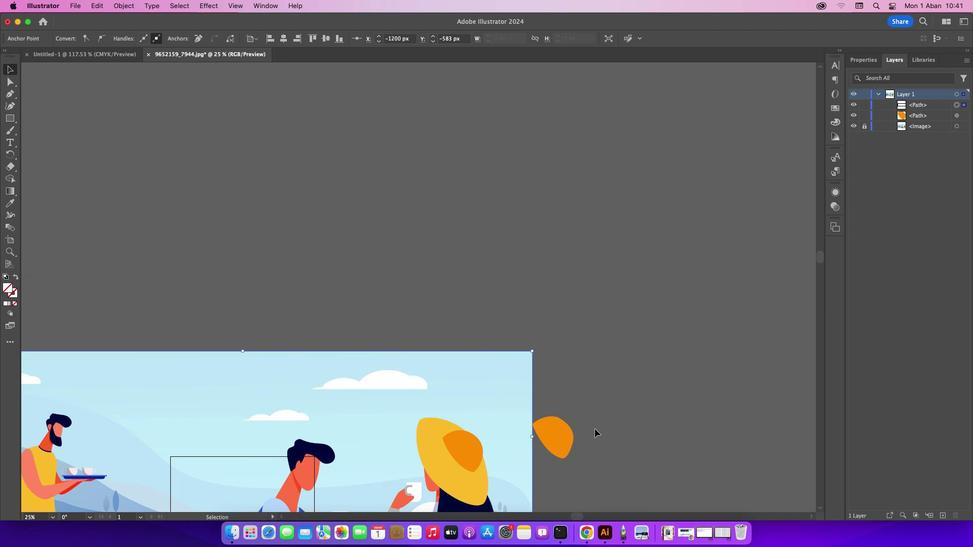 
Action: Mouse scrolled (597, 432) with delta (3, 4)
Screenshot: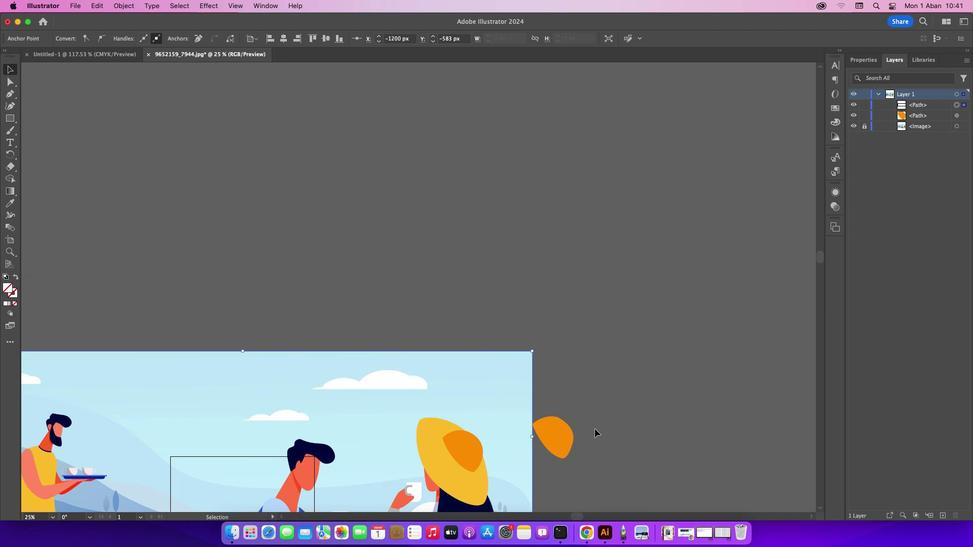 
Action: Mouse scrolled (597, 432) with delta (3, 5)
Screenshot: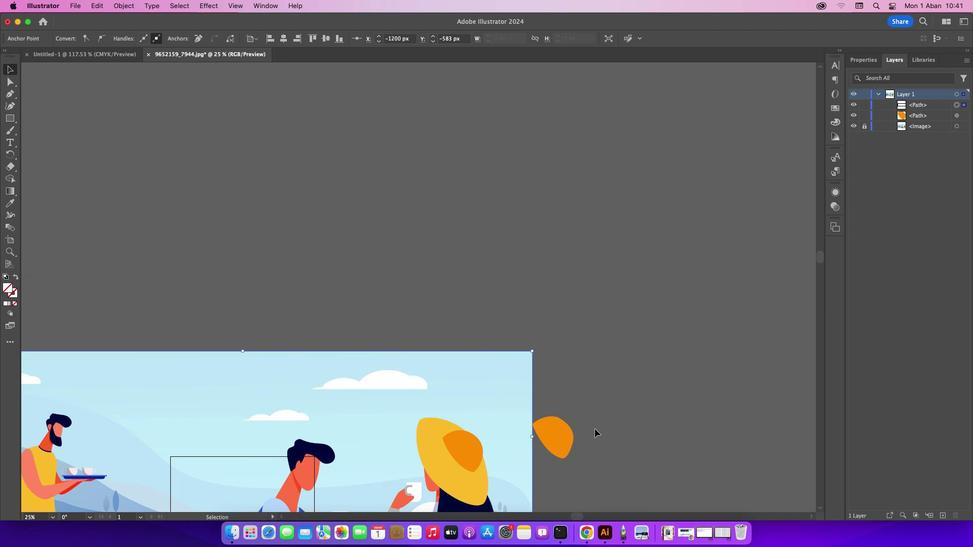 
Action: Mouse scrolled (597, 432) with delta (3, 3)
Screenshot: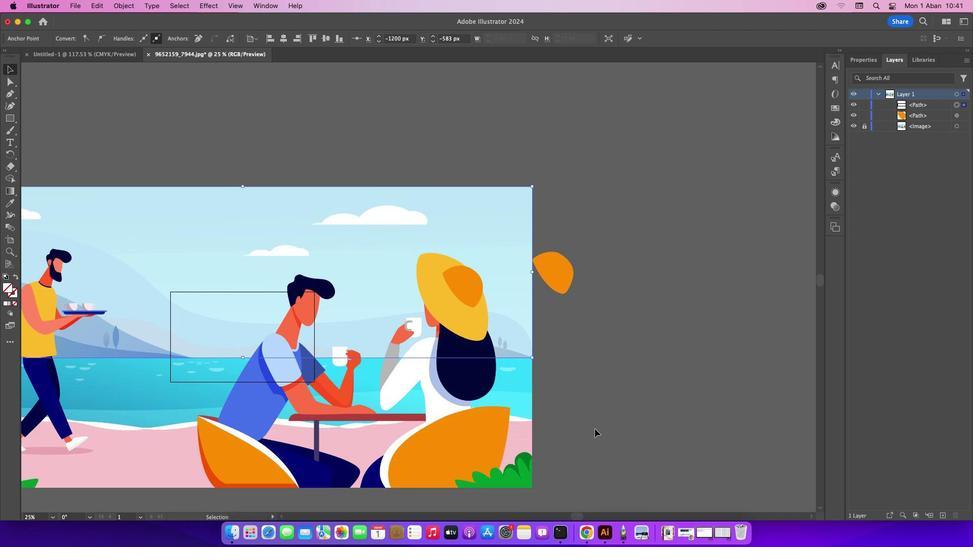 
Action: Mouse scrolled (597, 432) with delta (3, 3)
Screenshot: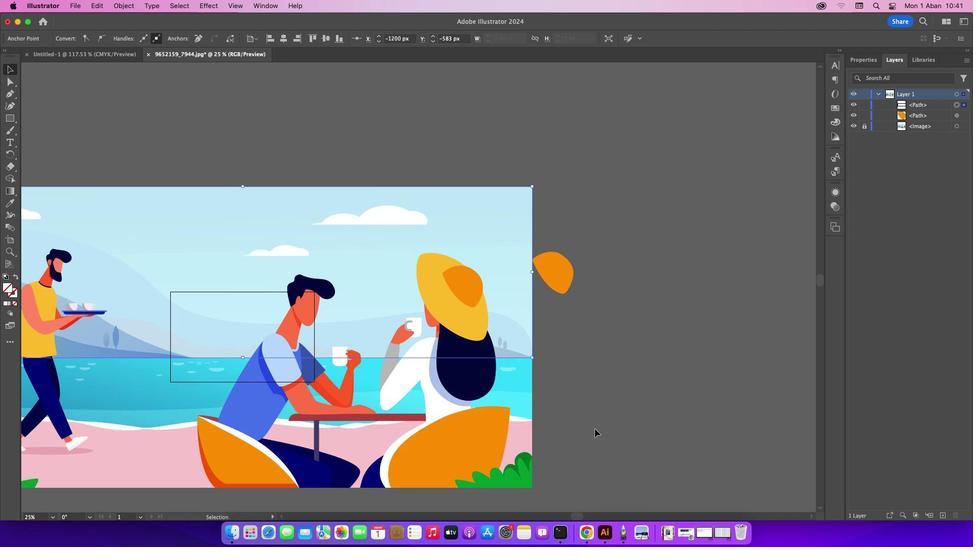 
Action: Mouse scrolled (597, 432) with delta (3, 4)
Screenshot: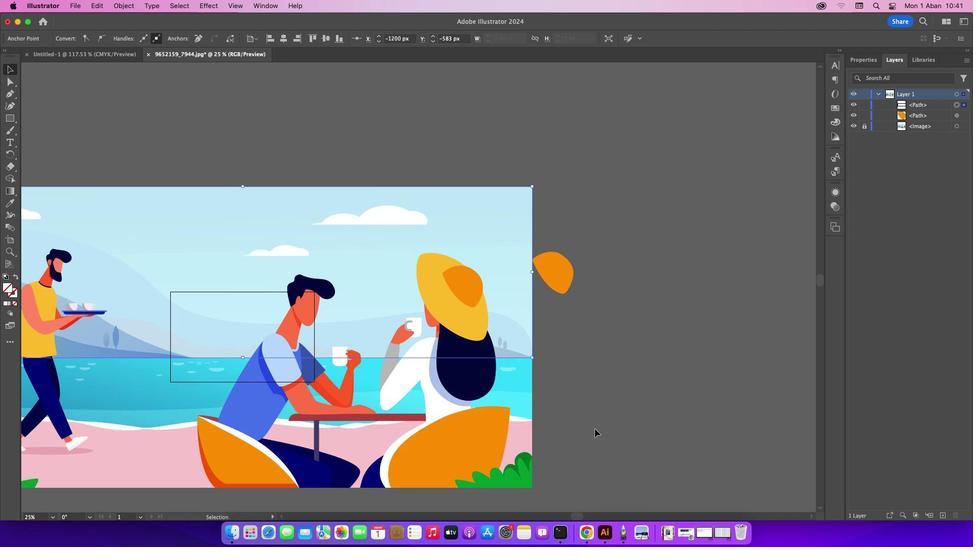 
Action: Mouse scrolled (597, 432) with delta (3, 5)
Screenshot: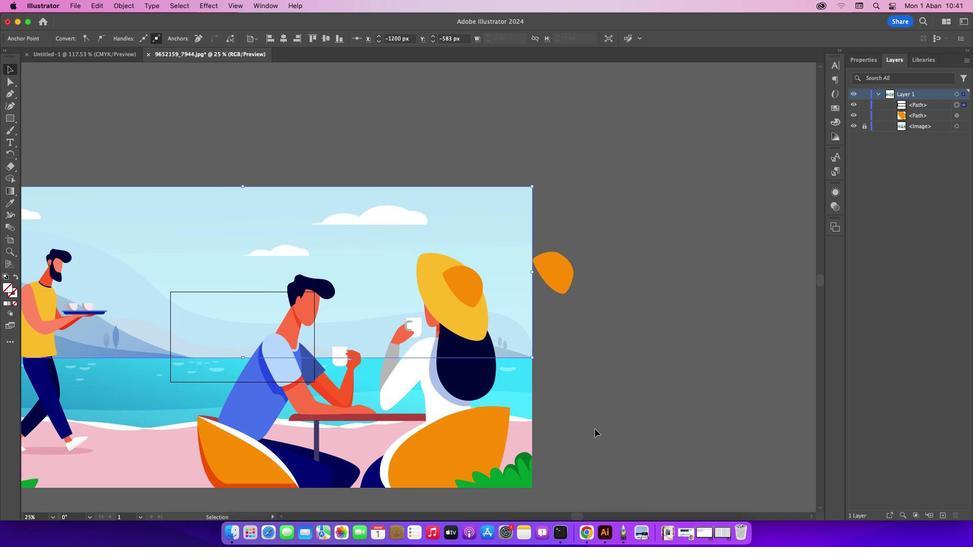 
Action: Mouse scrolled (597, 432) with delta (3, 2)
Screenshot: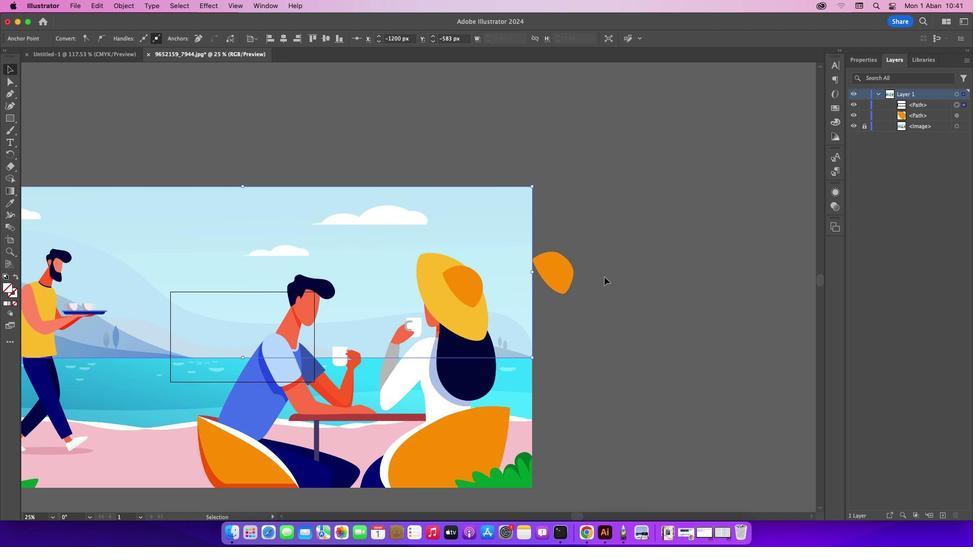 
Action: Mouse scrolled (597, 432) with delta (3, 2)
Screenshot: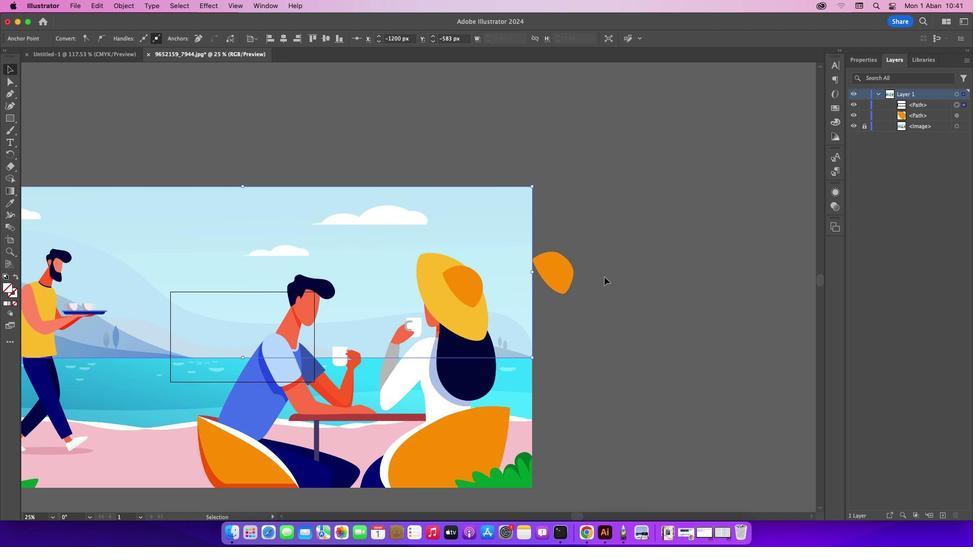 
Action: Mouse scrolled (597, 432) with delta (3, 2)
Screenshot: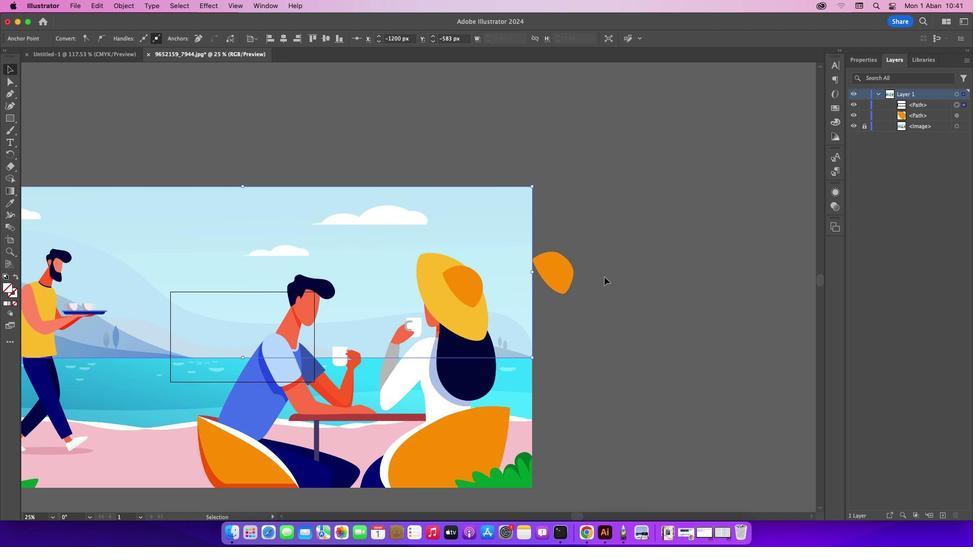 
Action: Mouse scrolled (597, 432) with delta (3, 2)
Screenshot: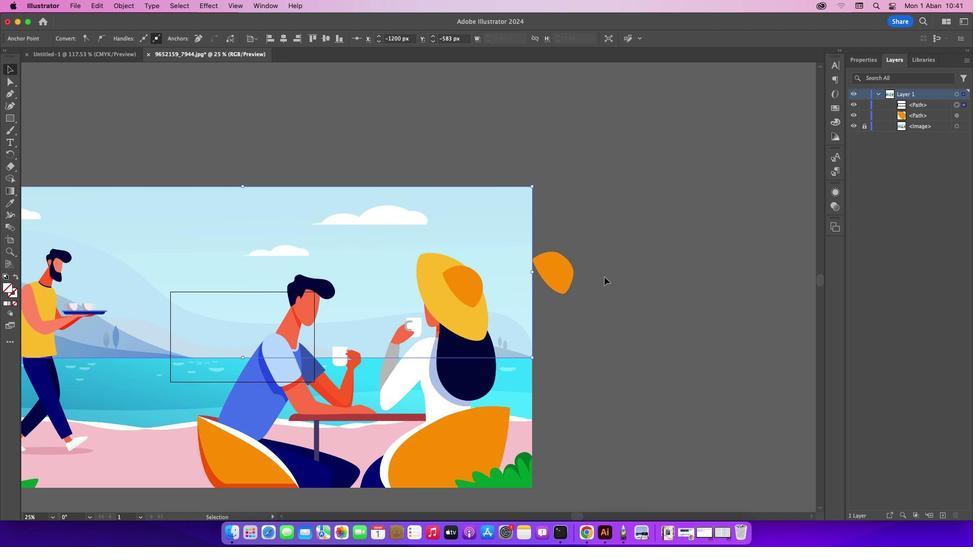 
Action: Mouse moved to (607, 279)
Screenshot: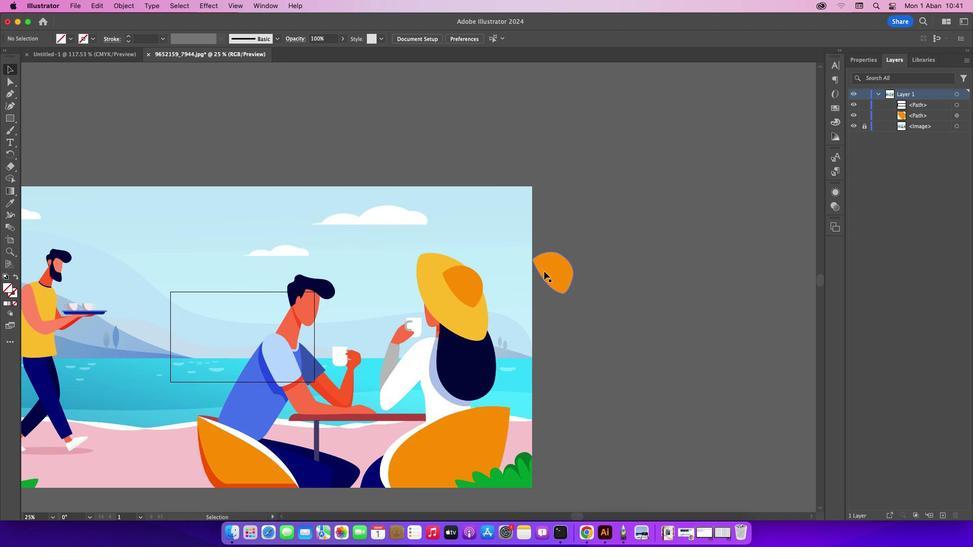
Action: Mouse pressed left at (607, 279)
Screenshot: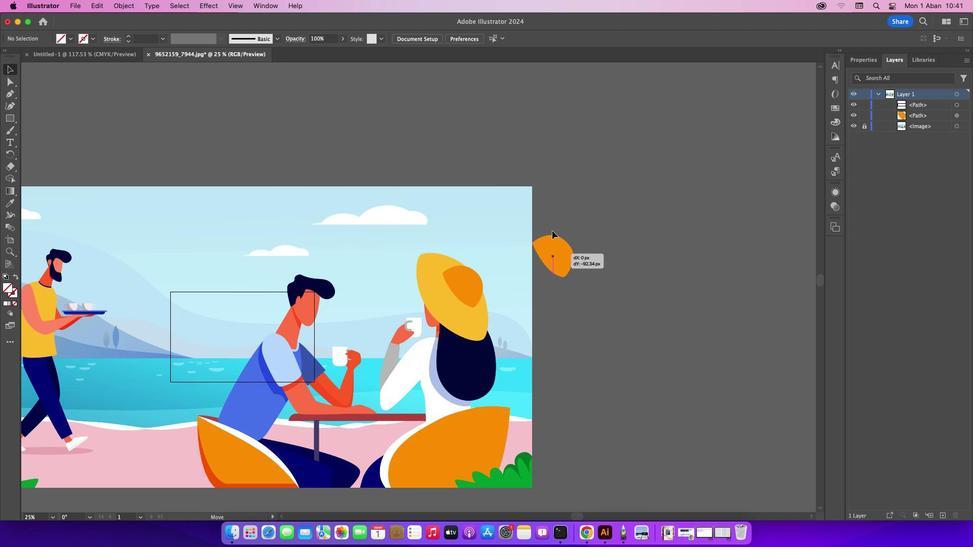 
Action: Mouse moved to (554, 273)
Screenshot: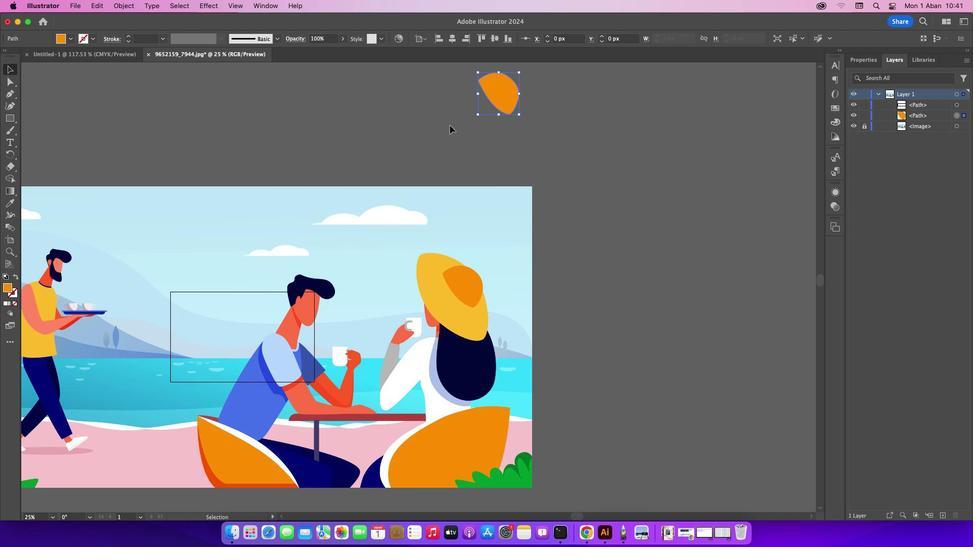 
Action: Mouse pressed left at (554, 273)
Screenshot: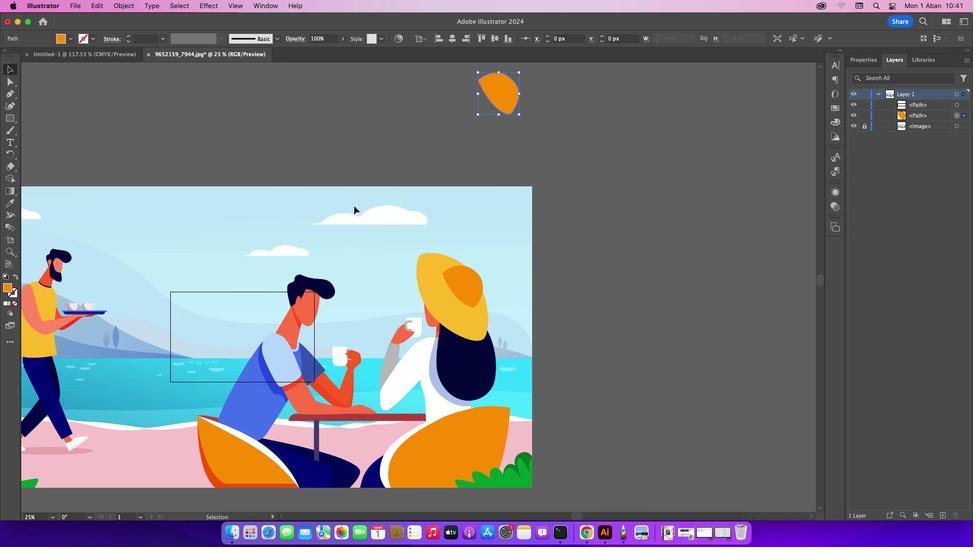 
Action: Mouse moved to (275, 190)
Screenshot: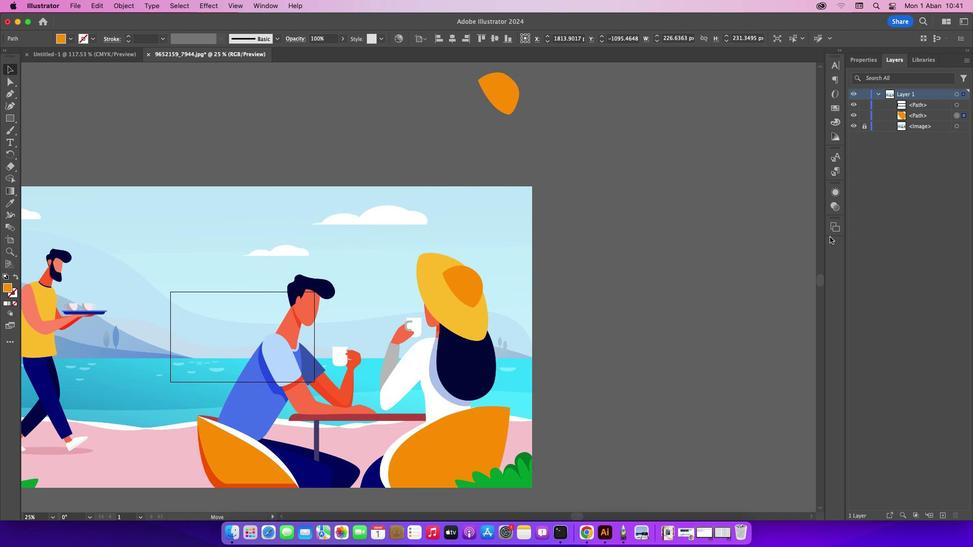 
Action: Mouse pressed left at (275, 190)
Screenshot: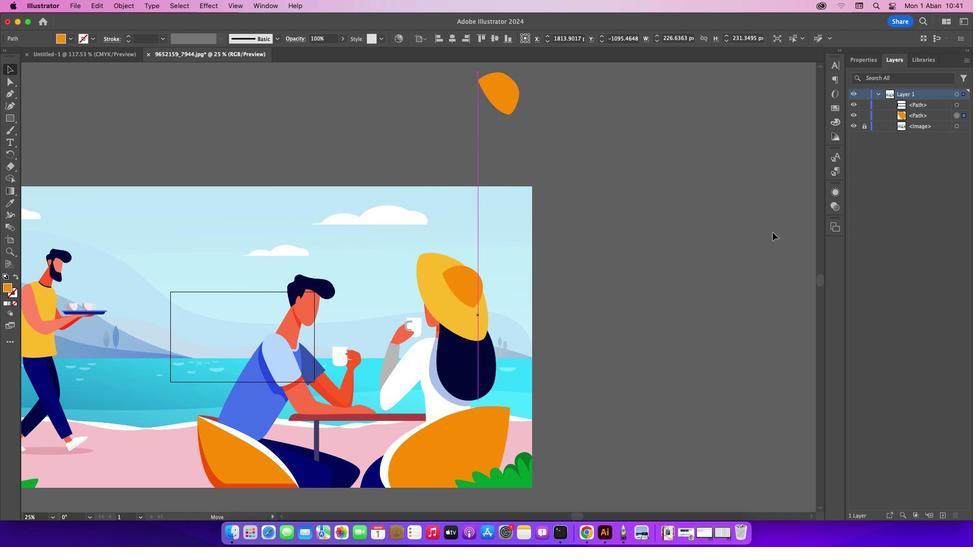 
Action: Mouse moved to (470, 239)
Screenshot: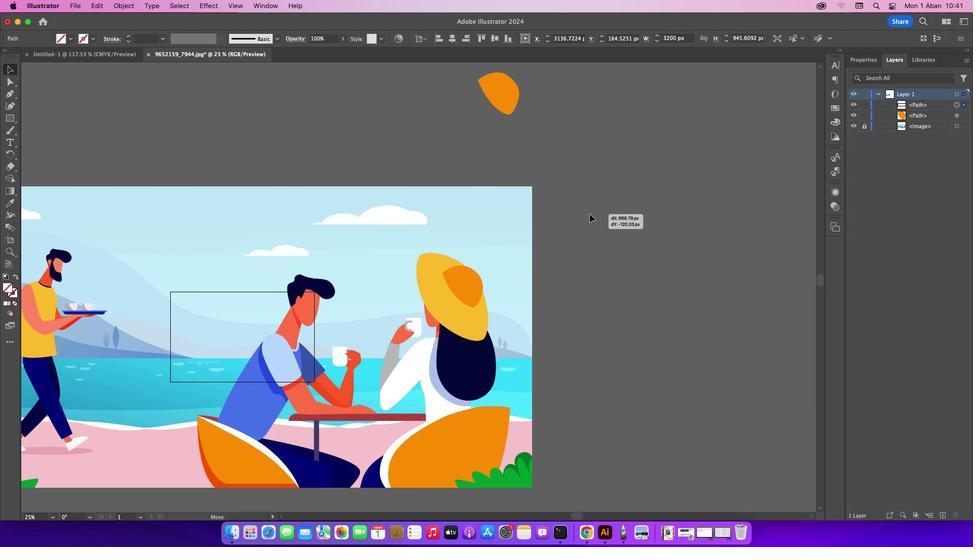 
Action: Mouse pressed left at (470, 239)
Screenshot: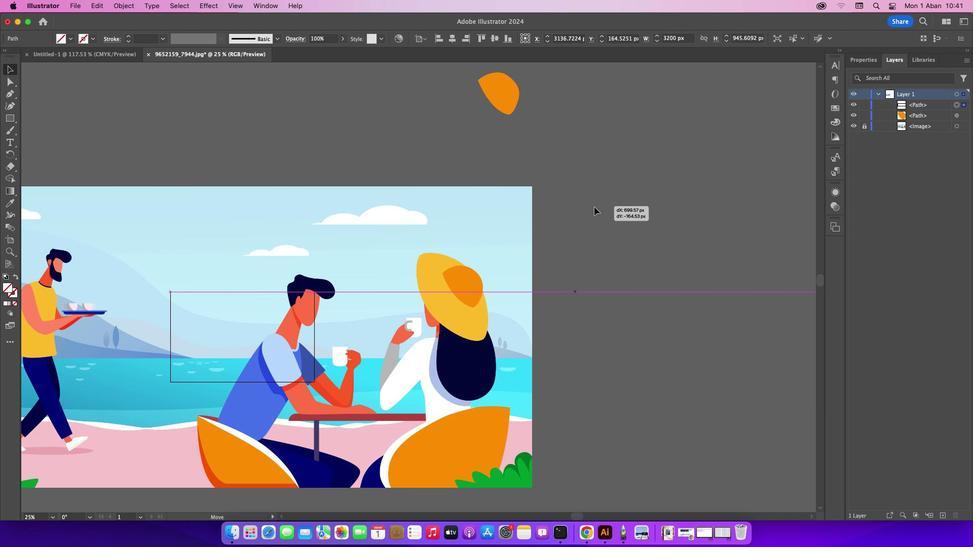 
Action: Mouse moved to (597, 209)
Screenshot: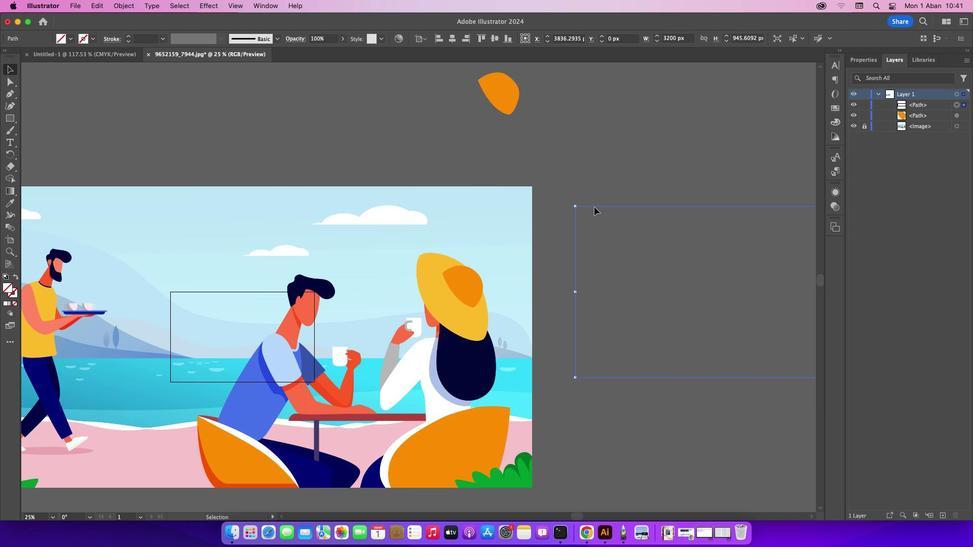 
Action: Mouse pressed left at (597, 209)
Screenshot: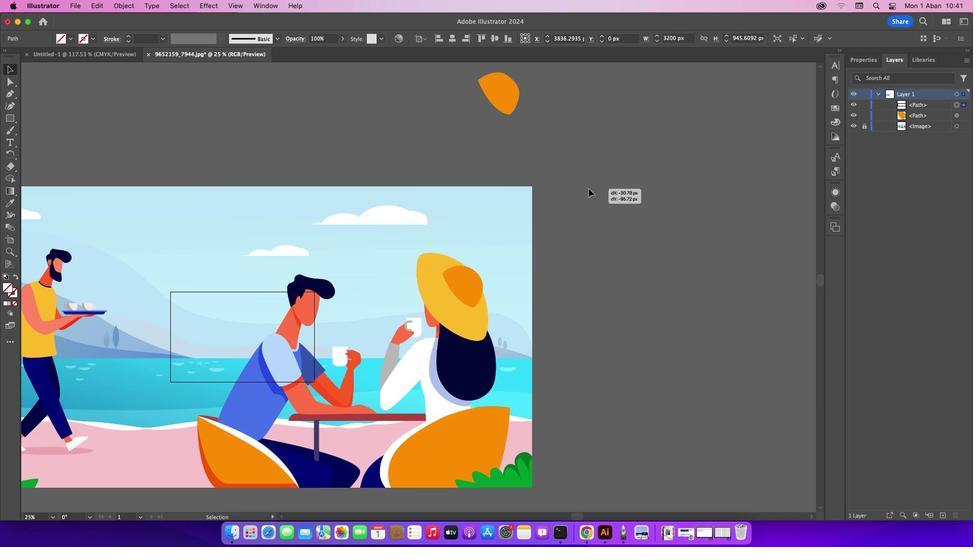
Action: Mouse moved to (15, 204)
Screenshot: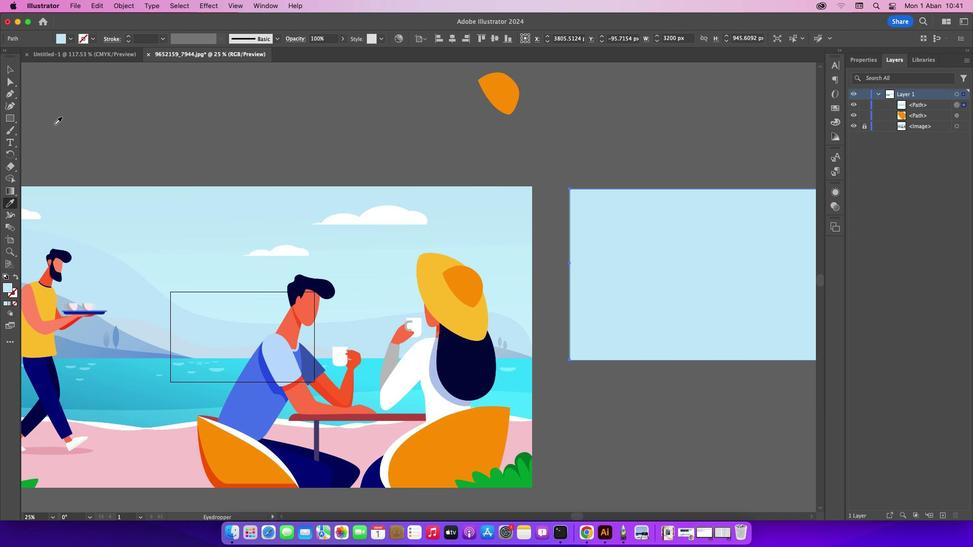 
Action: Mouse pressed left at (15, 204)
Screenshot: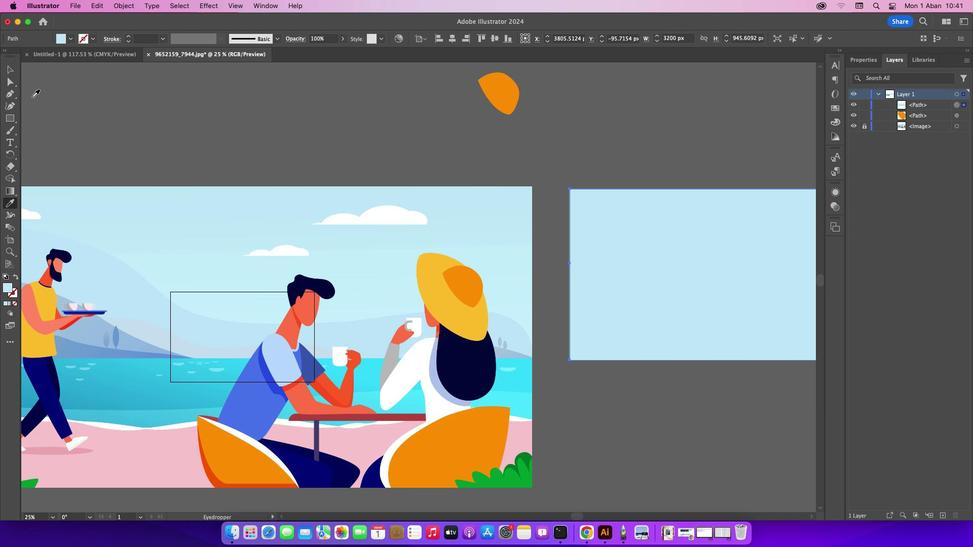 
Action: Mouse moved to (164, 212)
Screenshot: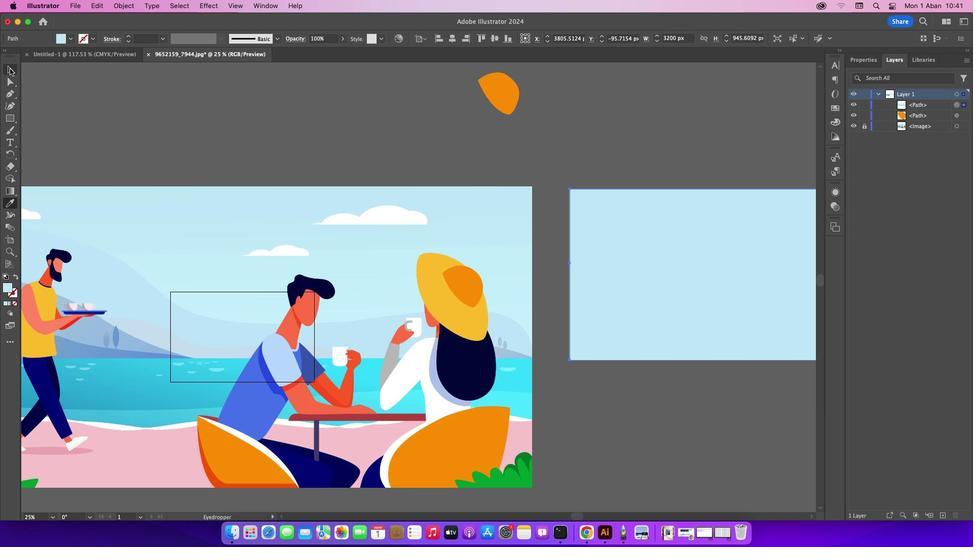 
Action: Mouse pressed left at (164, 212)
Screenshot: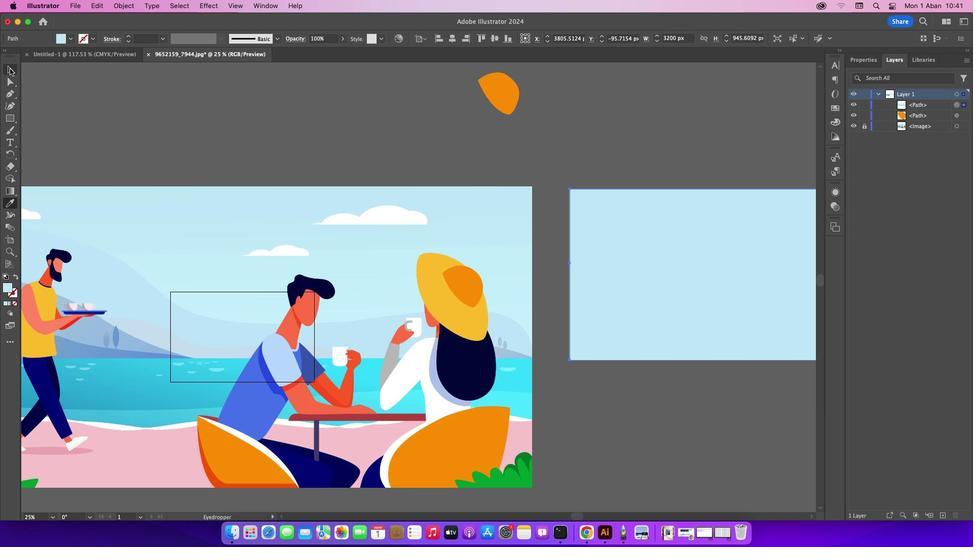 
Action: Mouse moved to (13, 71)
Screenshot: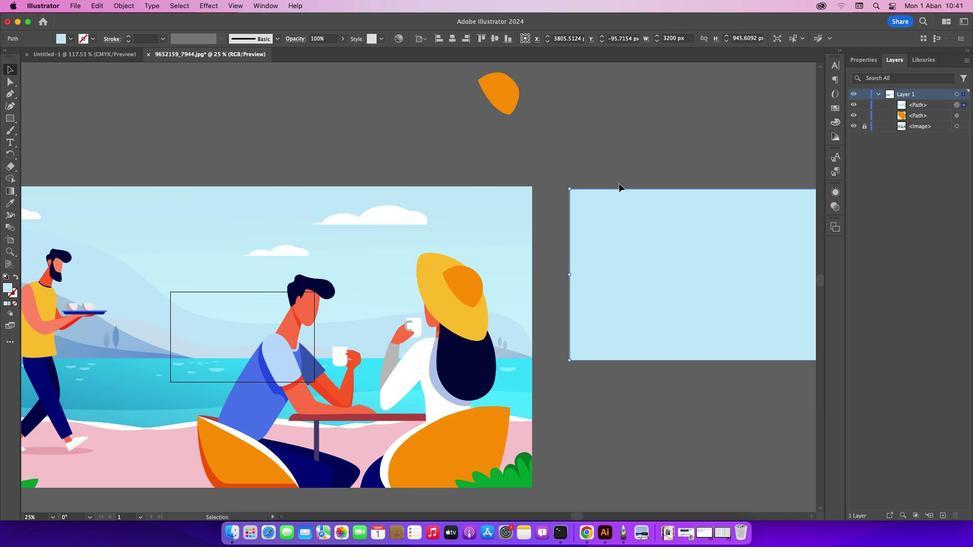 
Action: Mouse pressed left at (13, 71)
Screenshot: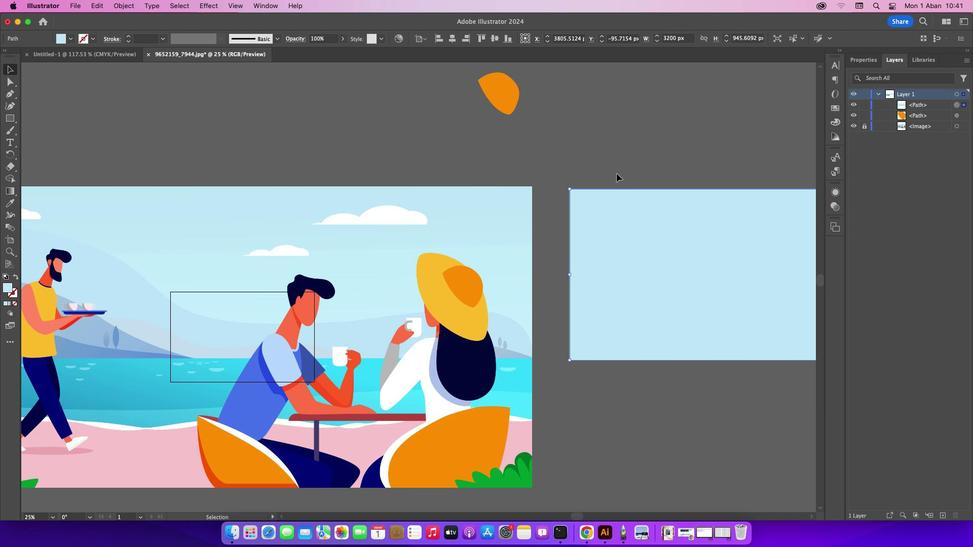 
Action: Mouse moved to (619, 176)
Screenshot: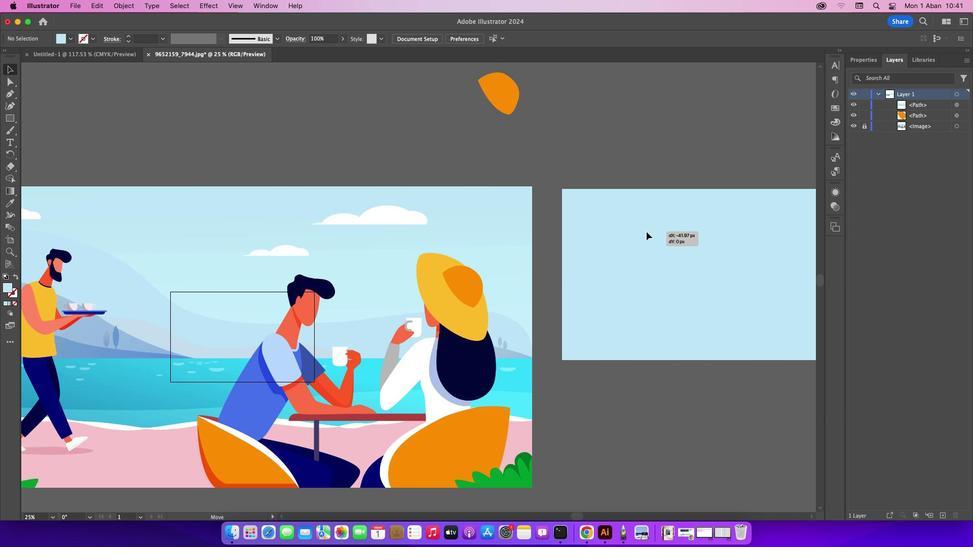 
Action: Mouse pressed left at (619, 176)
Screenshot: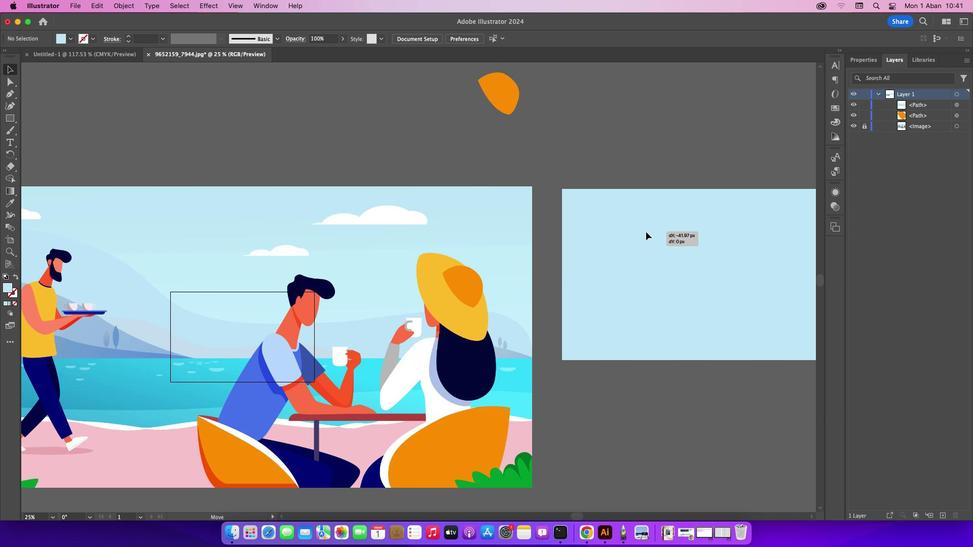 
Action: Mouse moved to (656, 234)
Screenshot: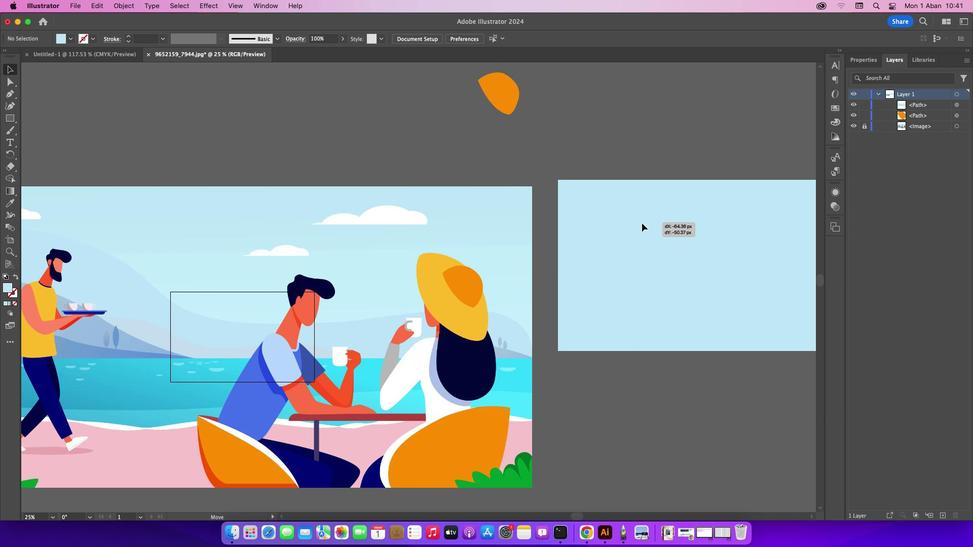 
Action: Mouse pressed left at (656, 234)
Screenshot: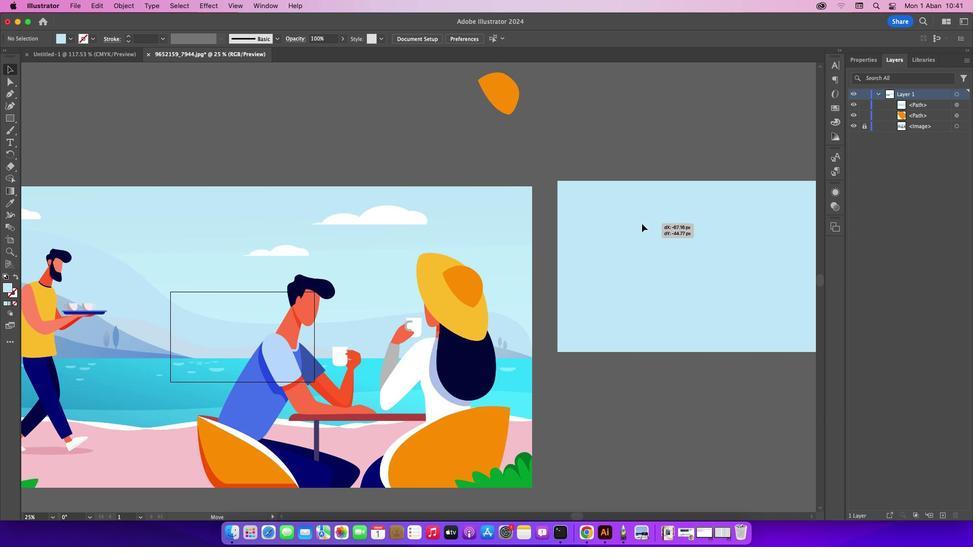 
Action: Mouse moved to (870, 107)
Screenshot: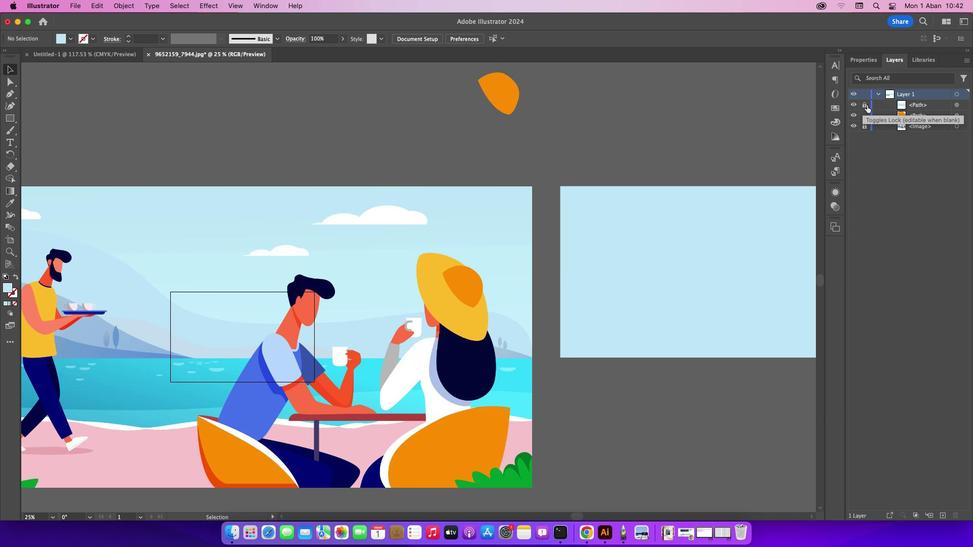 
Action: Mouse pressed left at (870, 107)
Screenshot: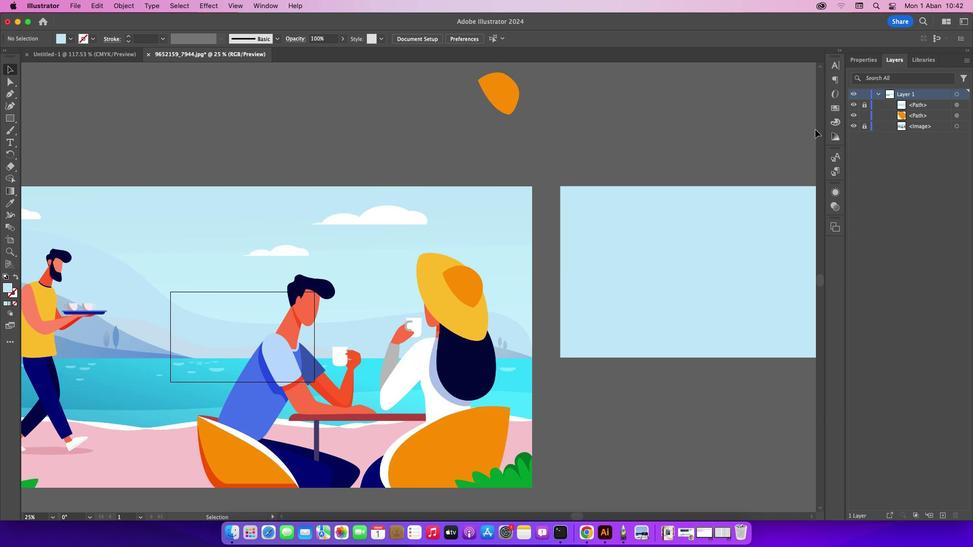 
Action: Mouse moved to (463, 137)
Screenshot: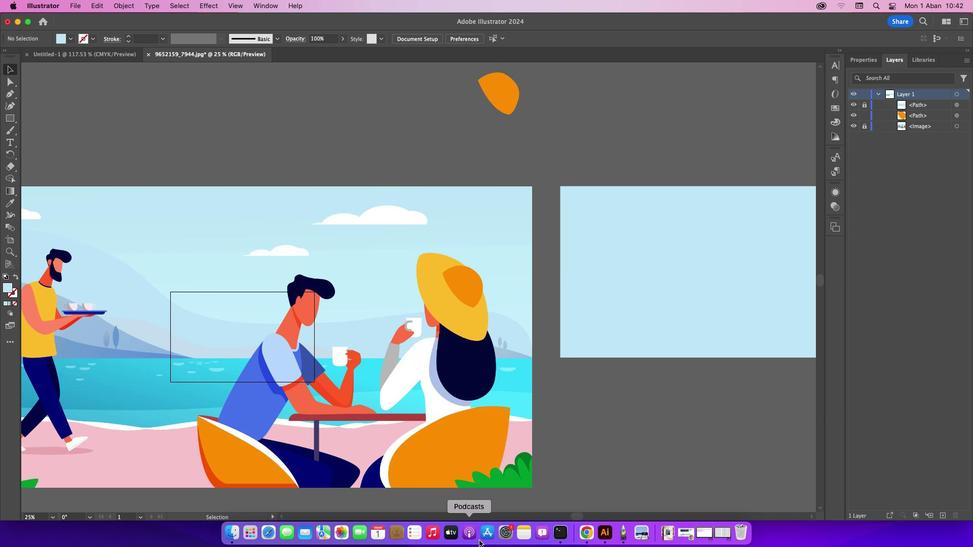 
Action: Mouse pressed left at (463, 137)
Screenshot: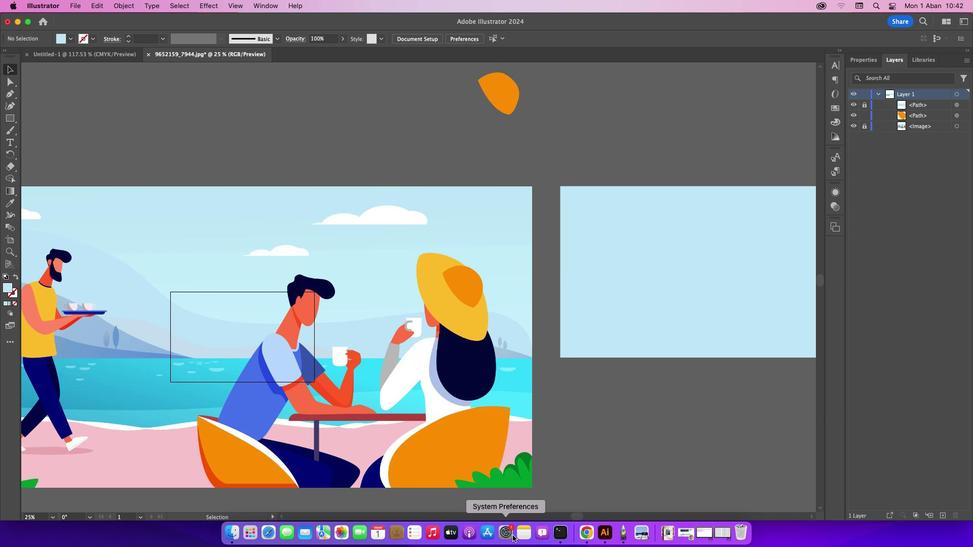 
Action: Mouse moved to (581, 520)
Screenshot: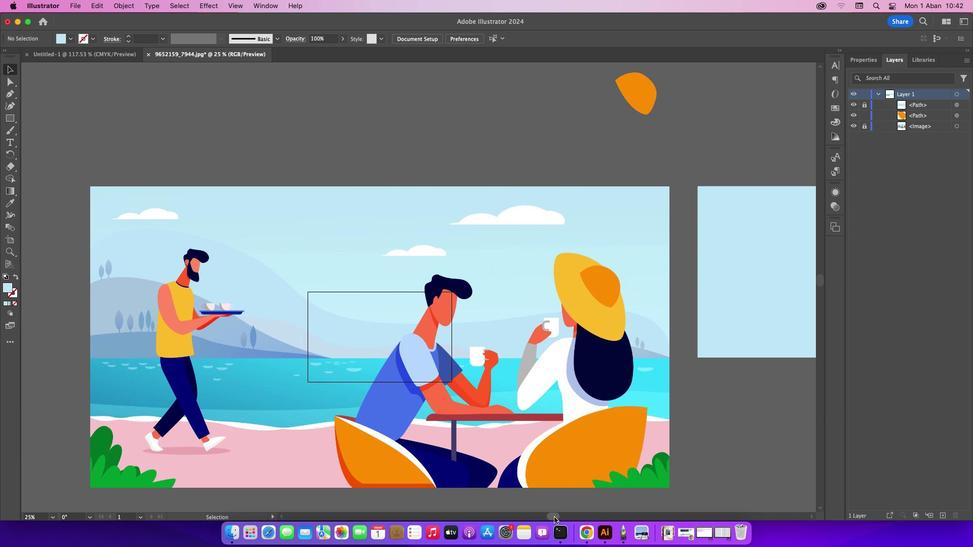
Action: Mouse pressed left at (581, 520)
Screenshot: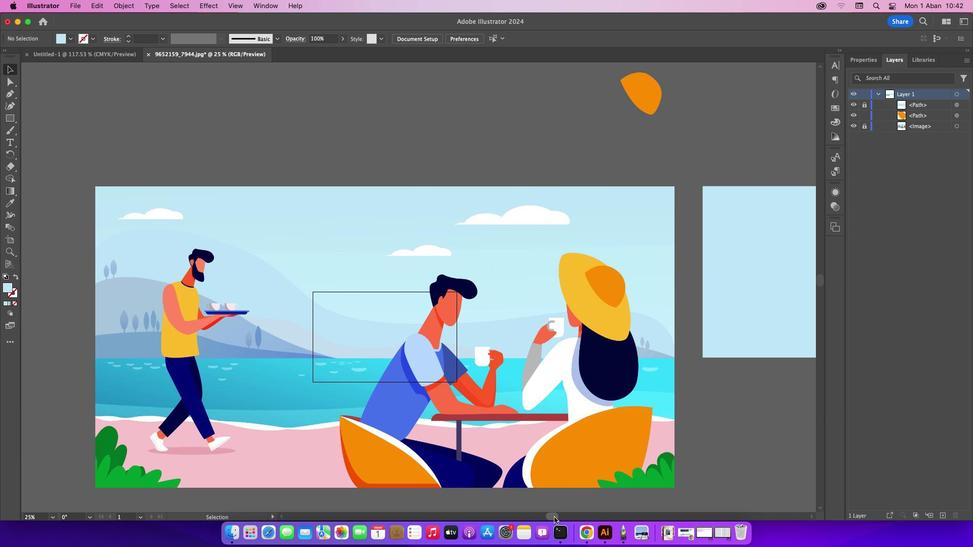 
Action: Mouse moved to (236, 268)
Screenshot: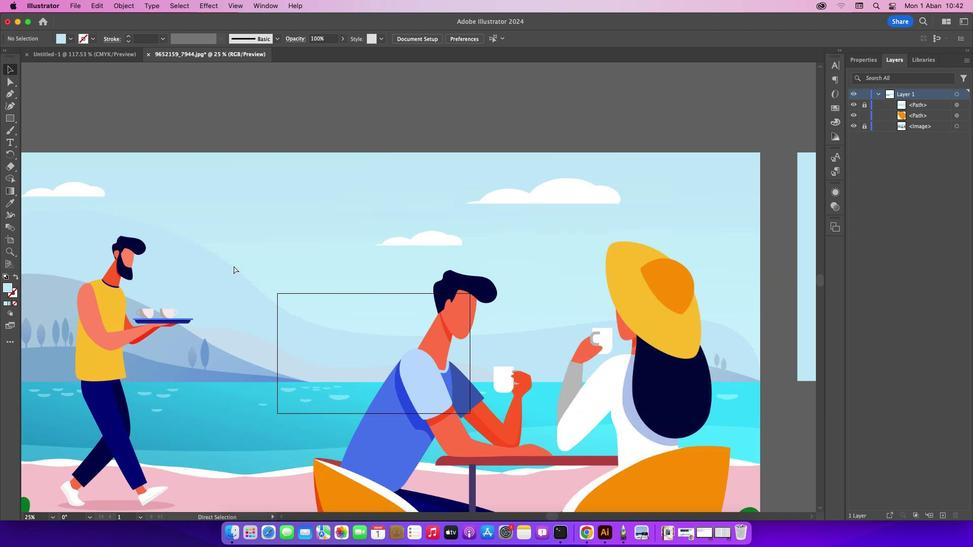 
Action: Key pressed Key.cmd_r'=''='
Screenshot: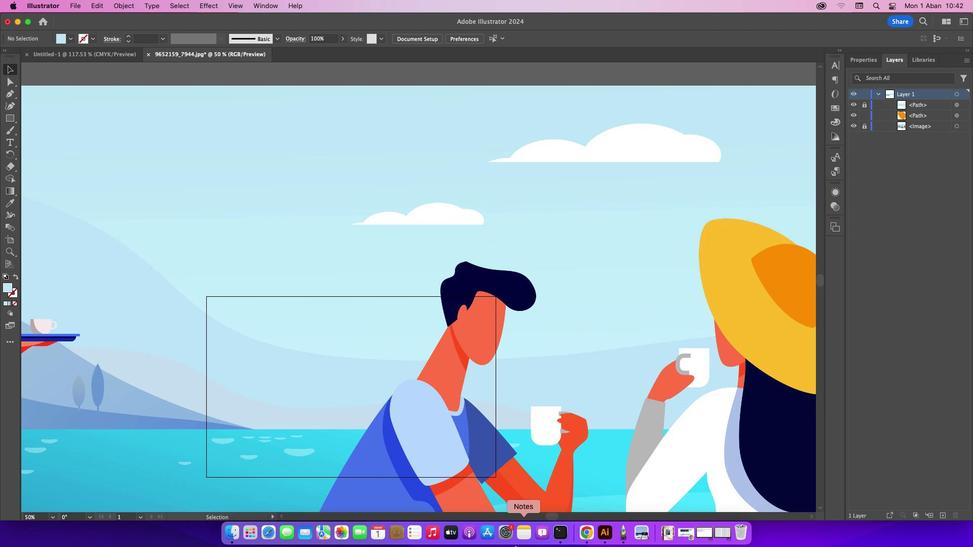 
Action: Mouse moved to (555, 518)
Screenshot: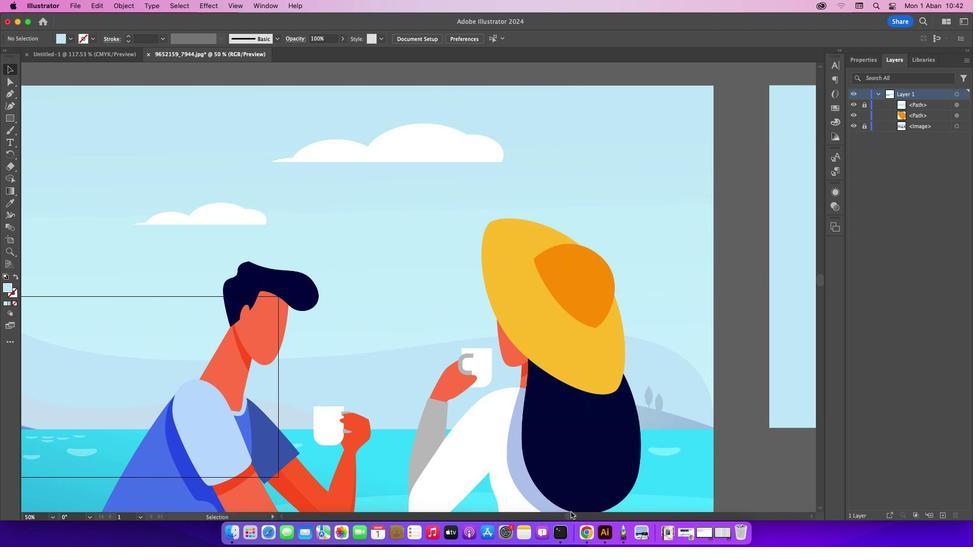 
Action: Mouse pressed left at (555, 518)
Screenshot: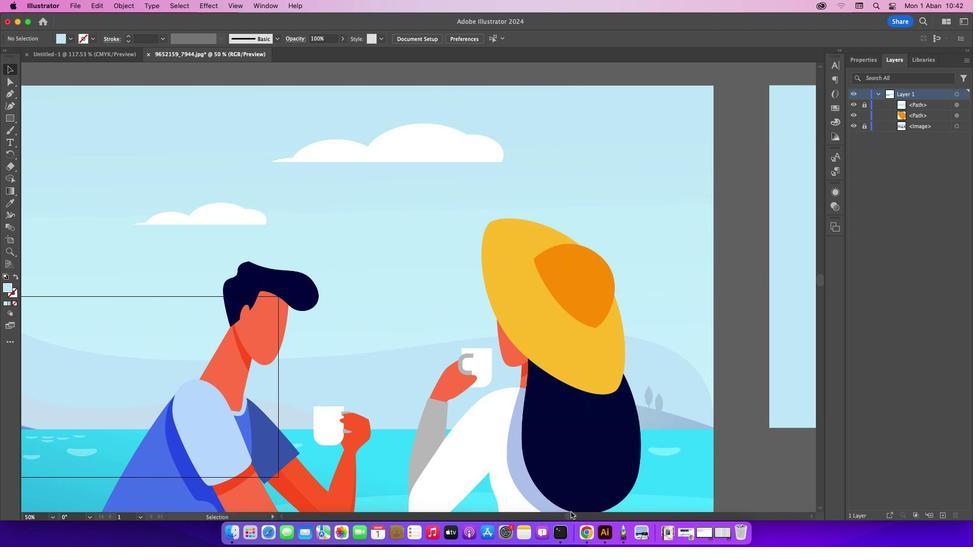 
Action: Mouse moved to (14, 97)
Screenshot: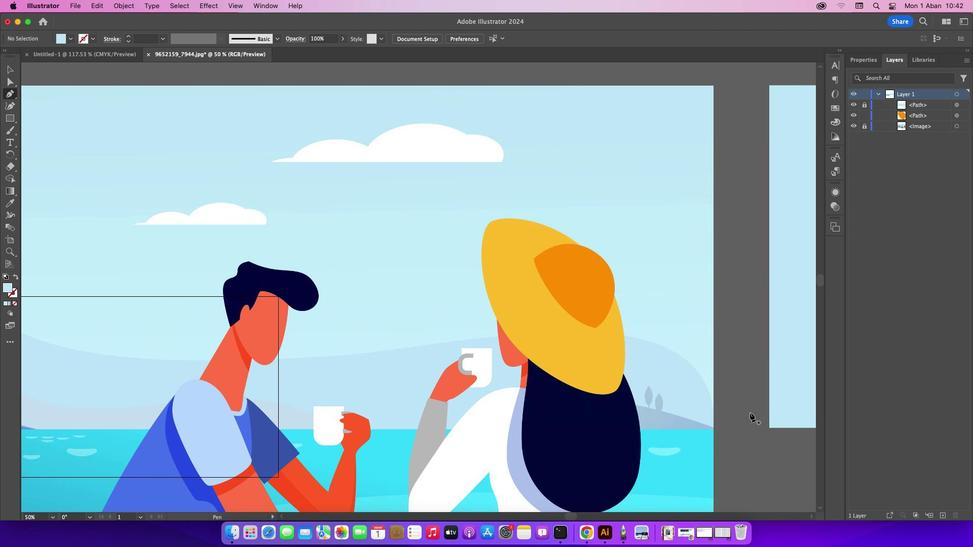 
Action: Mouse pressed left at (14, 97)
Screenshot: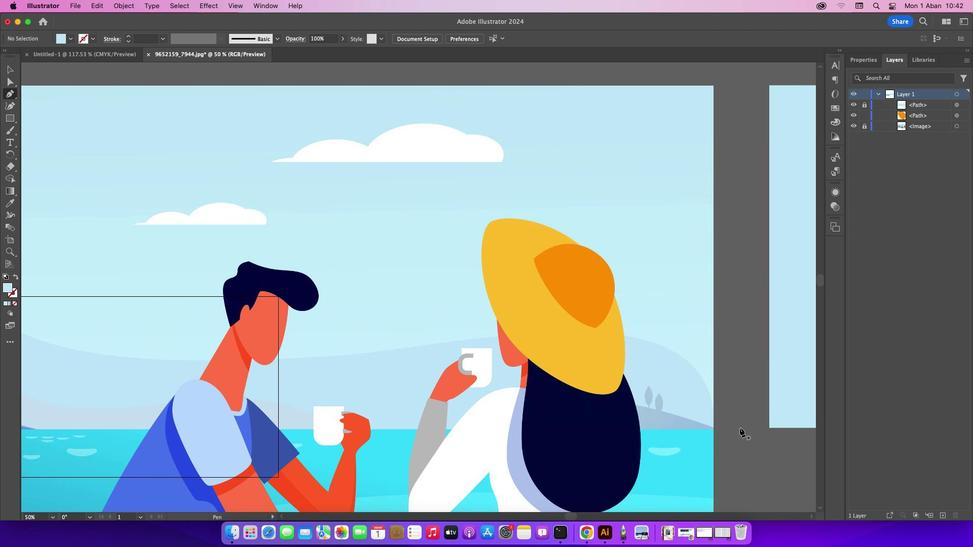 
Action: Mouse moved to (716, 411)
Screenshot: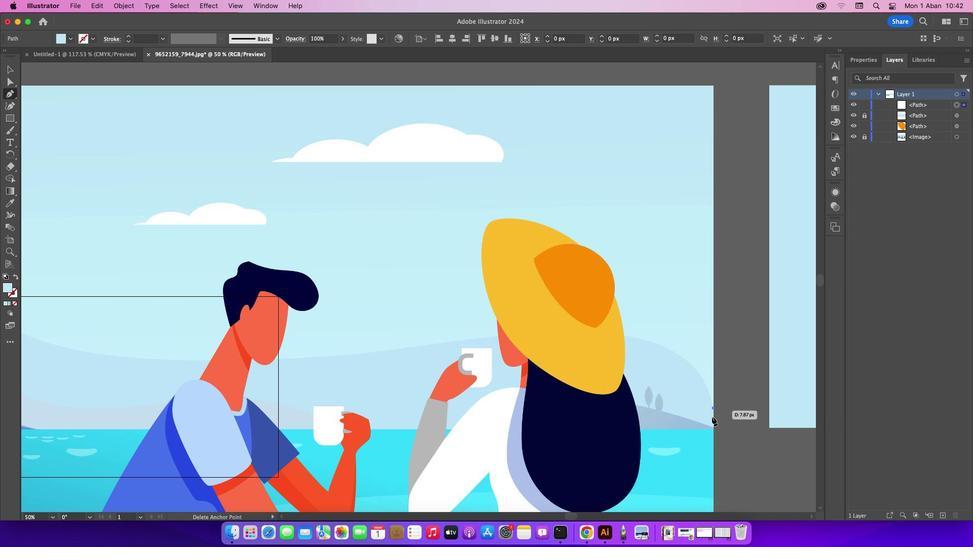 
Action: Mouse pressed left at (716, 411)
Screenshot: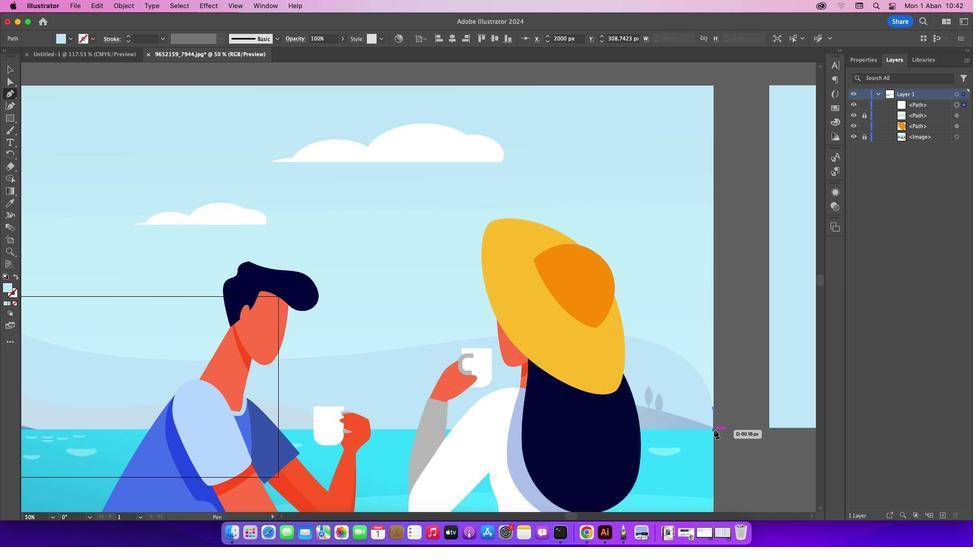 
Action: Mouse moved to (717, 431)
Screenshot: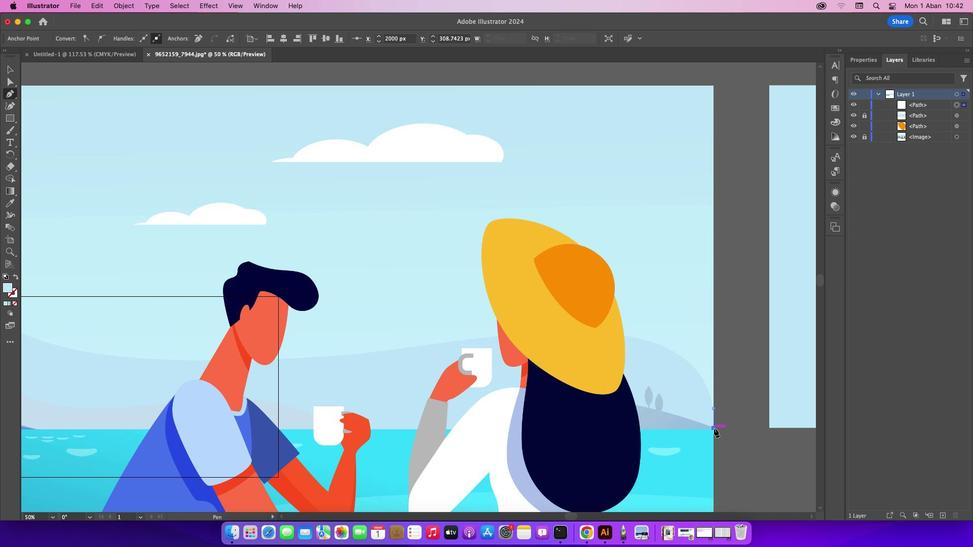 
Action: Mouse pressed left at (717, 431)
Screenshot: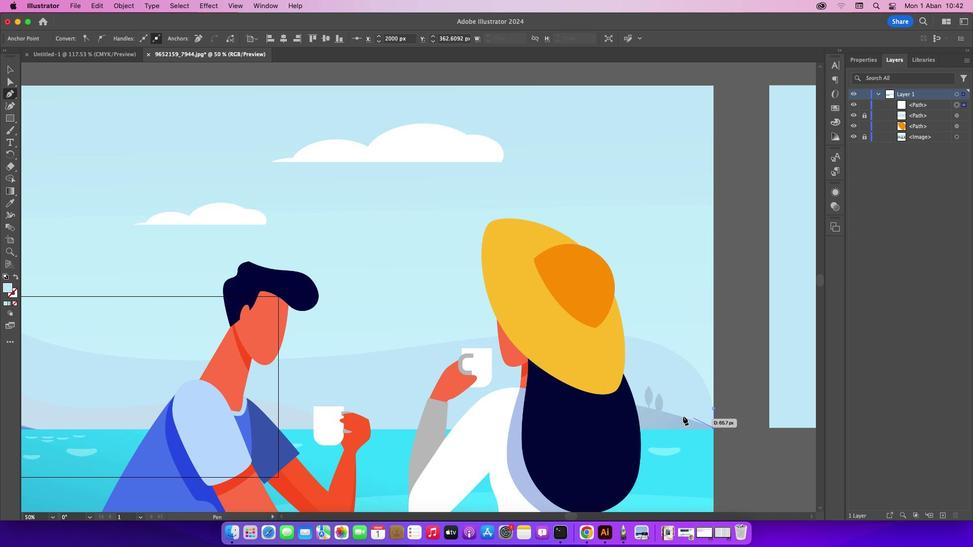 
Action: Mouse moved to (638, 407)
Screenshot: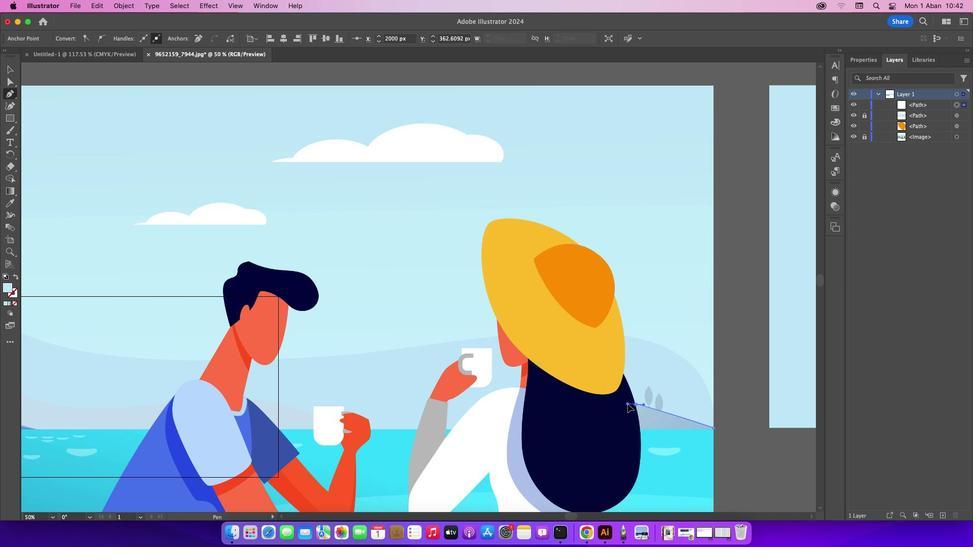 
Action: Mouse pressed left at (638, 407)
Screenshot: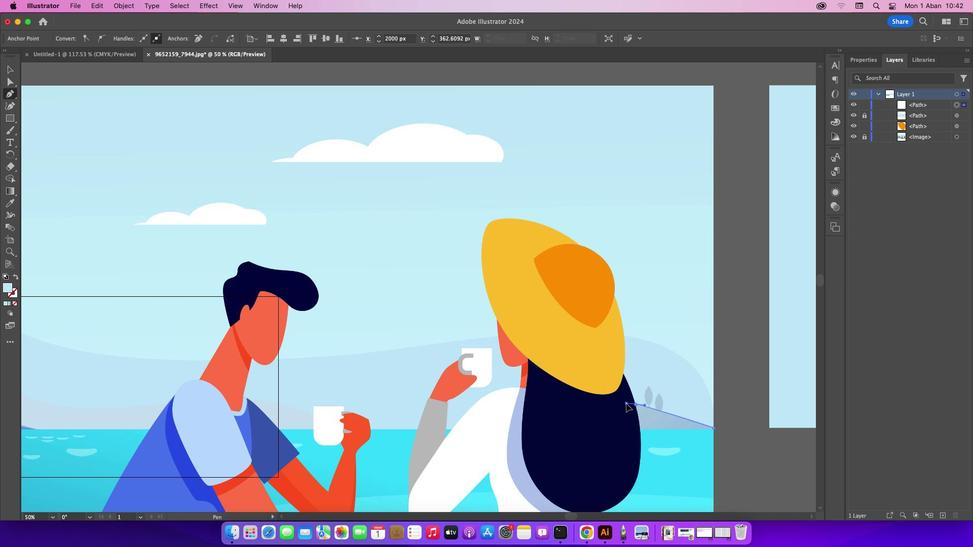 
Action: Mouse moved to (457, 432)
Screenshot: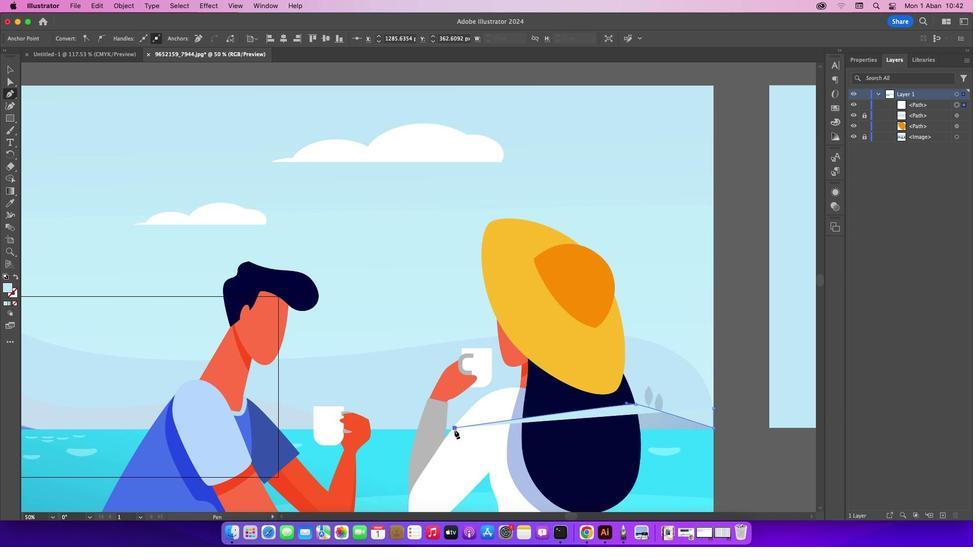 
Action: Mouse pressed left at (457, 432)
Screenshot: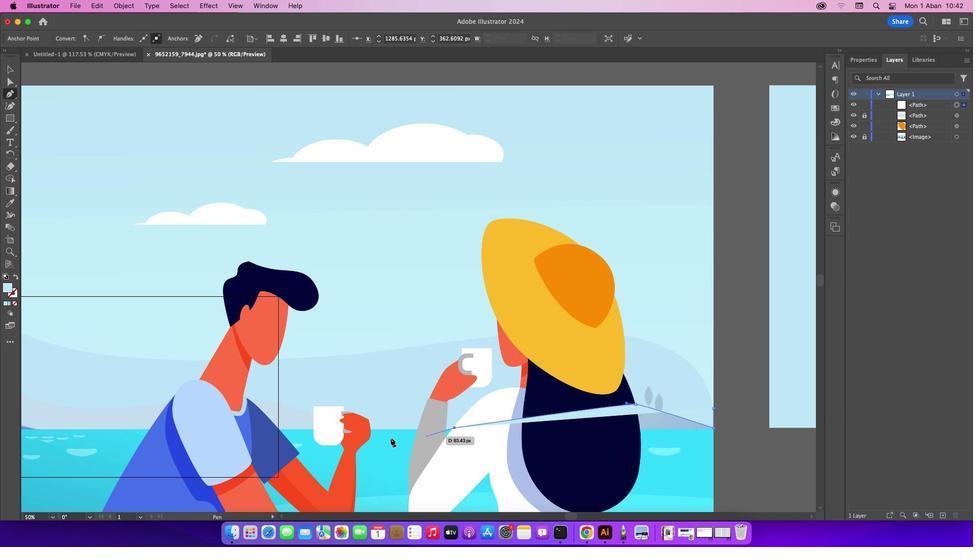 
Action: Mouse moved to (357, 432)
Screenshot: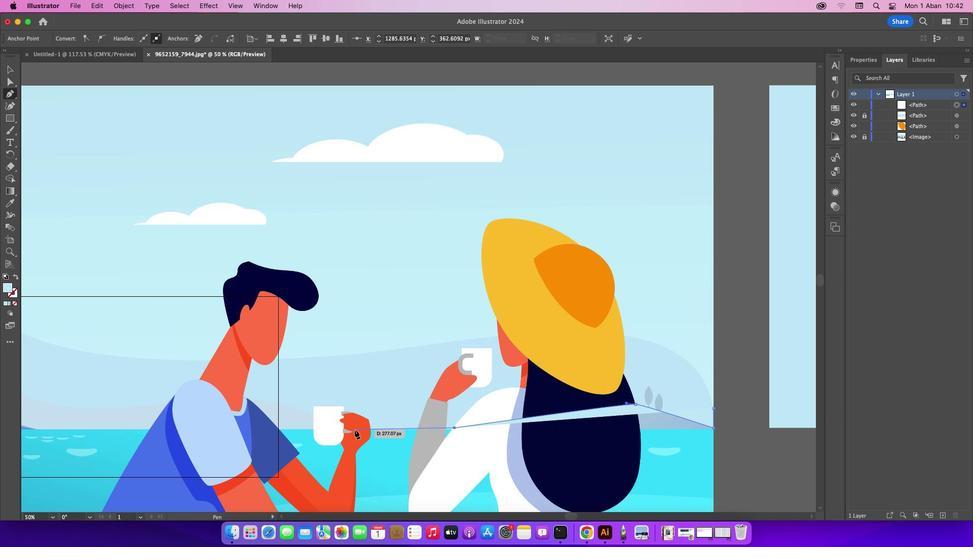 
Action: Mouse pressed left at (357, 432)
Screenshot: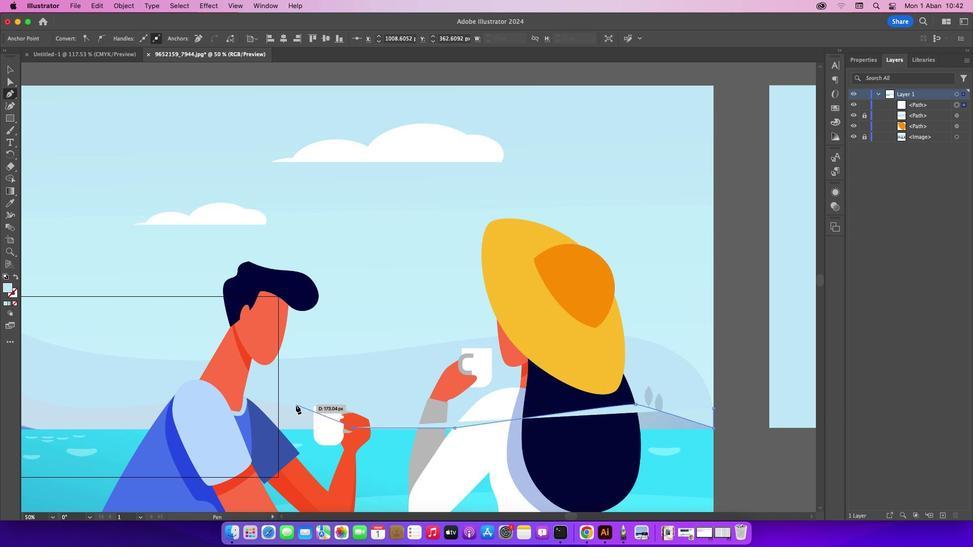 
Action: Mouse moved to (294, 409)
Screenshot: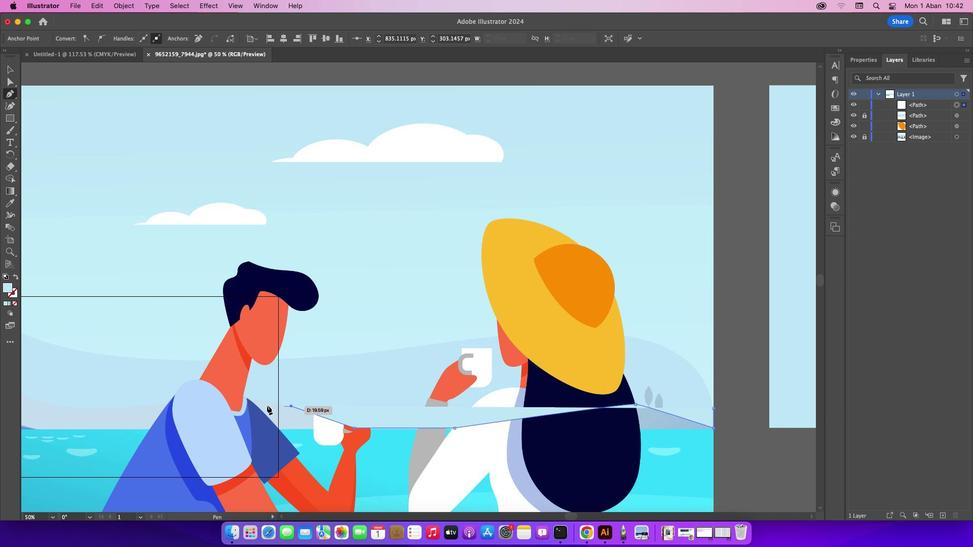 
Action: Mouse pressed left at (294, 409)
Screenshot: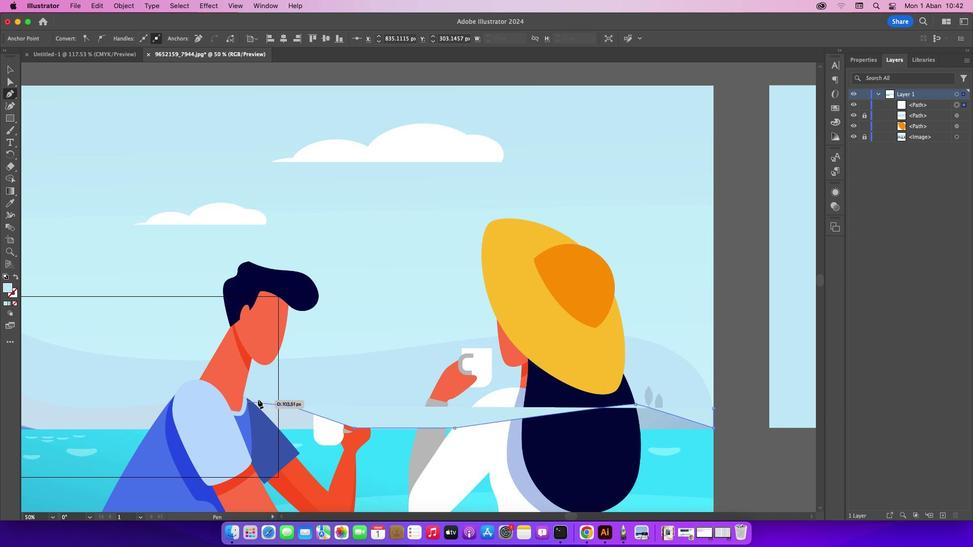 
Action: Mouse moved to (206, 430)
Screenshot: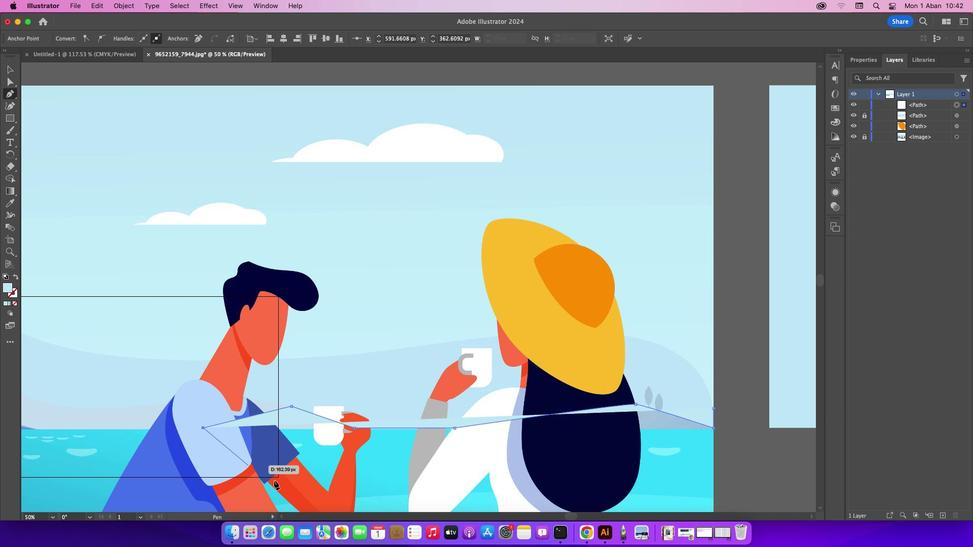 
Action: Mouse pressed left at (206, 430)
Screenshot: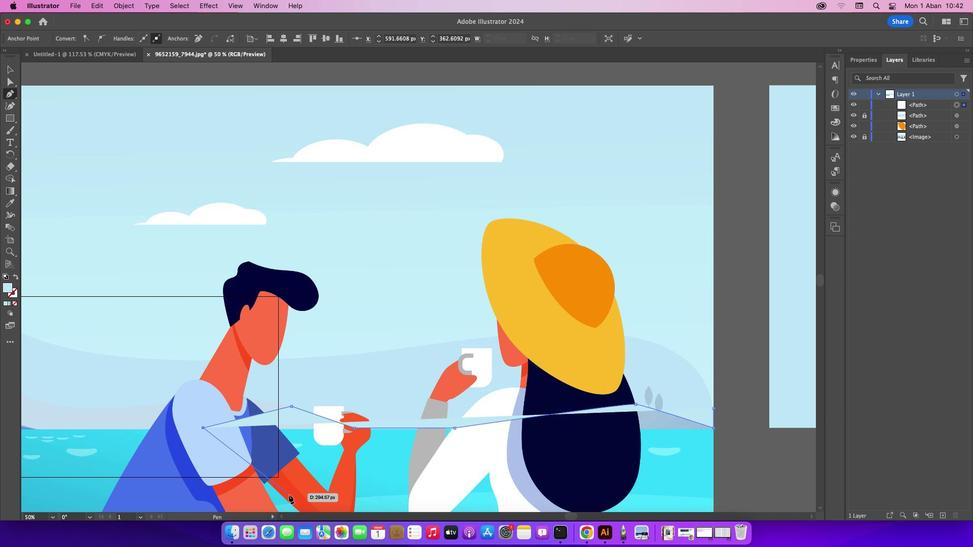 
Action: Mouse moved to (573, 519)
Screenshot: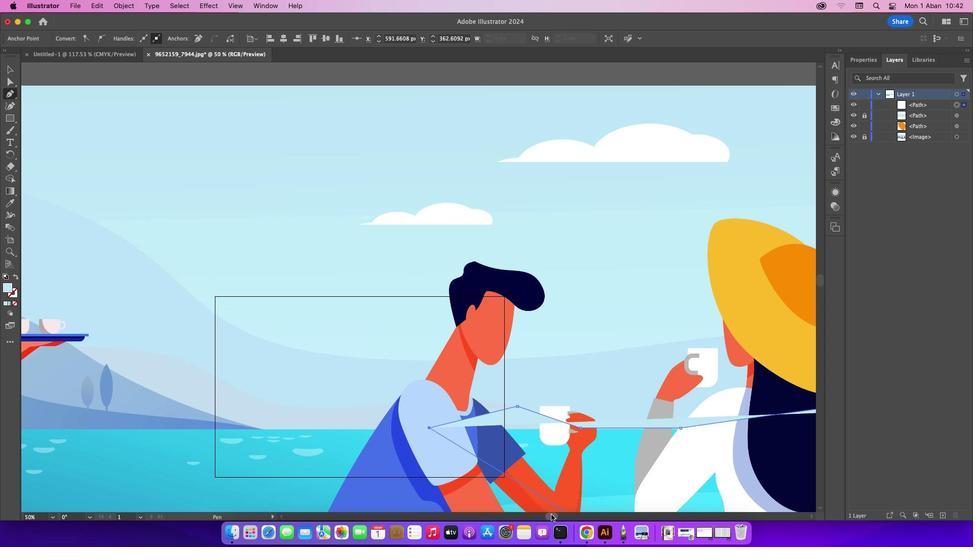 
Action: Mouse pressed left at (573, 519)
Screenshot: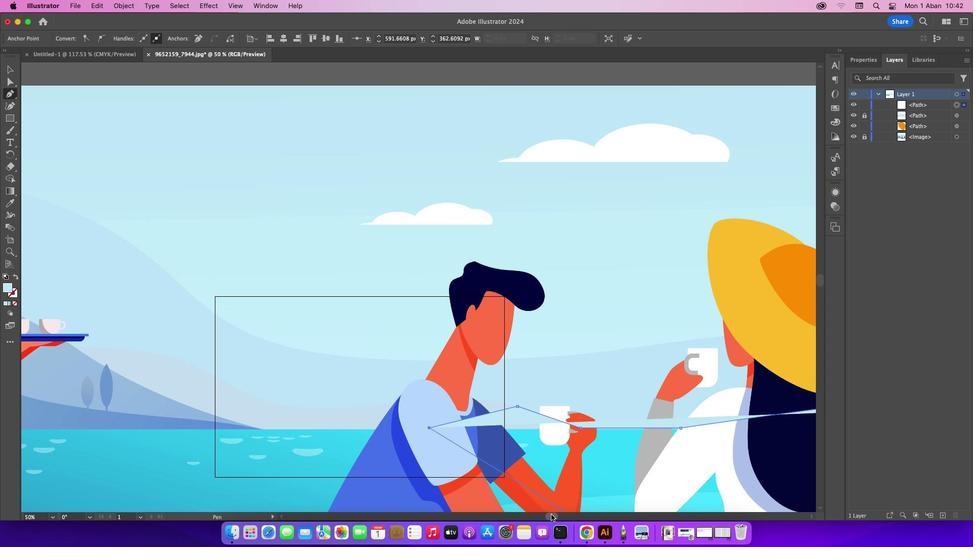 
Action: Mouse moved to (364, 433)
Screenshot: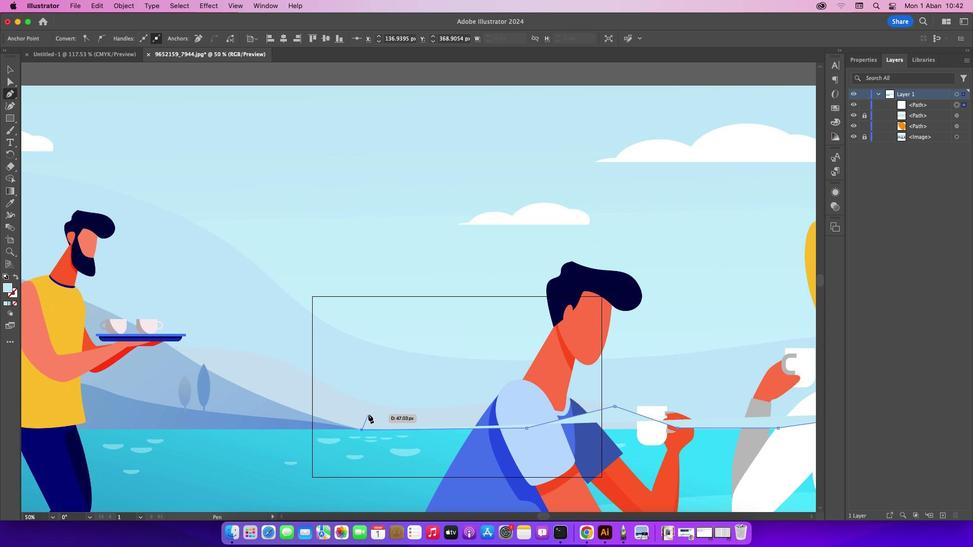 
Action: Mouse pressed left at (364, 433)
Screenshot: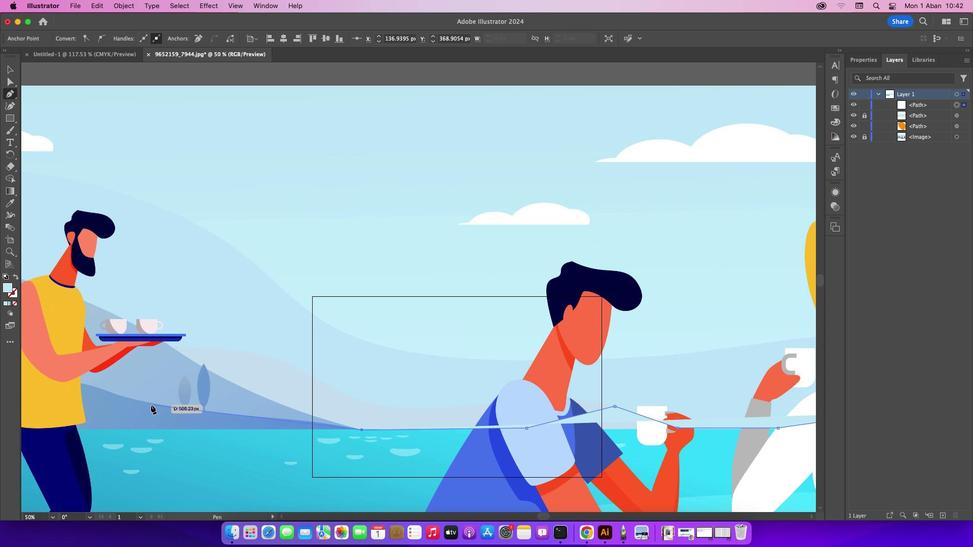 
Action: Mouse moved to (24, 427)
Screenshot: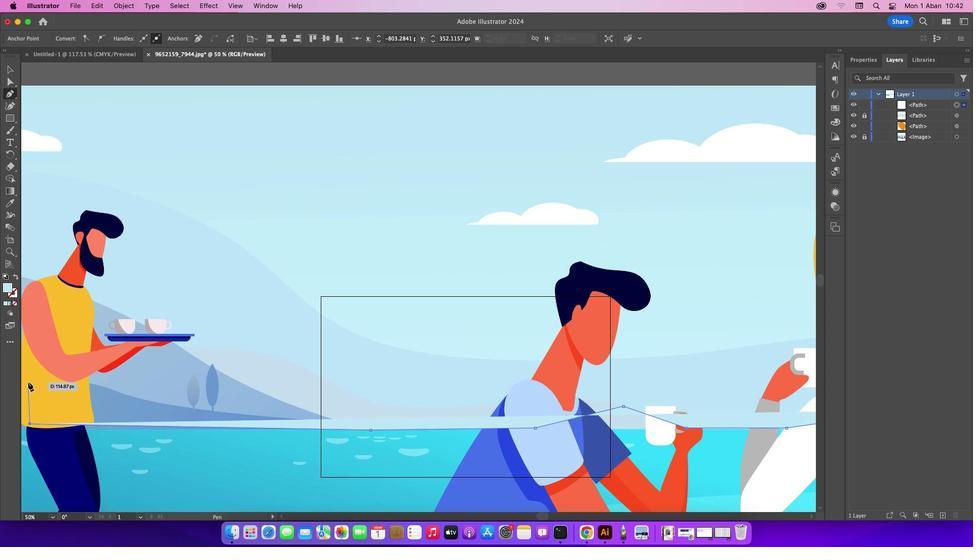 
Action: Mouse pressed left at (24, 427)
Screenshot: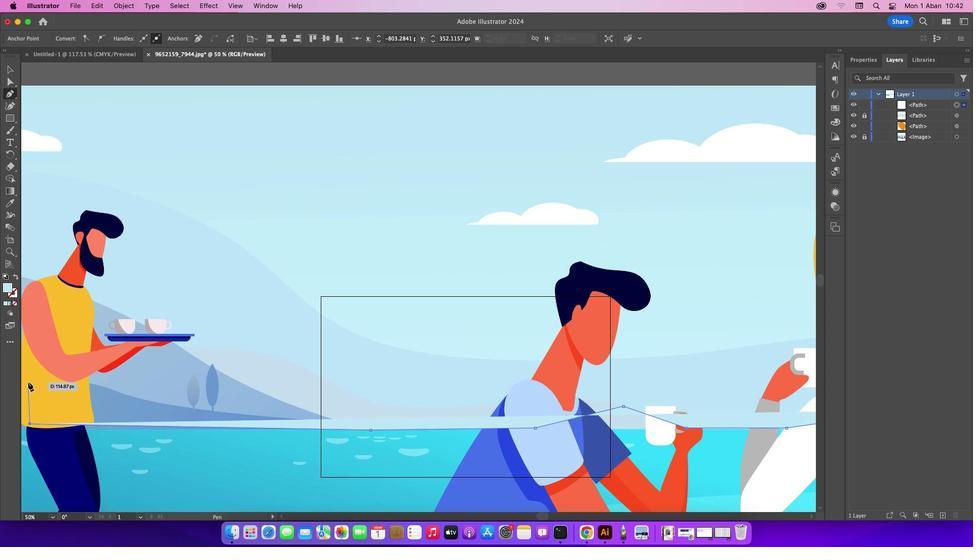 
Action: Mouse moved to (24, 426)
Screenshot: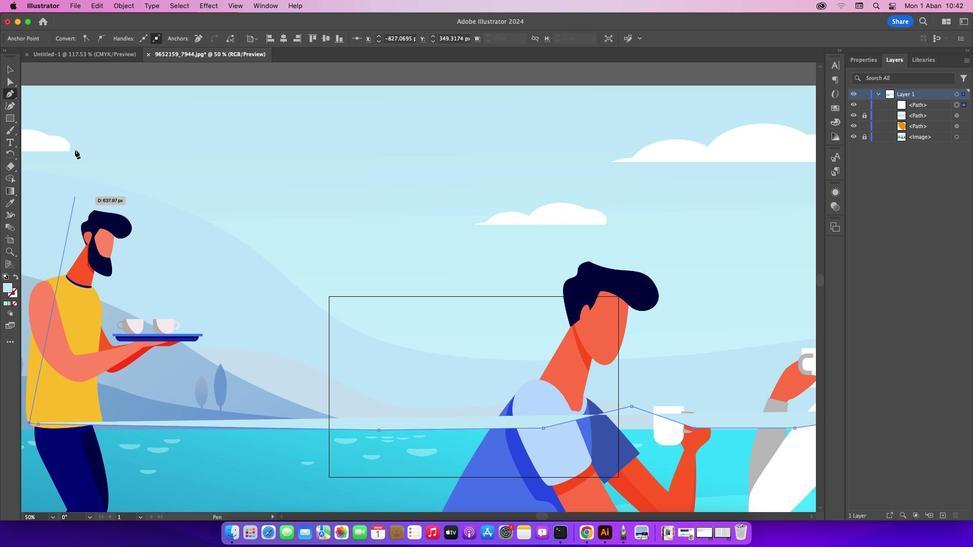 
Action: Mouse pressed left at (24, 426)
Screenshot: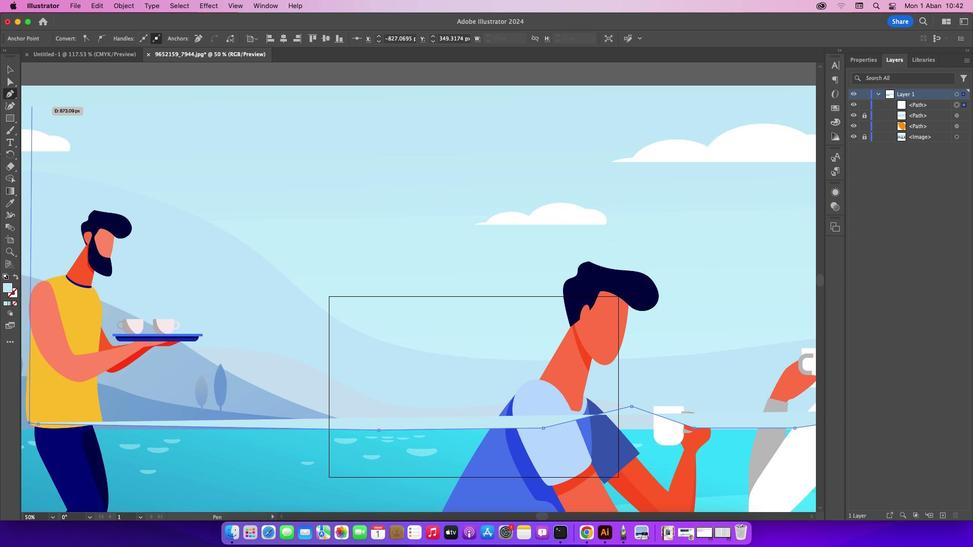 
Action: Mouse moved to (24, 426)
Screenshot: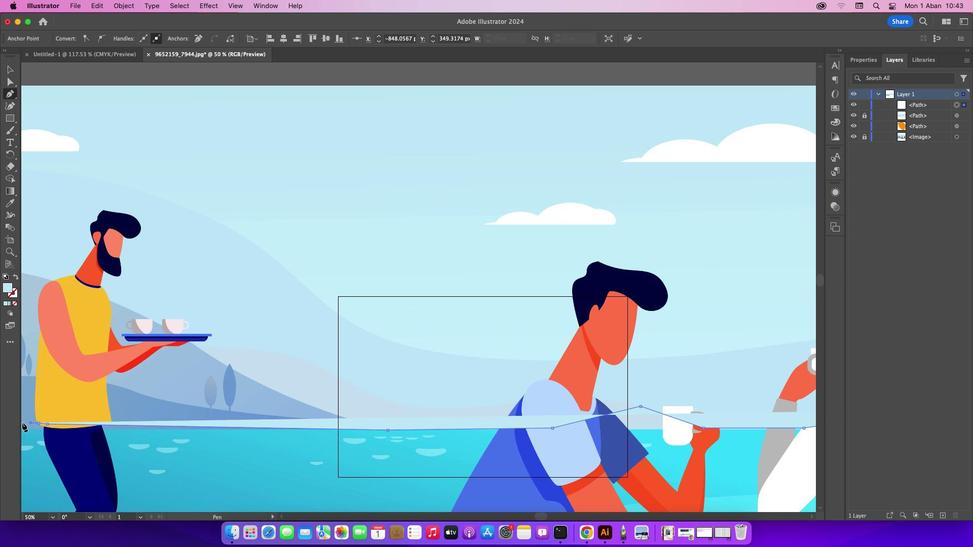 
Action: Mouse pressed left at (24, 426)
Screenshot: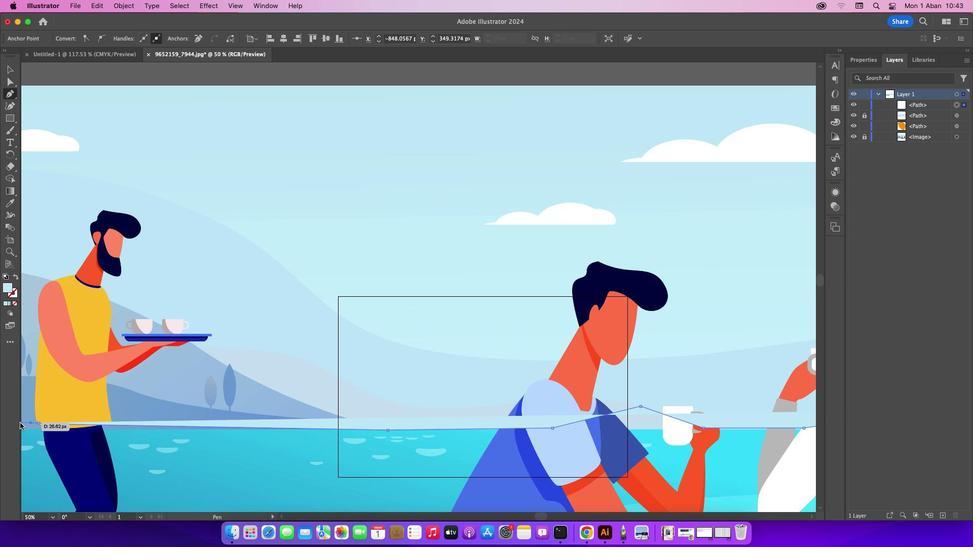 
Action: Mouse moved to (22, 425)
Screenshot: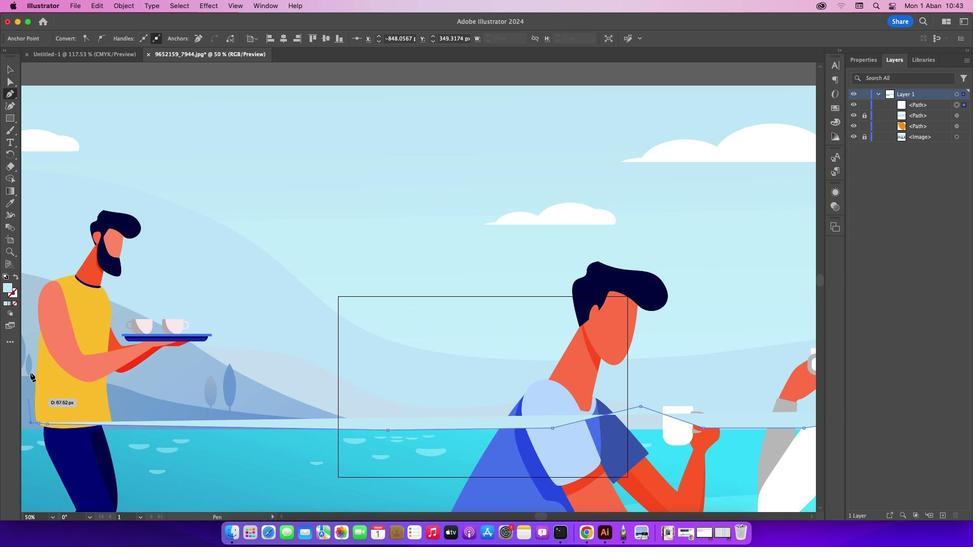 
Action: Mouse pressed left at (22, 425)
Screenshot: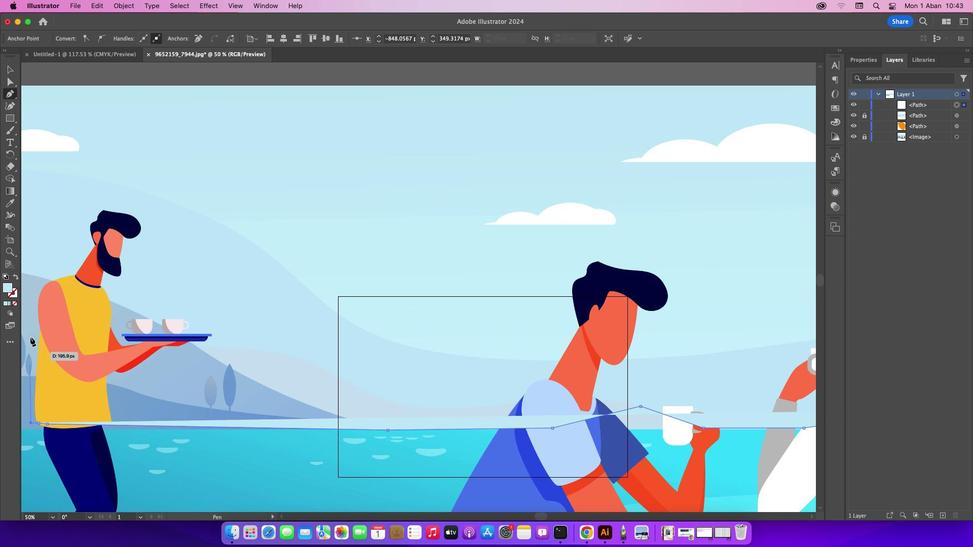 
Action: Mouse moved to (24, 425)
Screenshot: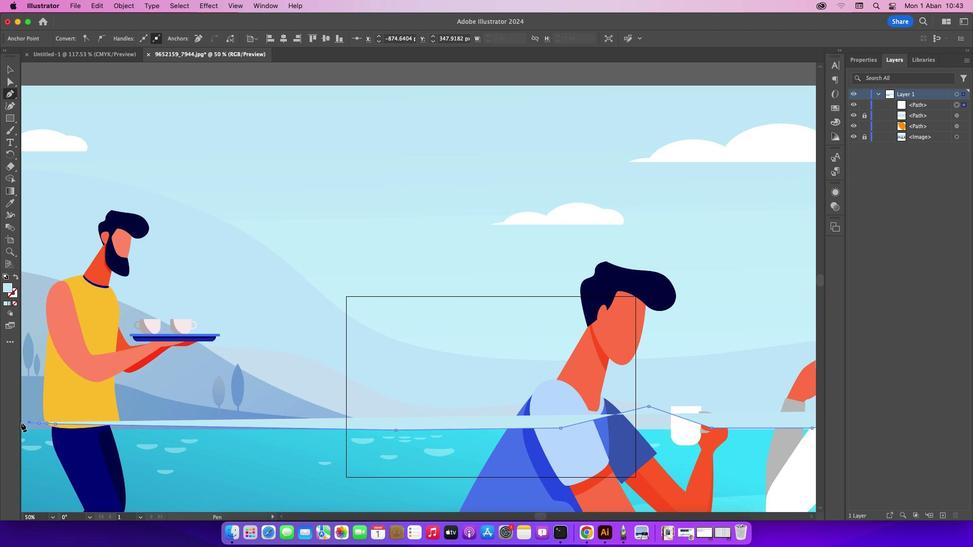 
Action: Mouse pressed left at (24, 425)
Screenshot: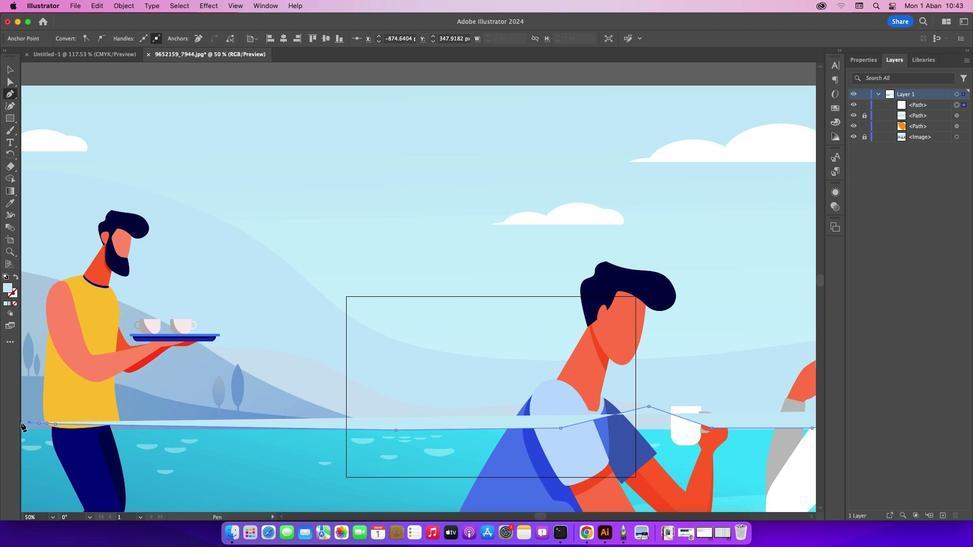 
Action: Mouse pressed left at (24, 425)
Screenshot: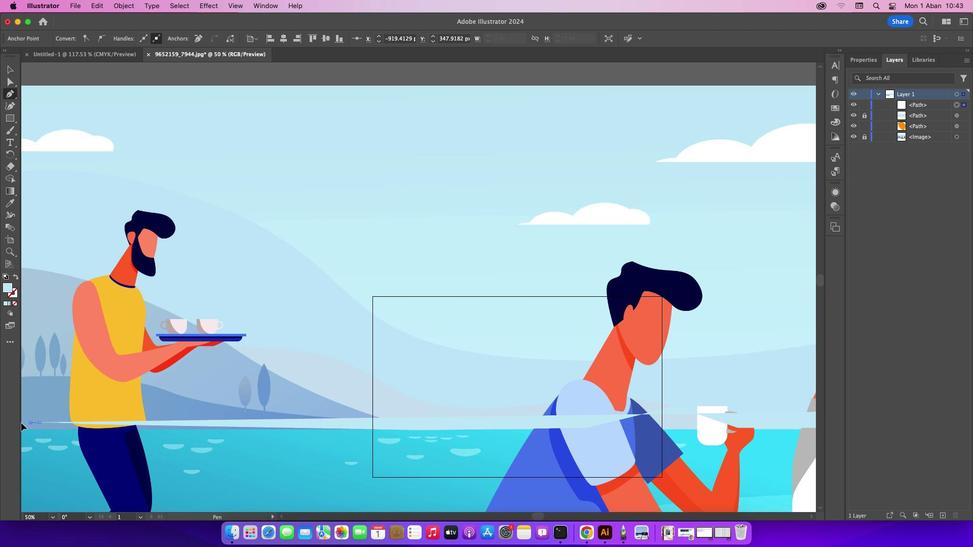 
Action: Mouse pressed left at (24, 425)
Screenshot: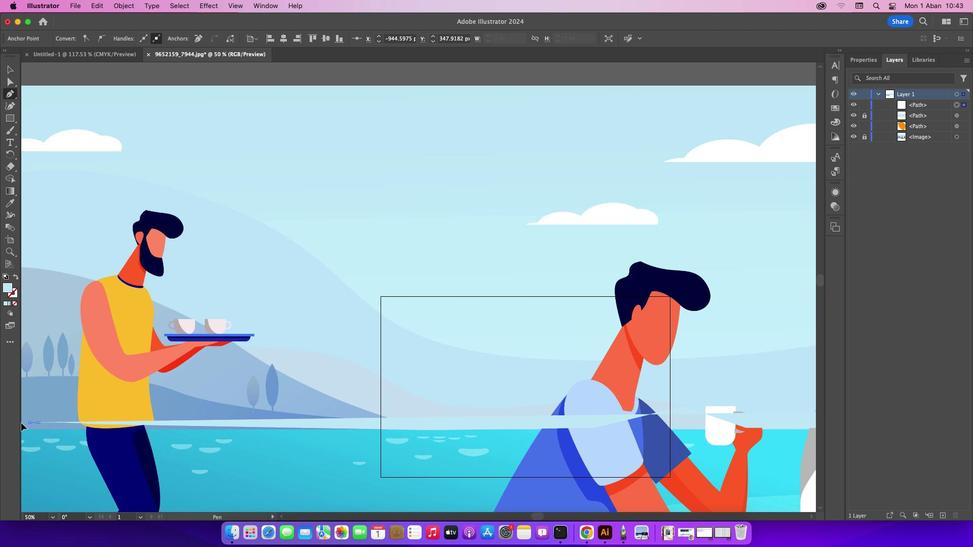 
Action: Mouse pressed left at (24, 425)
Screenshot: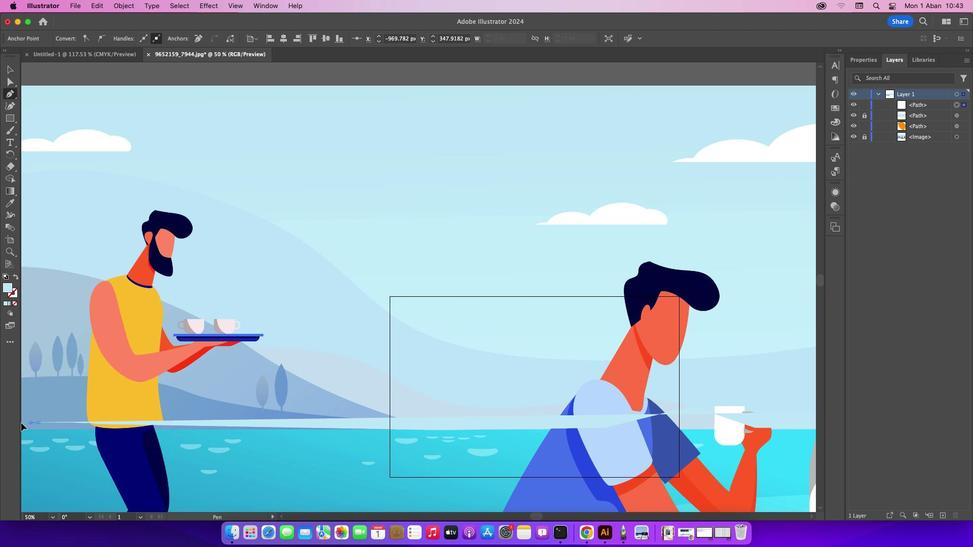 
Action: Mouse pressed left at (24, 425)
Screenshot: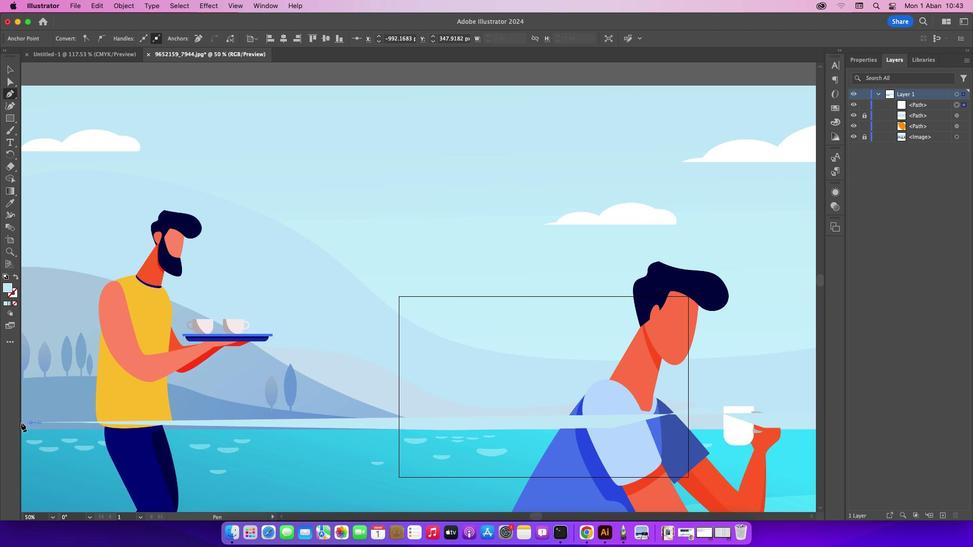 
Action: Mouse pressed left at (24, 425)
Screenshot: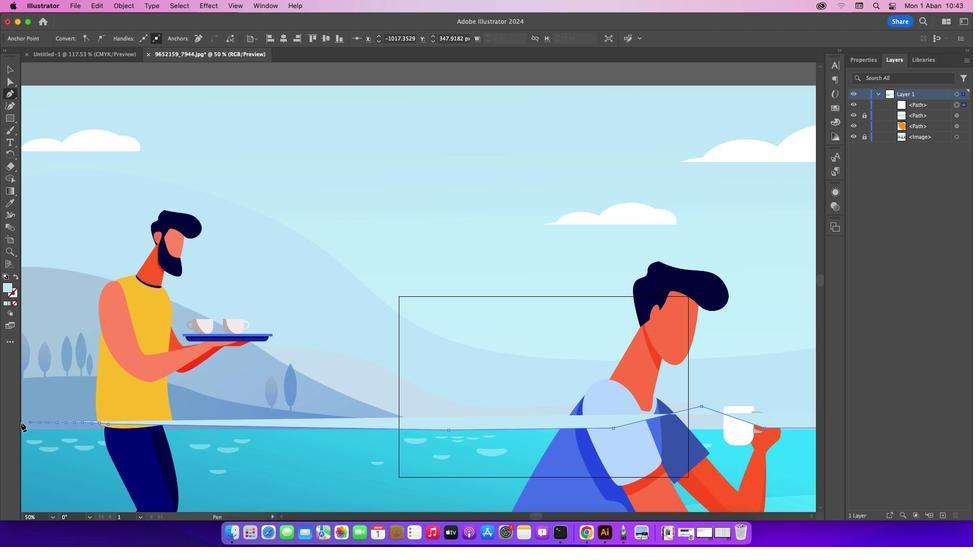 
Action: Mouse pressed left at (24, 425)
Screenshot: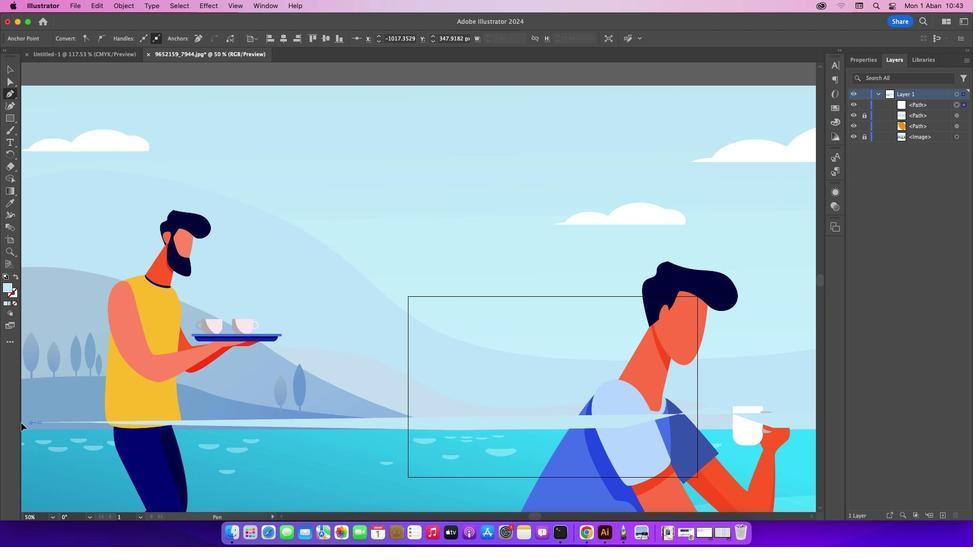 
Action: Mouse pressed left at (24, 425)
Screenshot: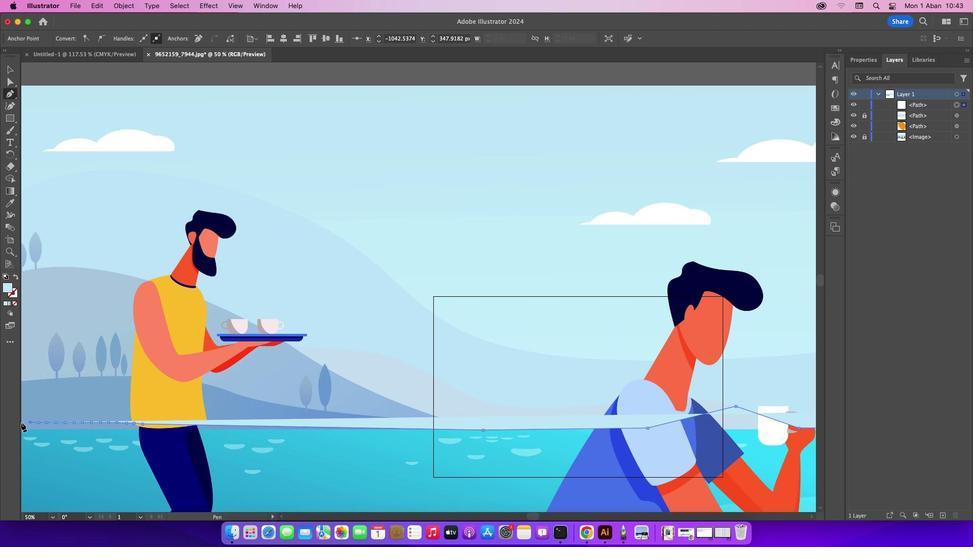 
Action: Mouse pressed left at (24, 425)
Screenshot: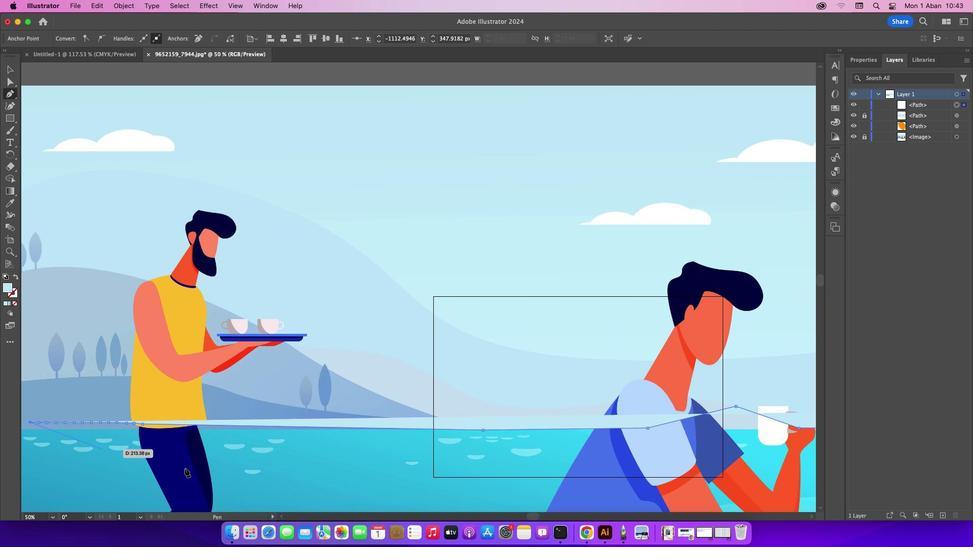 
Action: Mouse pressed left at (24, 425)
Screenshot: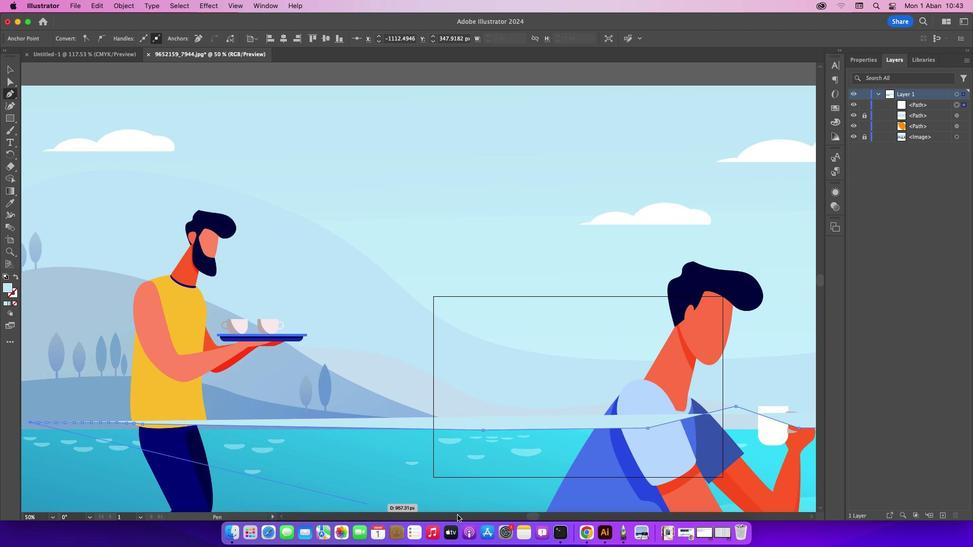 
Action: Mouse pressed left at (24, 425)
Screenshot: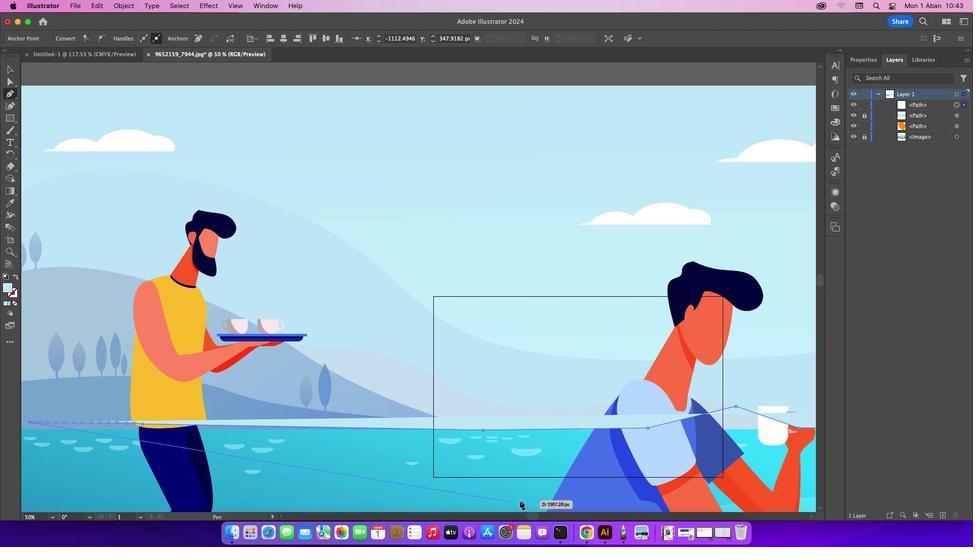 
Action: Mouse moved to (530, 518)
Screenshot: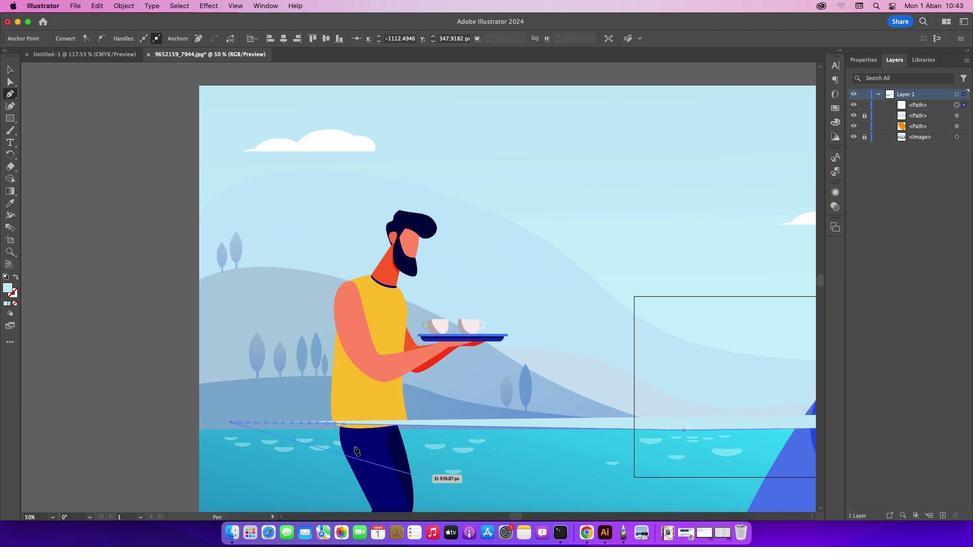
Action: Mouse pressed left at (530, 518)
Screenshot: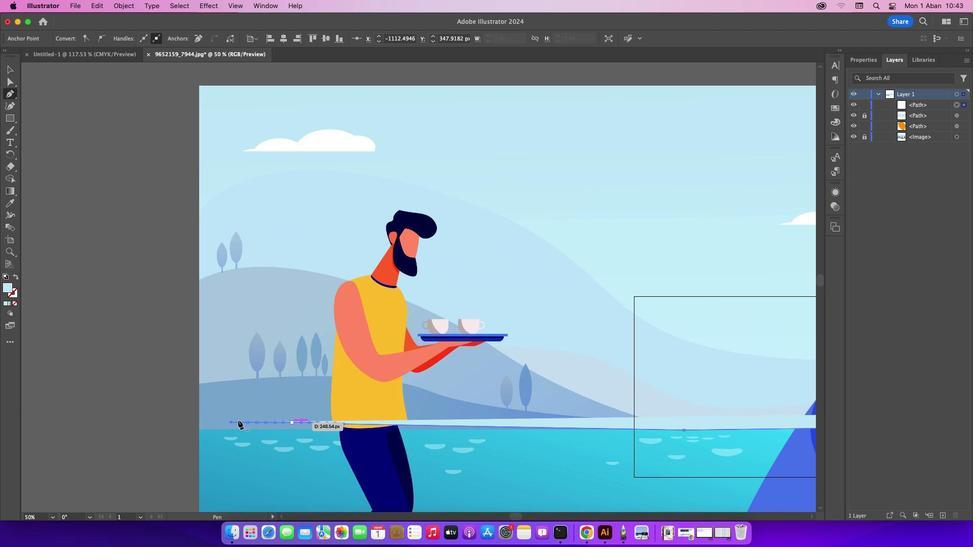 
Action: Mouse moved to (202, 425)
Screenshot: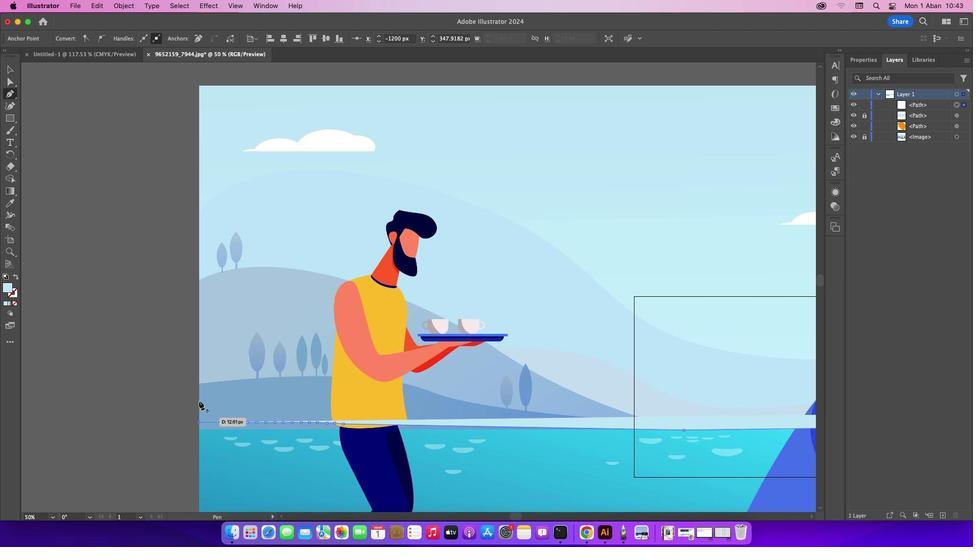 
Action: Mouse pressed left at (202, 425)
Screenshot: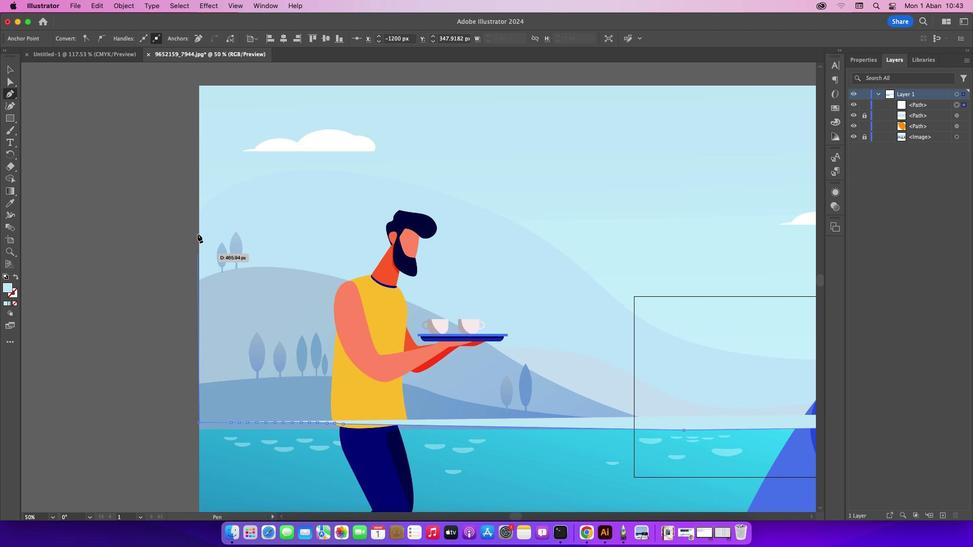 
Action: Mouse moved to (200, 284)
Screenshot: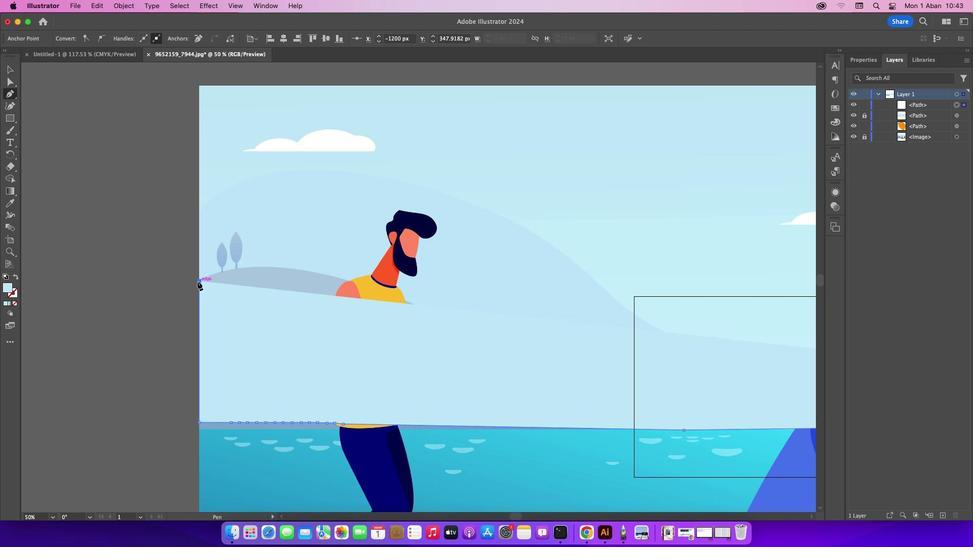 
Action: Mouse pressed left at (200, 284)
Screenshot: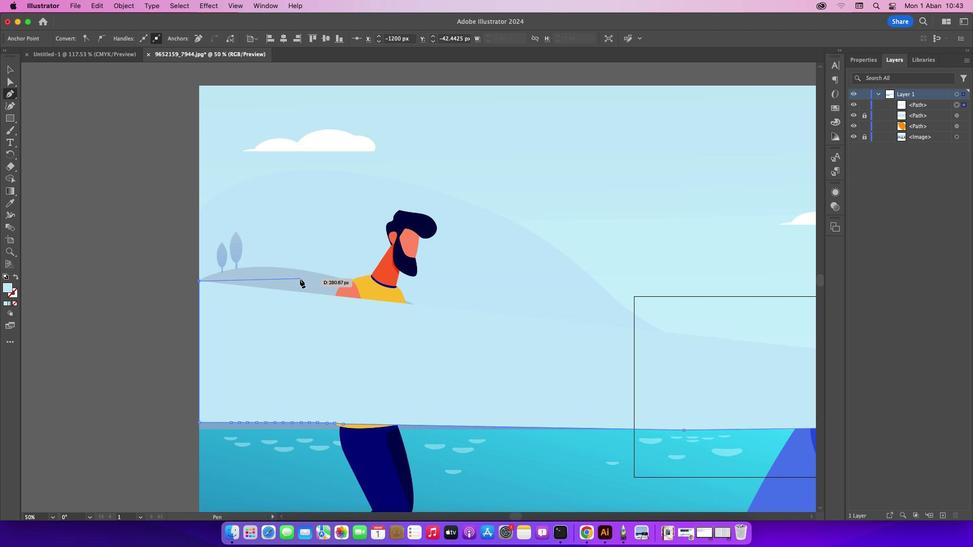 
Action: Mouse moved to (17, 305)
Screenshot: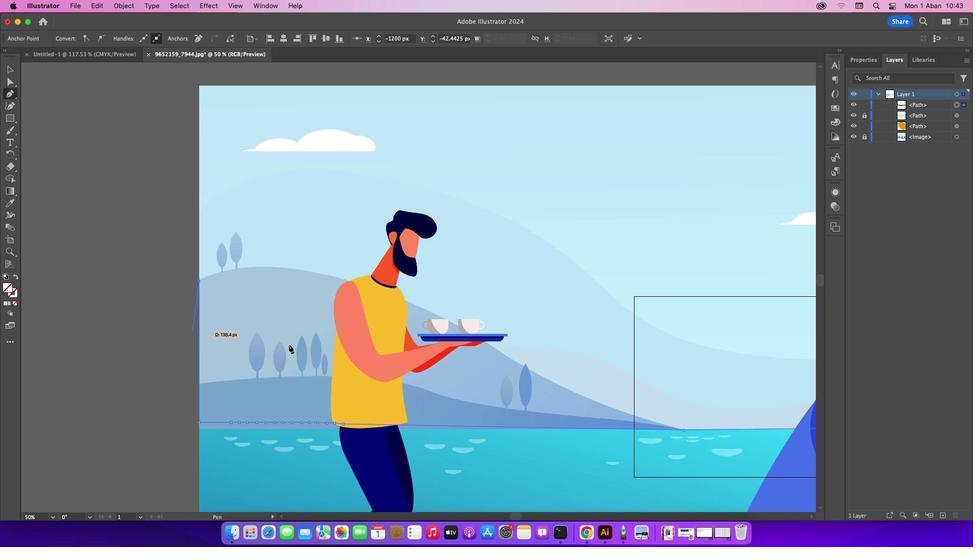 
Action: Mouse pressed left at (17, 305)
Screenshot: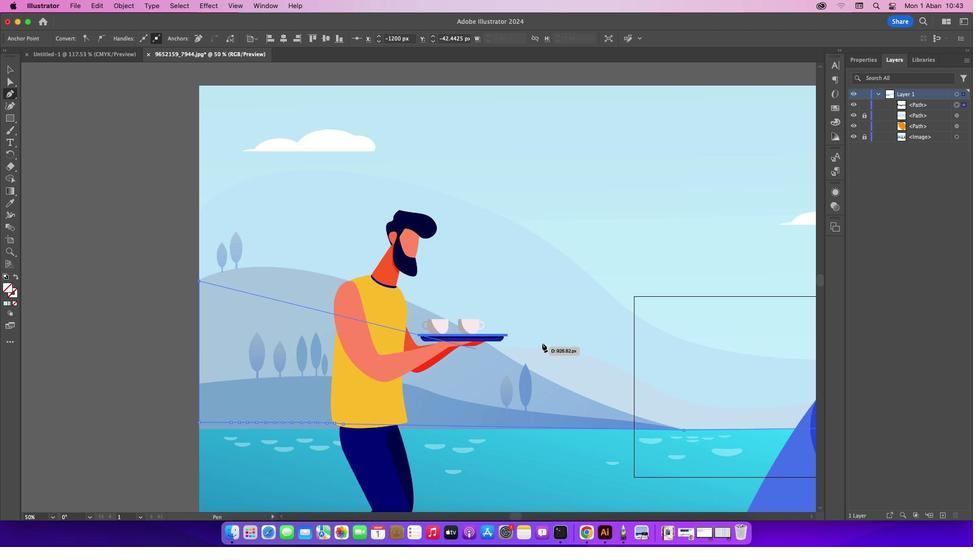 
Action: Mouse moved to (201, 214)
Screenshot: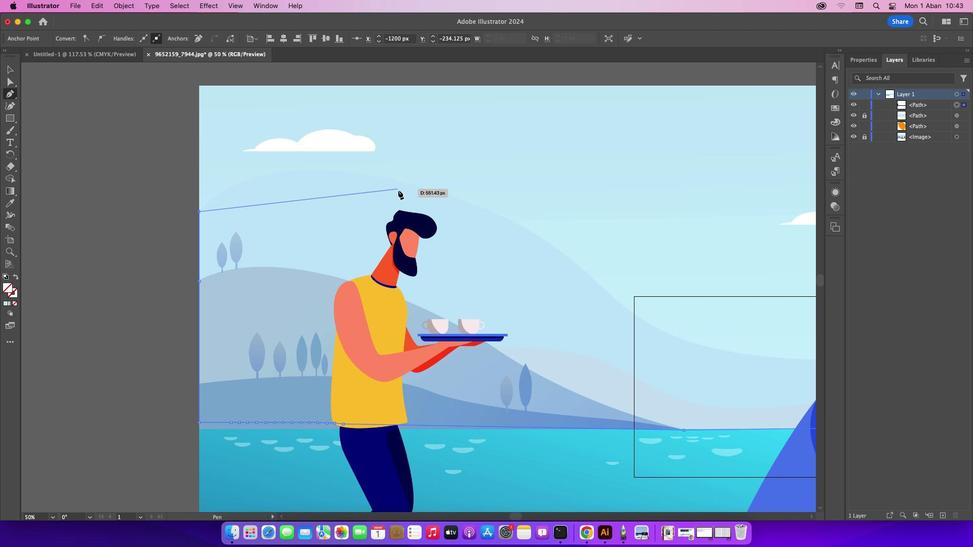 
Action: Mouse pressed left at (201, 214)
Screenshot: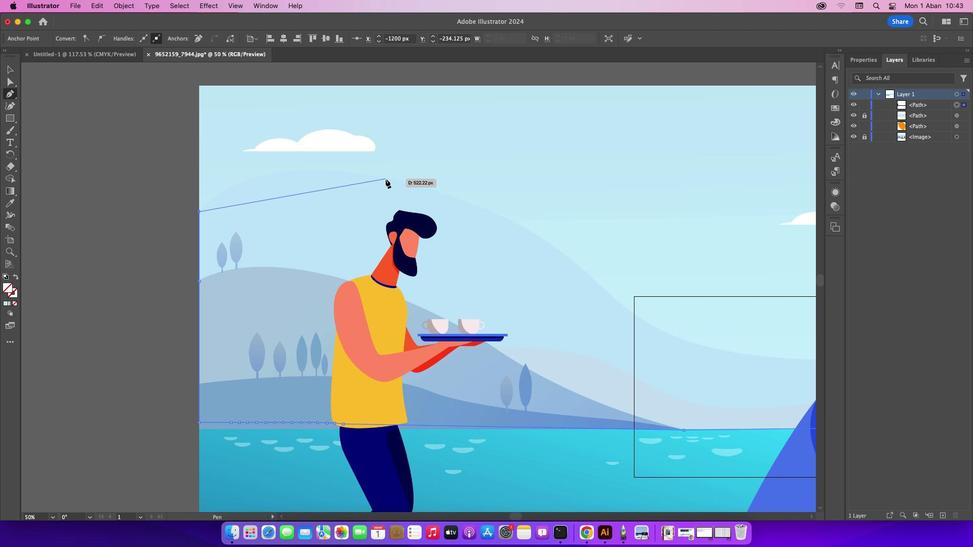 
Action: Mouse moved to (388, 181)
Screenshot: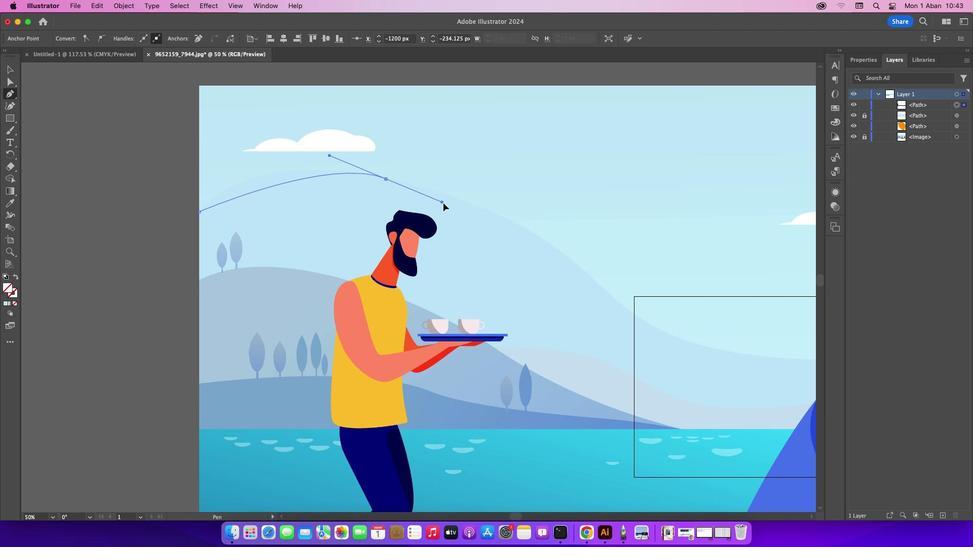 
Action: Mouse pressed left at (388, 181)
Screenshot: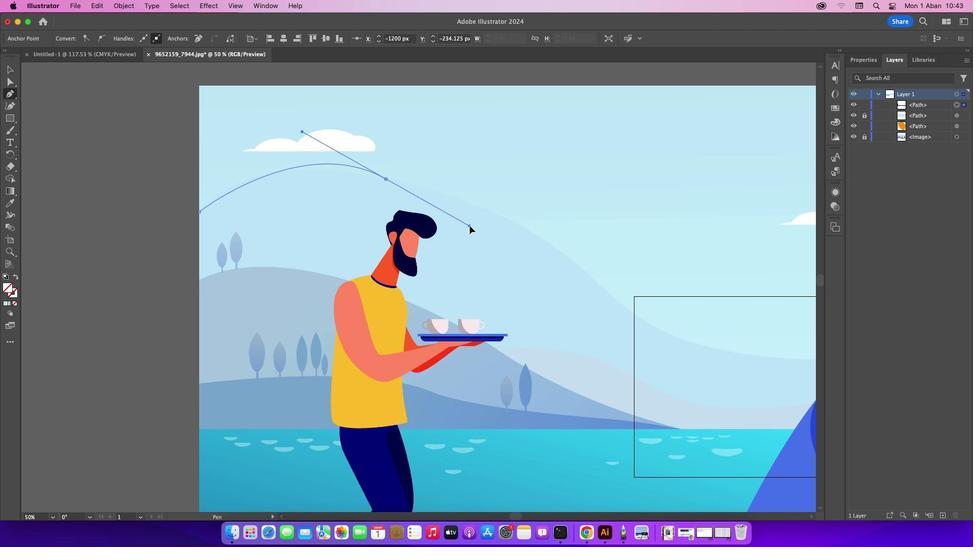 
Action: Mouse moved to (592, 275)
Screenshot: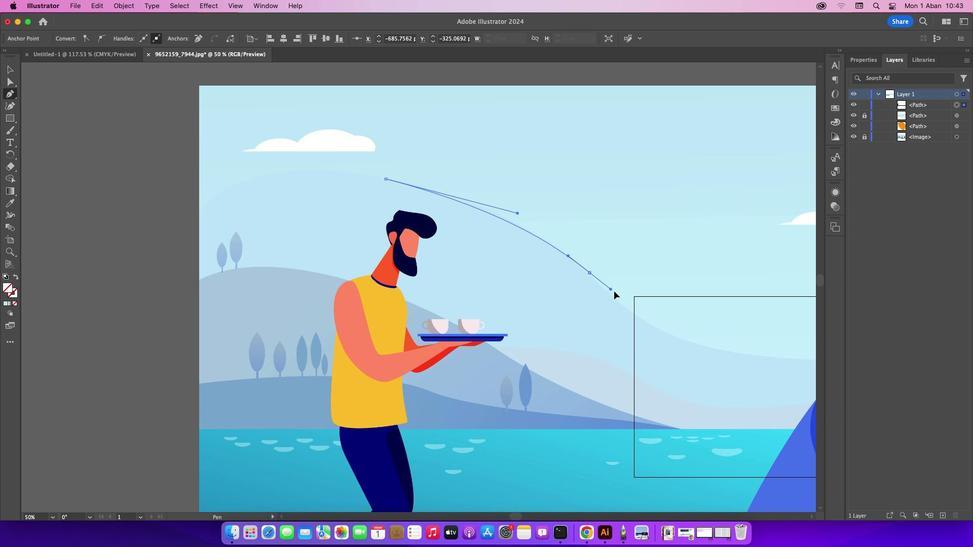
Action: Mouse pressed left at (592, 275)
Screenshot: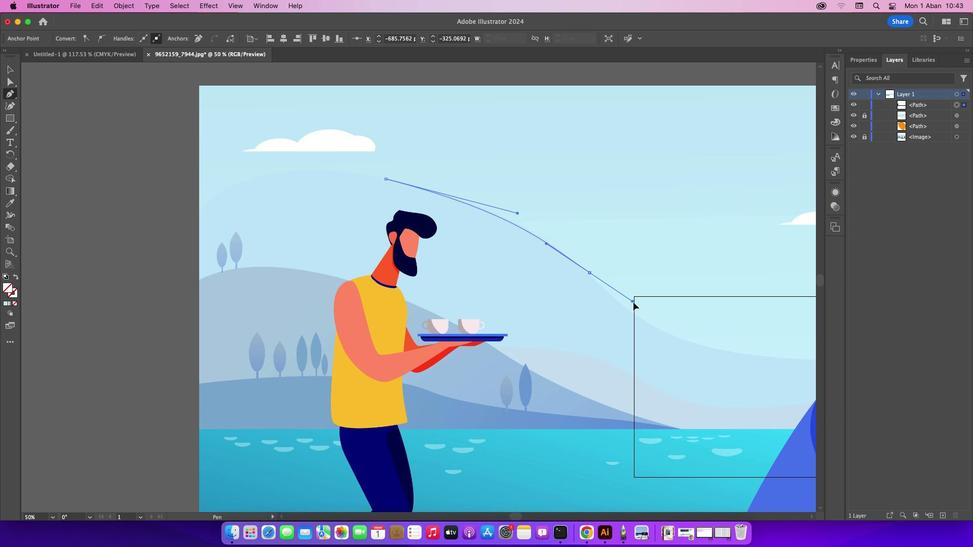 
Action: Mouse moved to (638, 307)
Screenshot: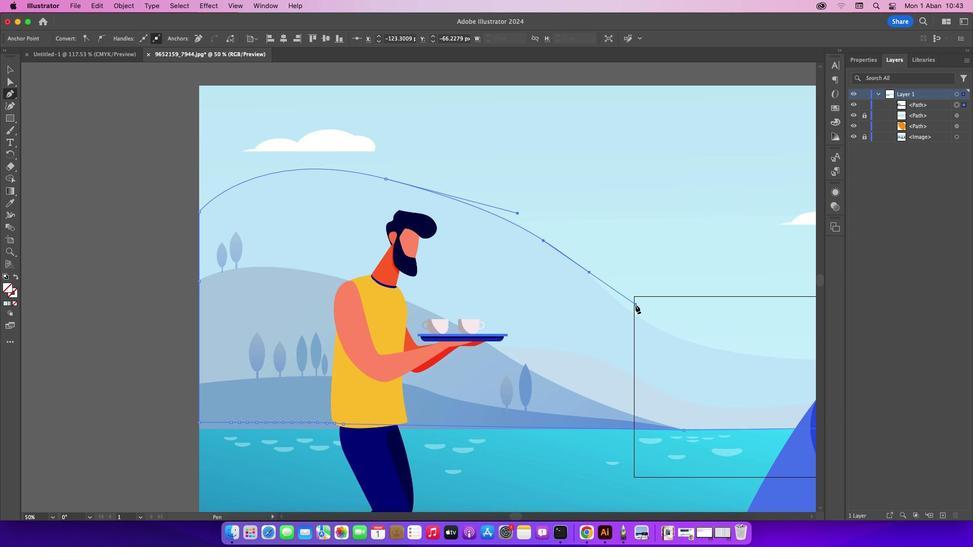 
Action: Key pressed Key.cmd'z'
Screenshot: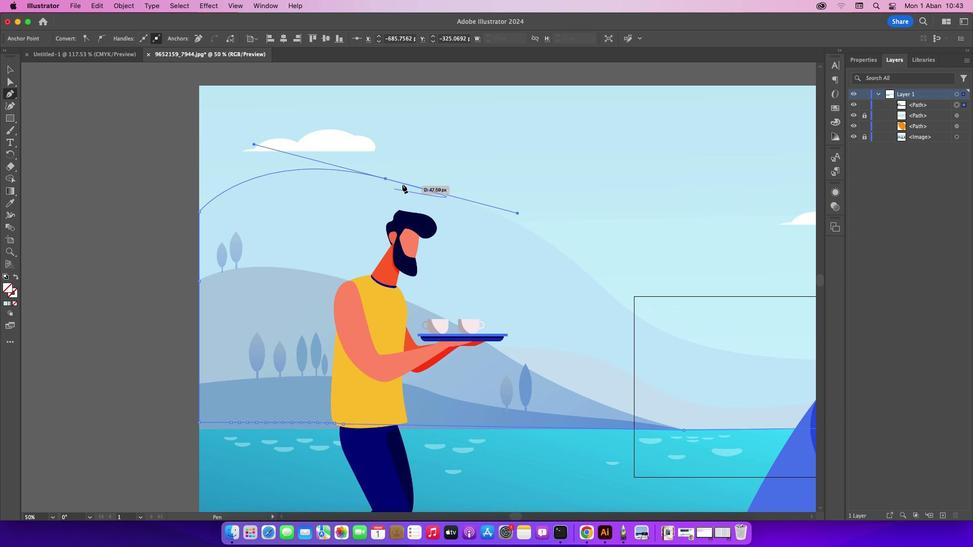 
Action: Mouse moved to (388, 181)
Screenshot: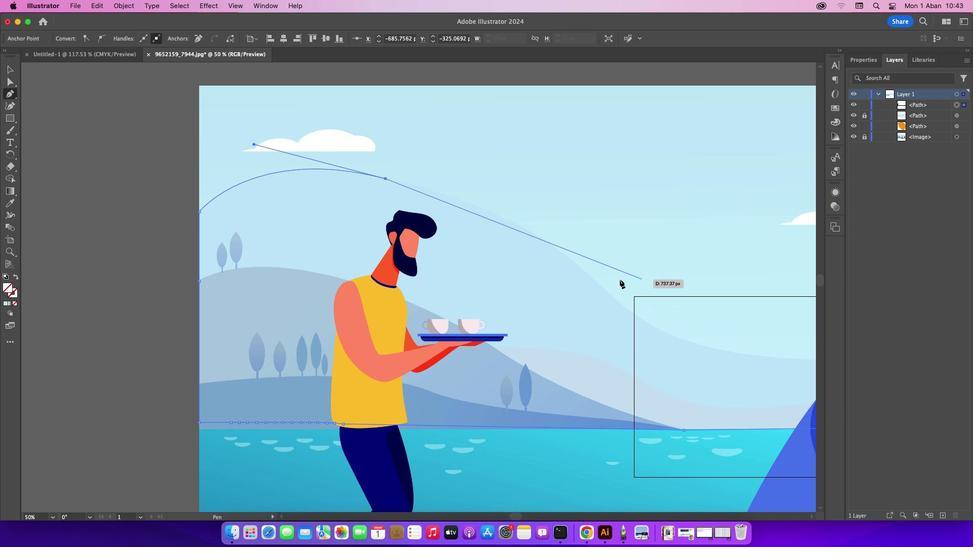 
Action: Mouse pressed left at (388, 181)
Screenshot: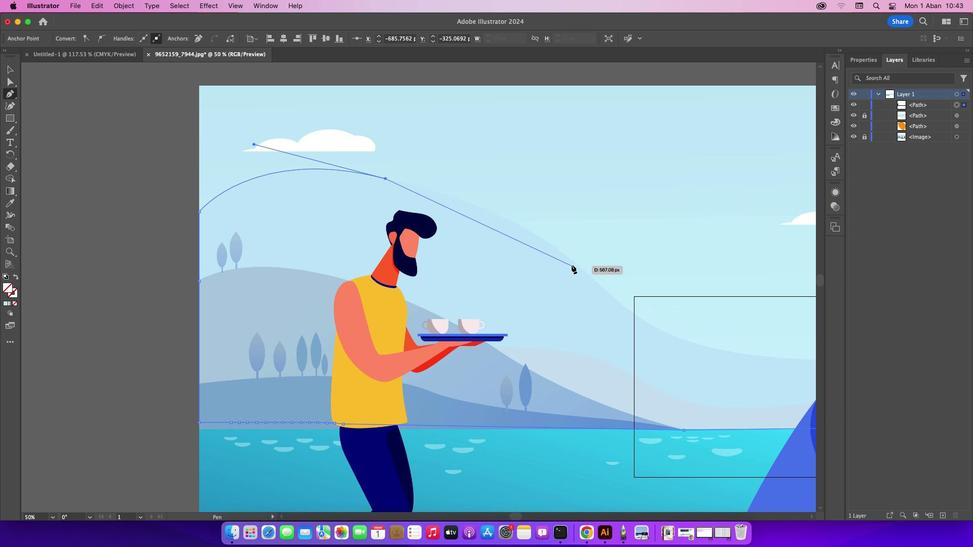 
Action: Mouse moved to (570, 260)
Screenshot: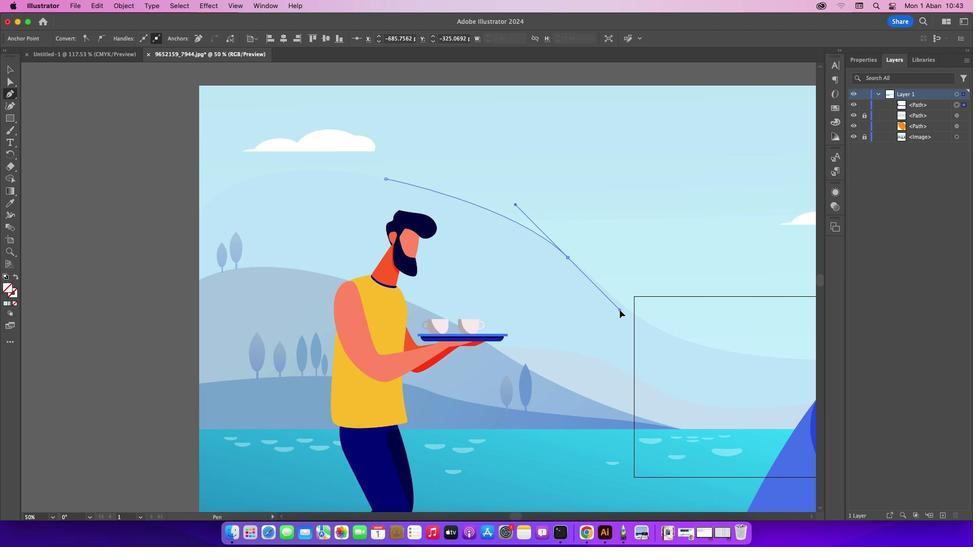 
Action: Mouse pressed left at (570, 260)
Screenshot: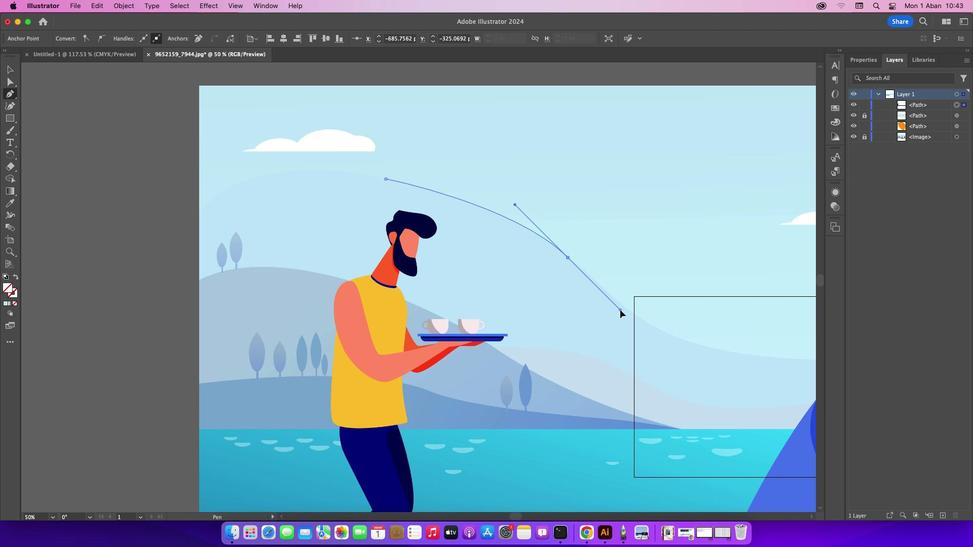 
Action: Mouse moved to (738, 355)
Screenshot: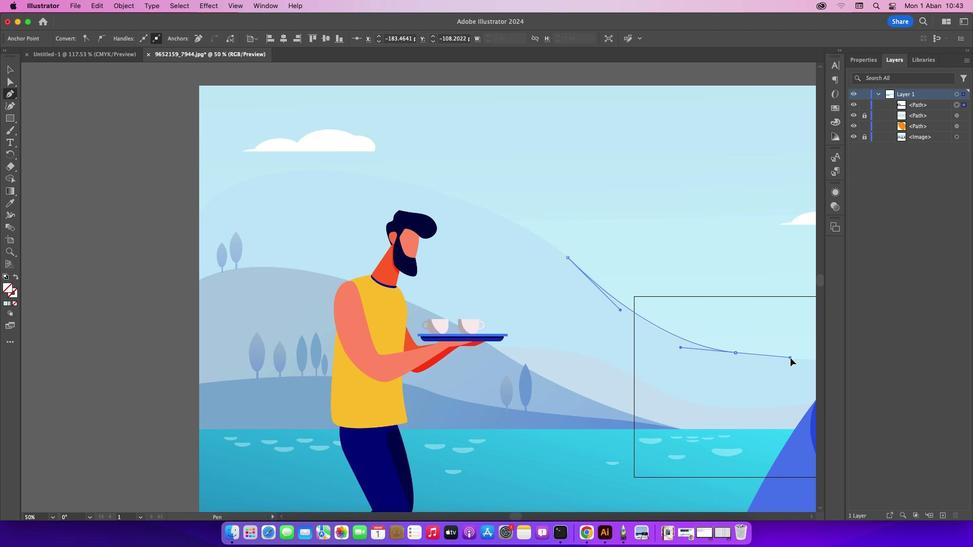 
Action: Mouse pressed left at (738, 355)
Screenshot: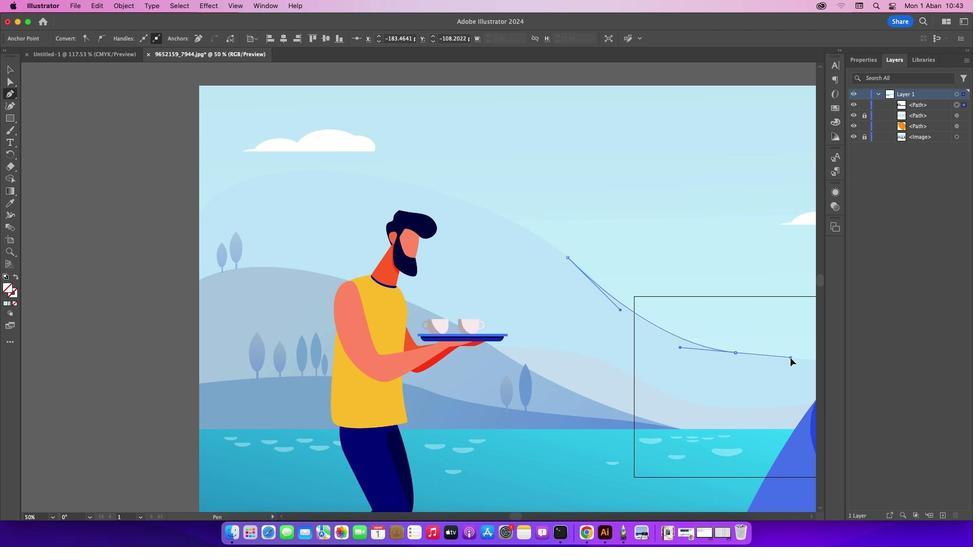 
Action: Mouse moved to (519, 518)
Screenshot: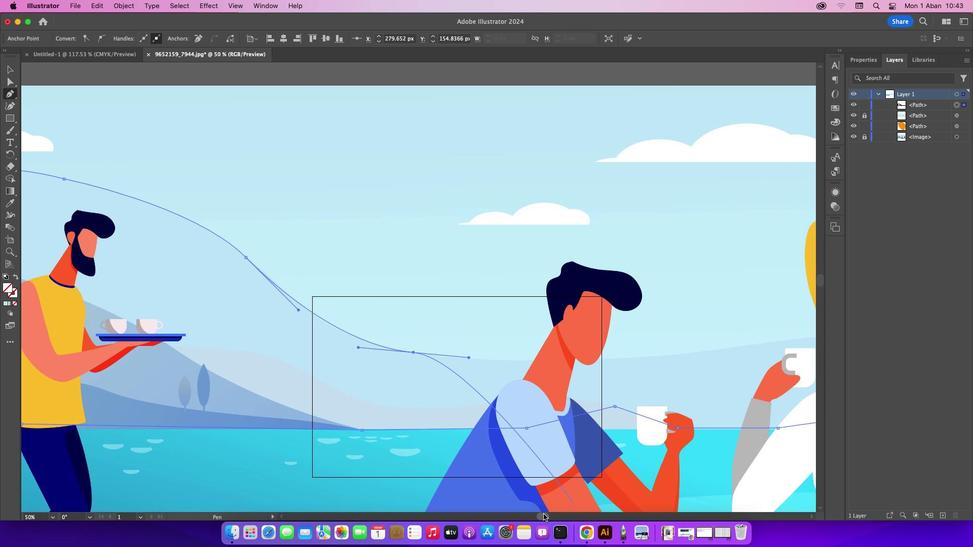 
Action: Mouse pressed left at (519, 518)
Screenshot: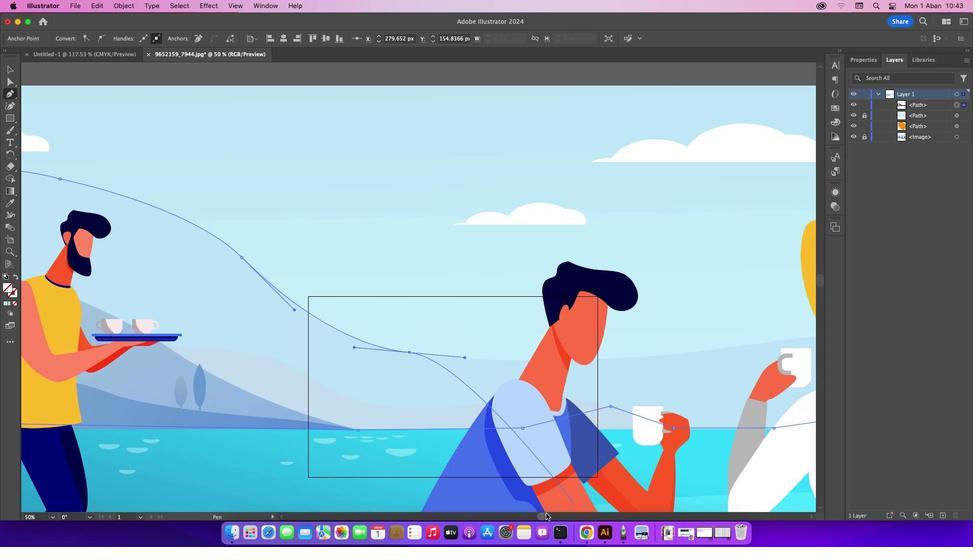 
Action: Mouse moved to (550, 351)
Screenshot: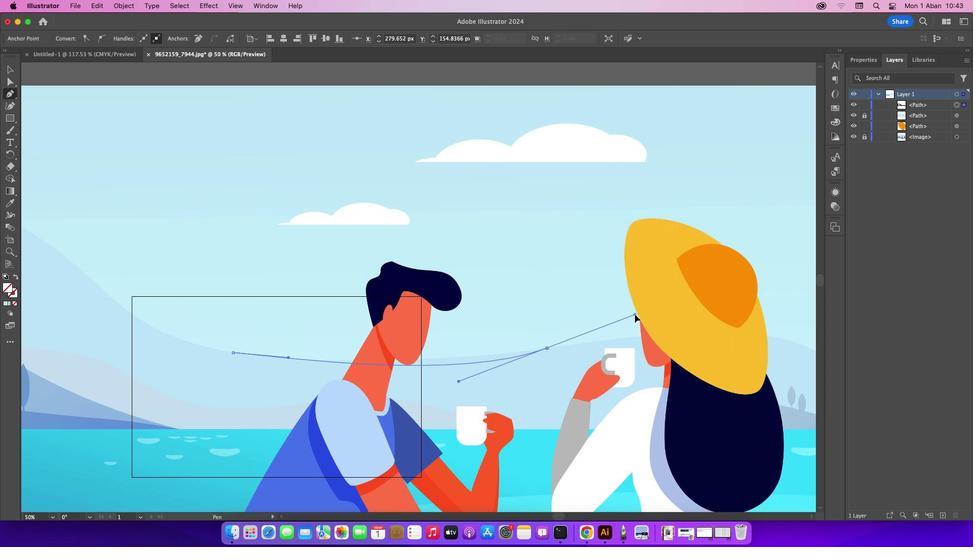 
Action: Mouse pressed left at (550, 351)
Screenshot: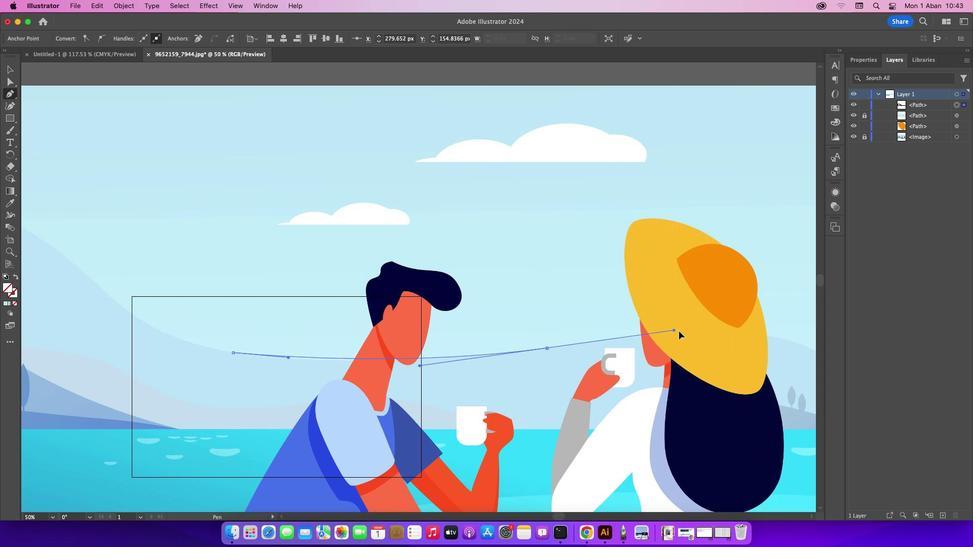 
Action: Mouse moved to (550, 351)
Screenshot: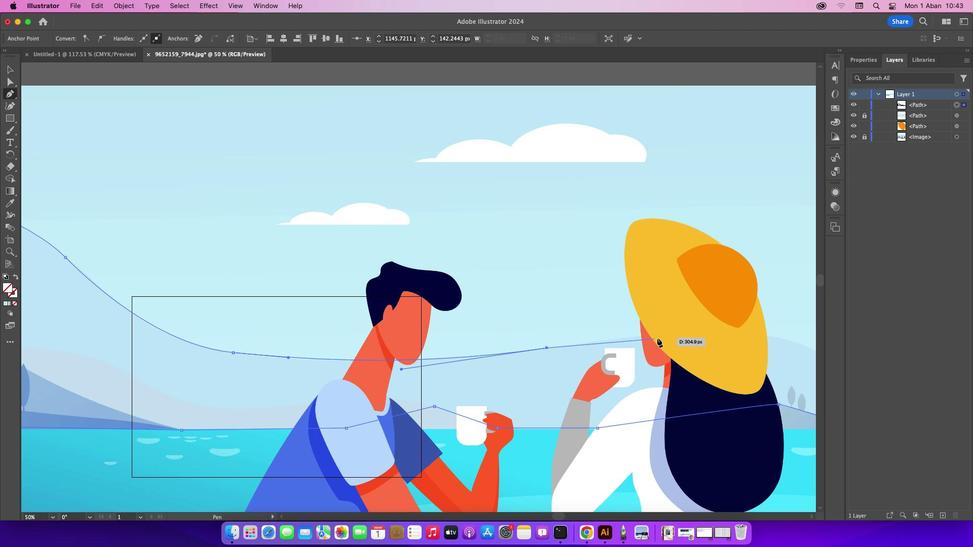 
Action: Mouse pressed left at (550, 351)
Screenshot: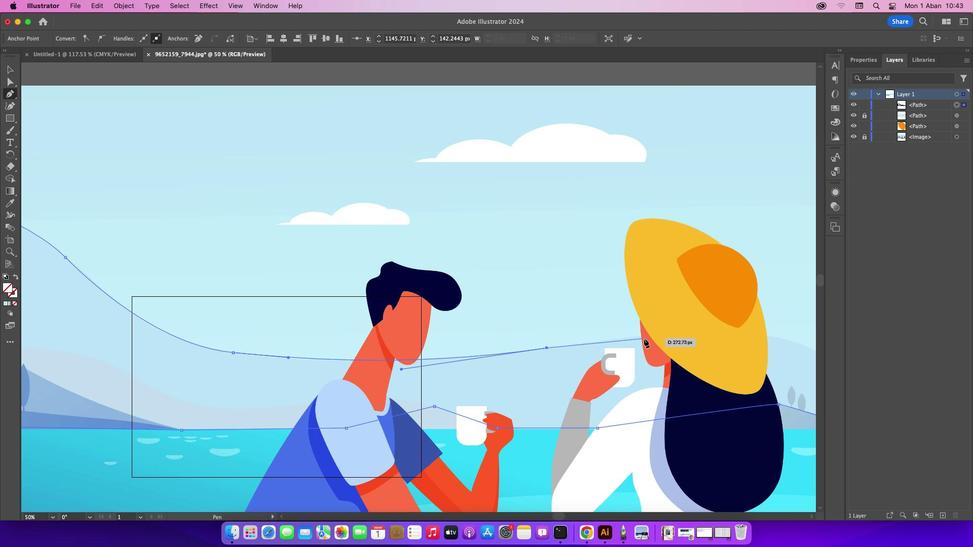 
Action: Mouse moved to (643, 340)
Screenshot: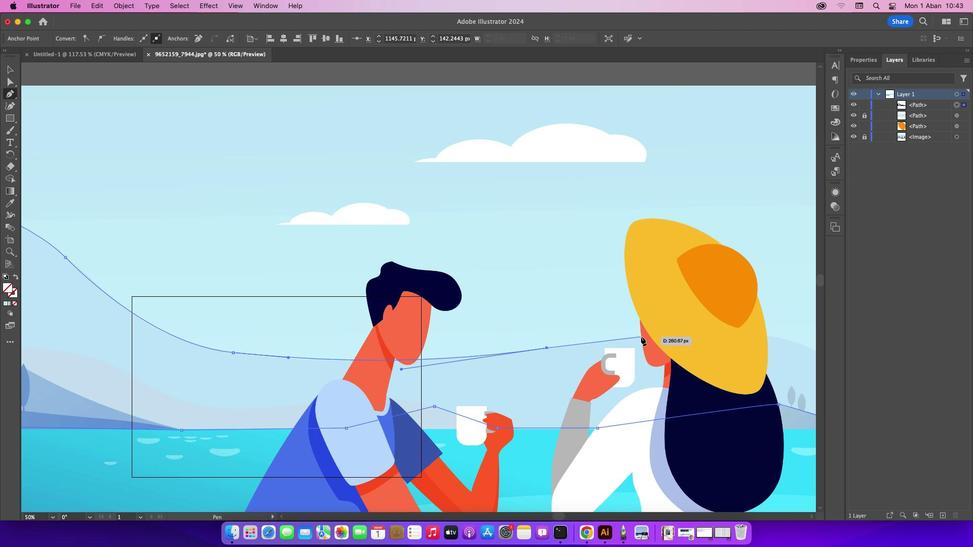 
Action: Mouse pressed left at (643, 340)
Screenshot: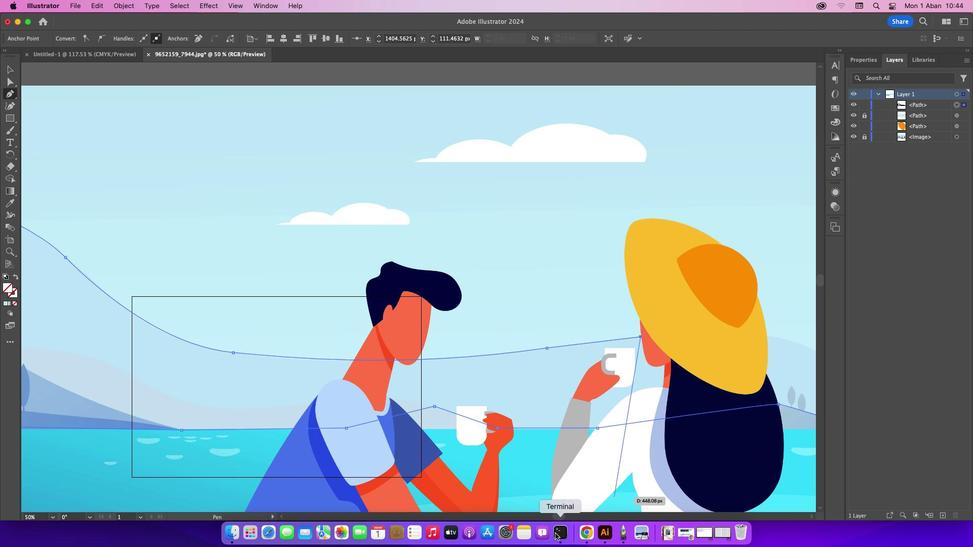 
Action: Mouse moved to (558, 519)
Screenshot: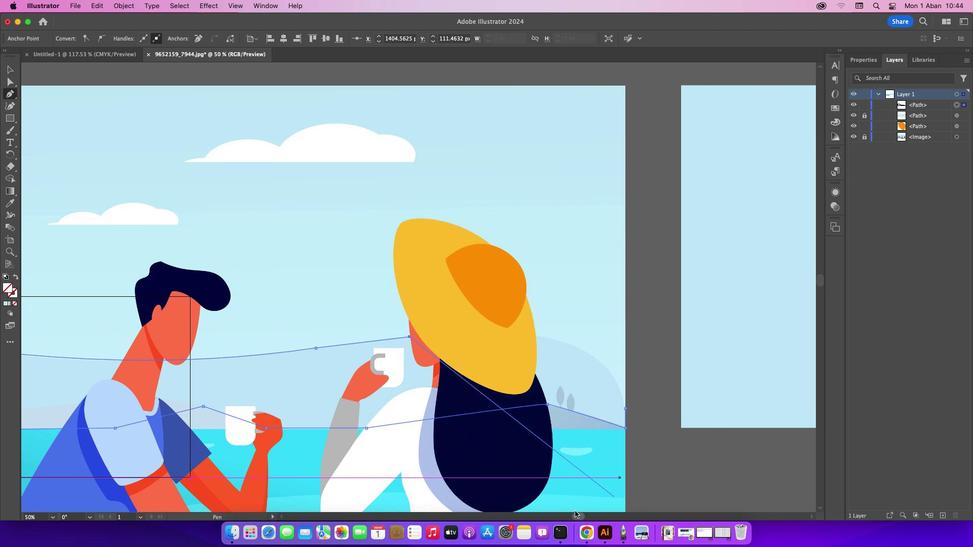 
Action: Mouse pressed left at (558, 519)
Screenshot: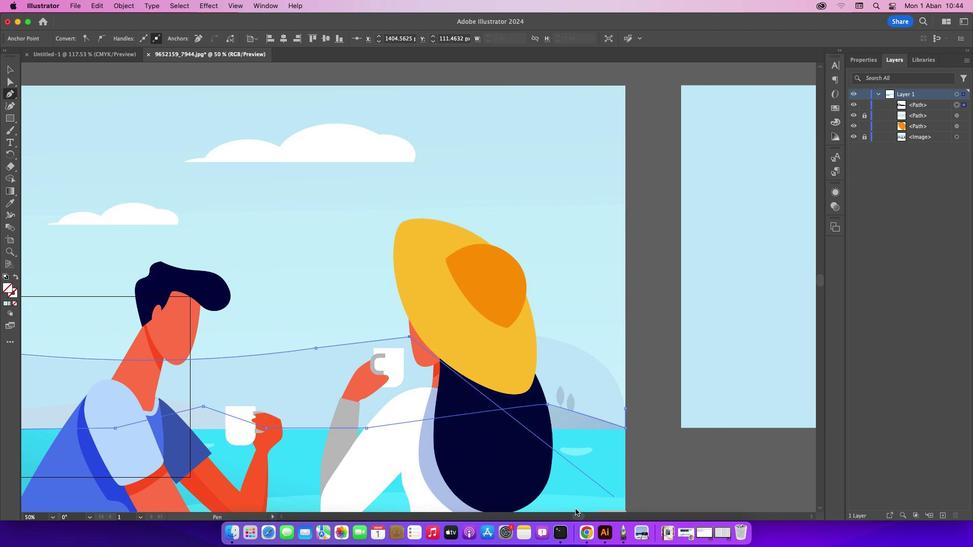 
Action: Mouse moved to (580, 351)
Screenshot: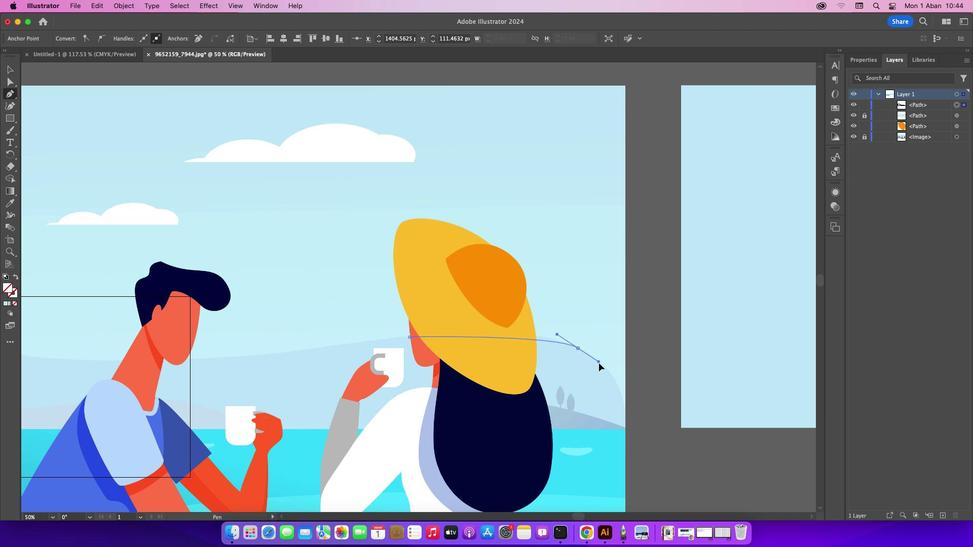 
Action: Mouse pressed left at (580, 351)
Screenshot: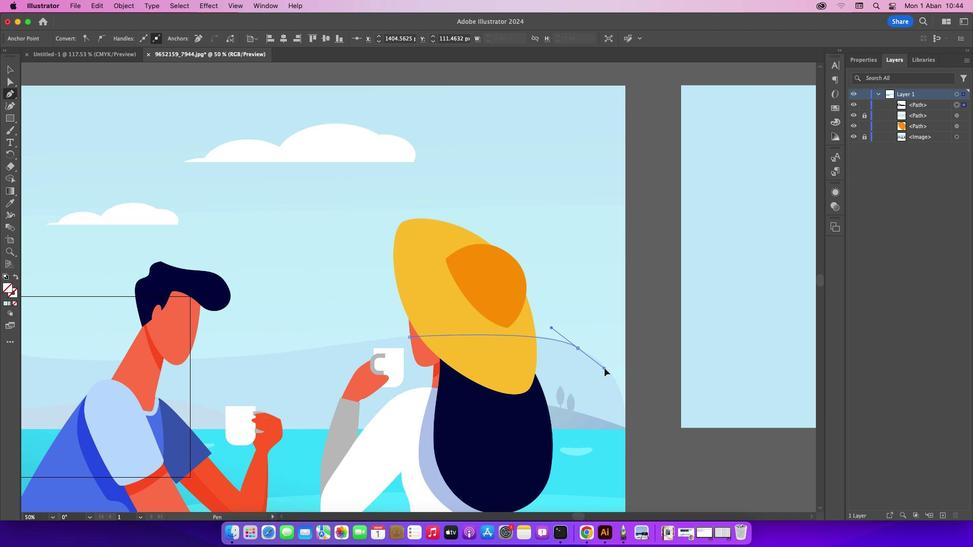 
Action: Mouse moved to (579, 350)
Screenshot: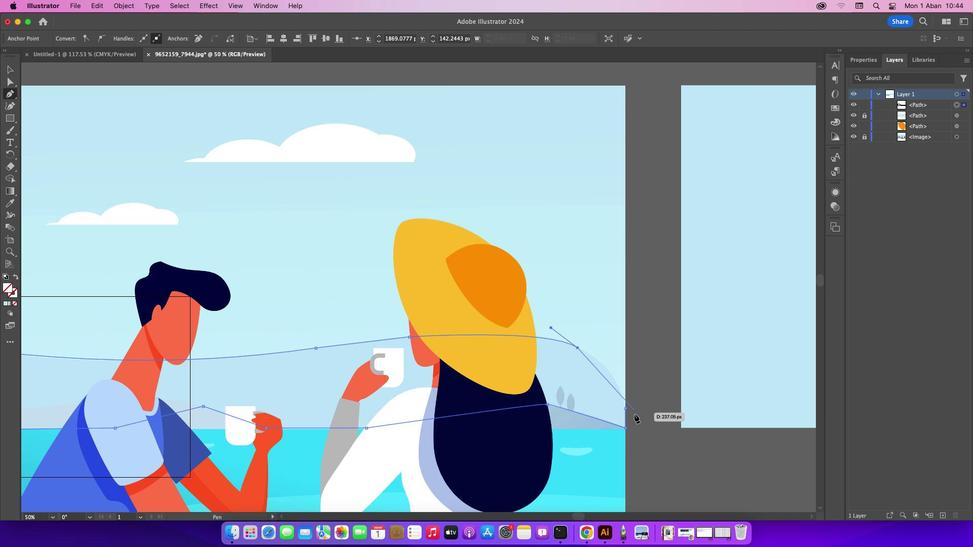 
Action: Mouse pressed left at (579, 350)
Screenshot: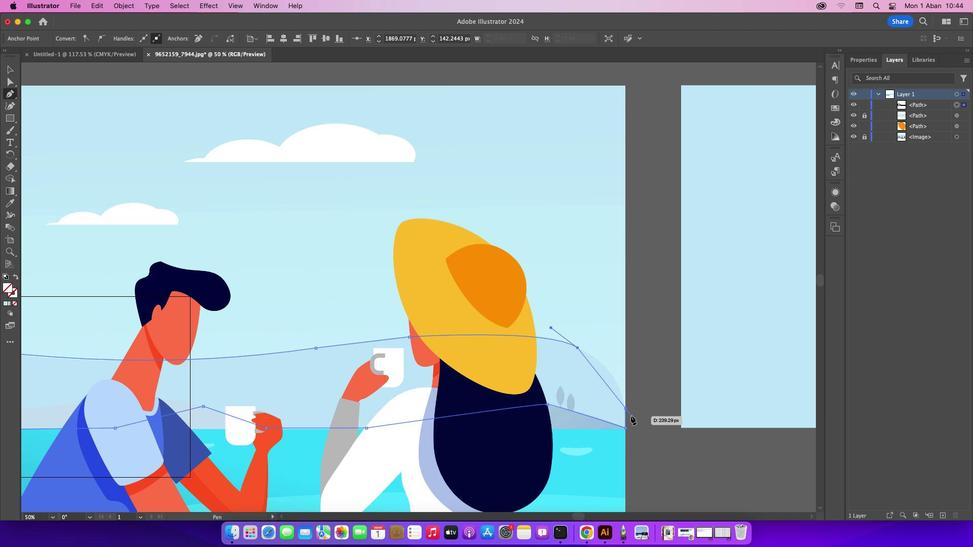 
Action: Mouse moved to (628, 411)
Screenshot: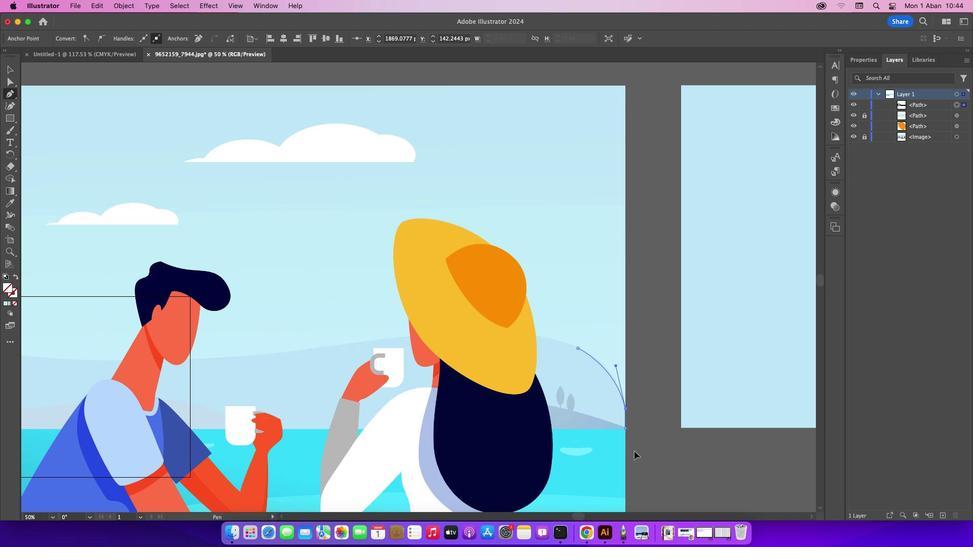
Action: Mouse pressed left at (628, 411)
Screenshot: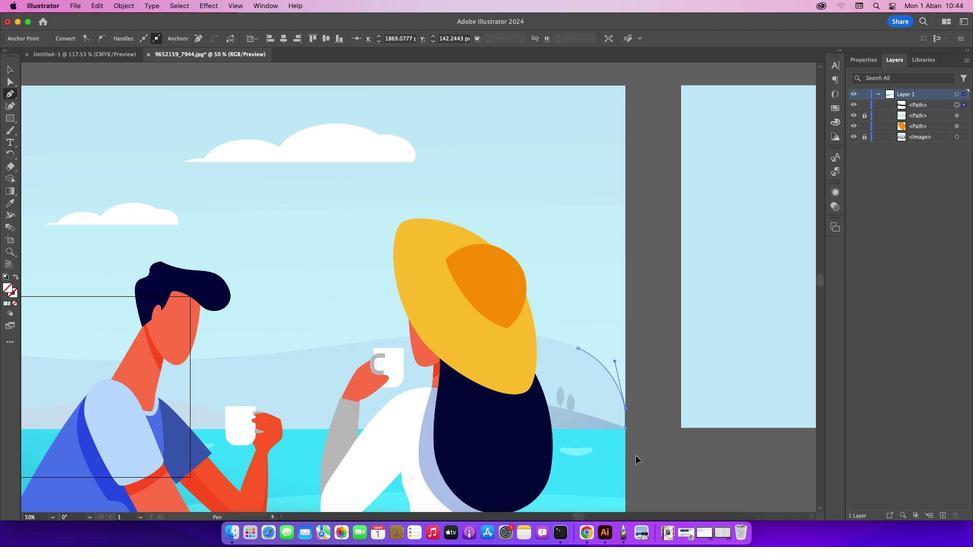
Action: Mouse moved to (18, 71)
Screenshot: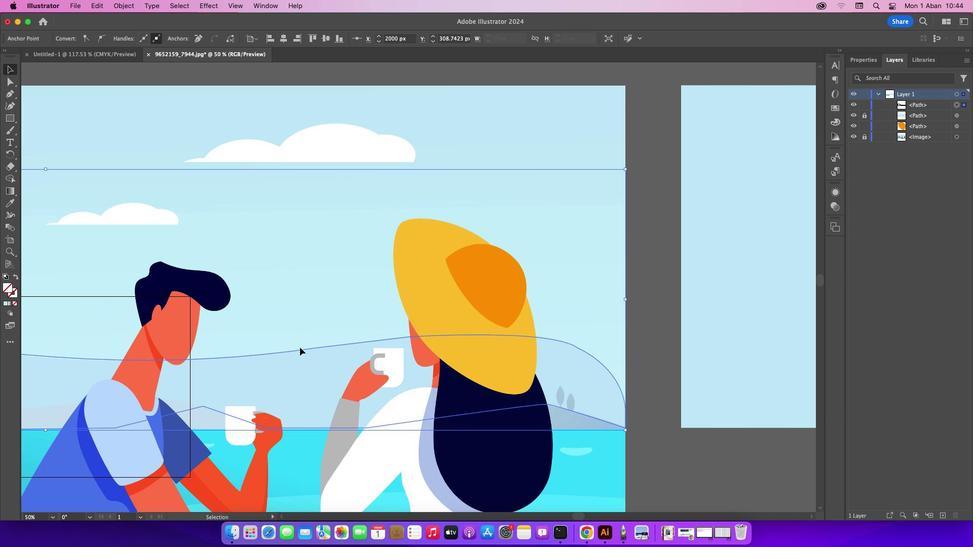 
Action: Mouse pressed left at (18, 71)
Screenshot: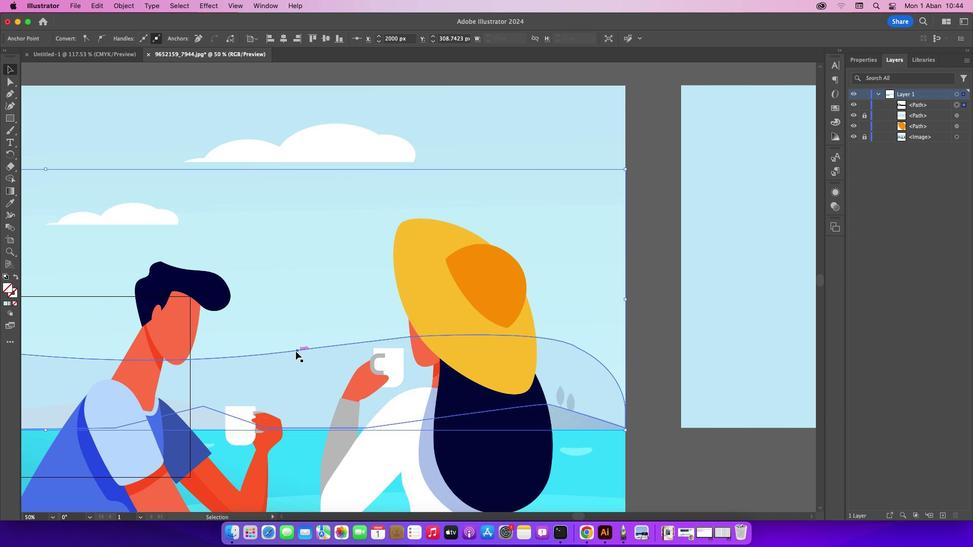 
Action: Mouse moved to (293, 351)
Screenshot: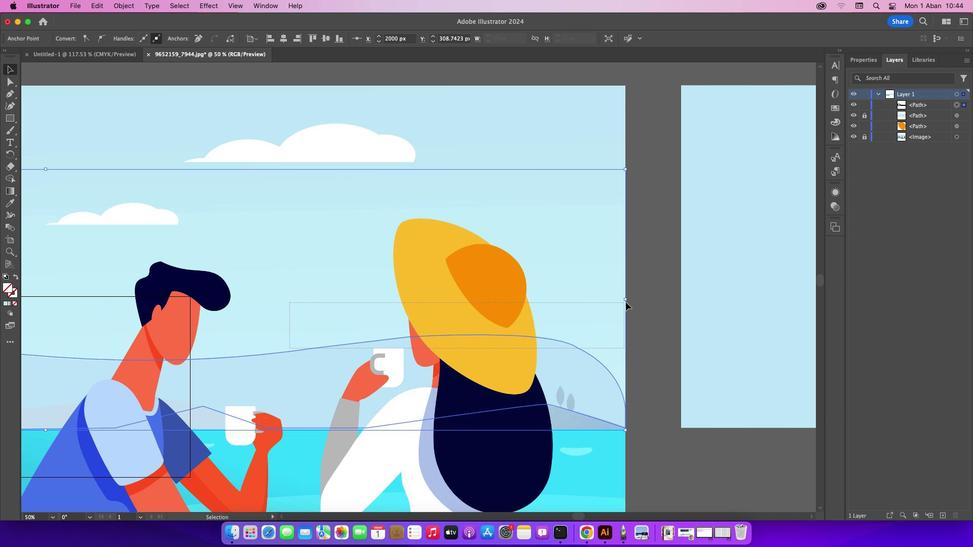 
Action: Mouse pressed left at (293, 351)
Screenshot: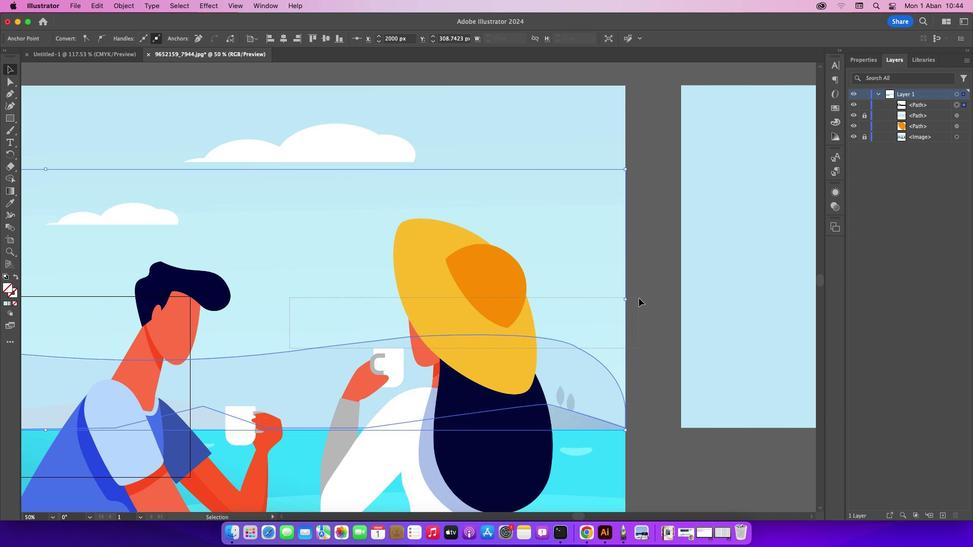 
Action: Mouse moved to (321, 352)
